 Task: Find connections with filter location Islington with filter topic #technologywith filter profile language English with filter current company Shriram Housing Finance Ltd. with filter school Anurag Group of Institutions with filter industry Accounting with filter service category Web Design with filter keywords title Speechwriter
Action: Mouse moved to (612, 82)
Screenshot: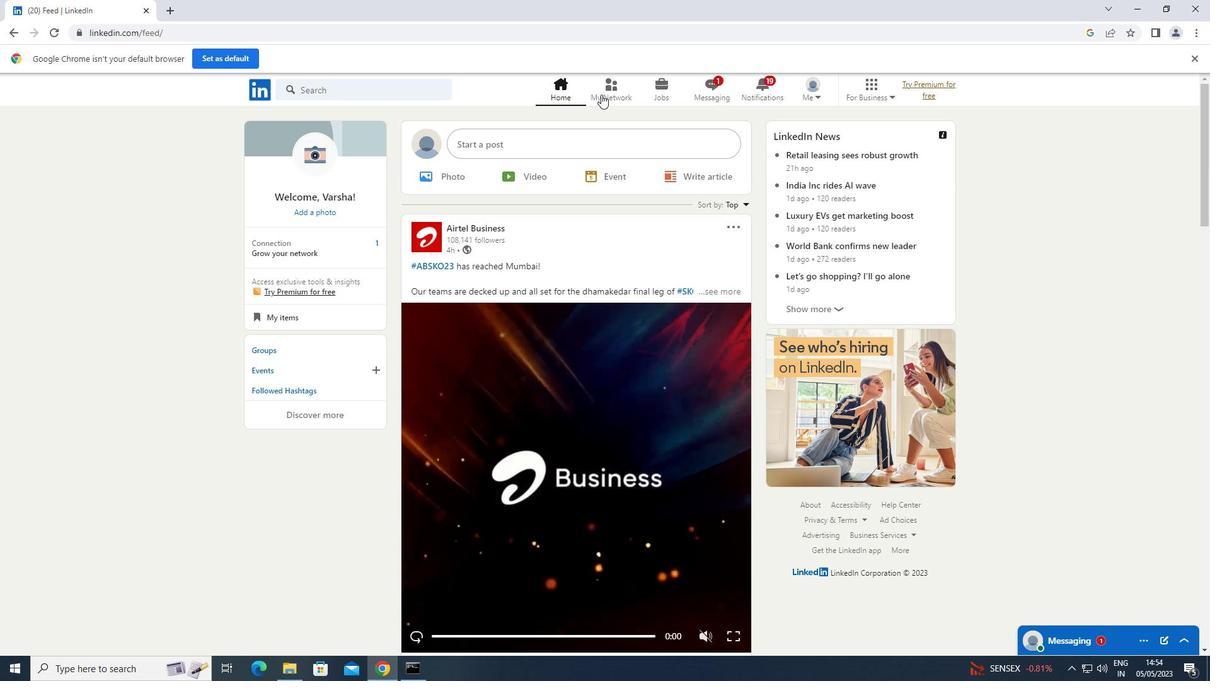 
Action: Mouse pressed left at (612, 82)
Screenshot: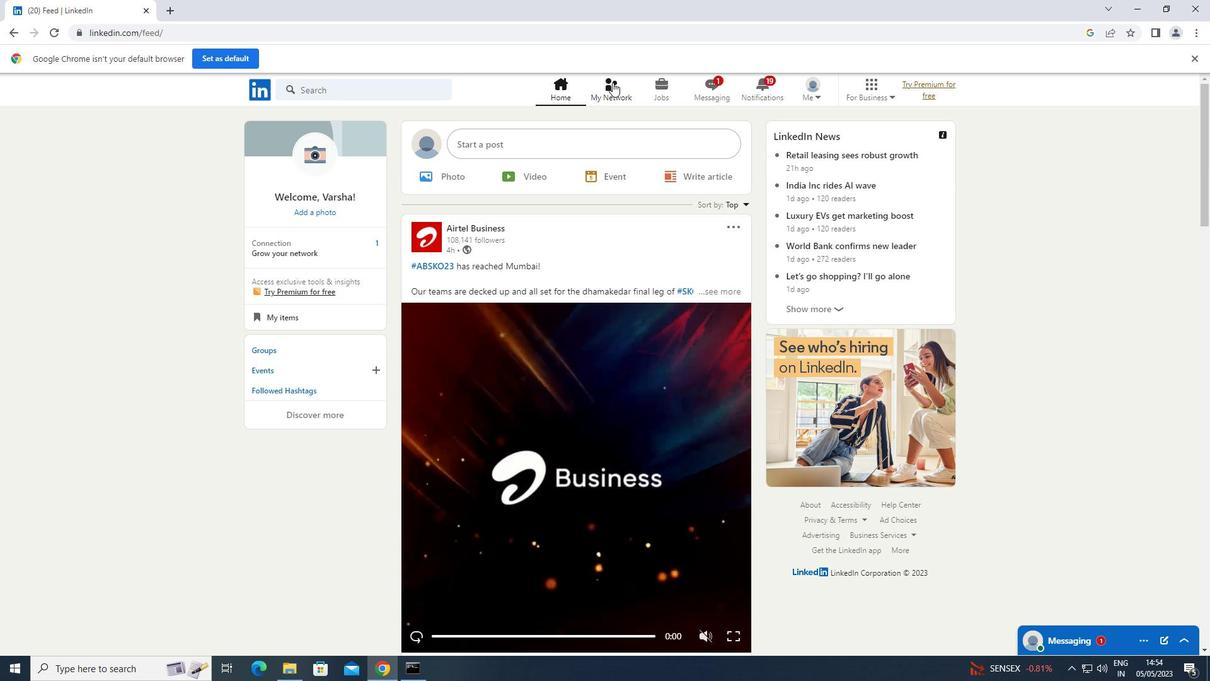 
Action: Mouse moved to (298, 159)
Screenshot: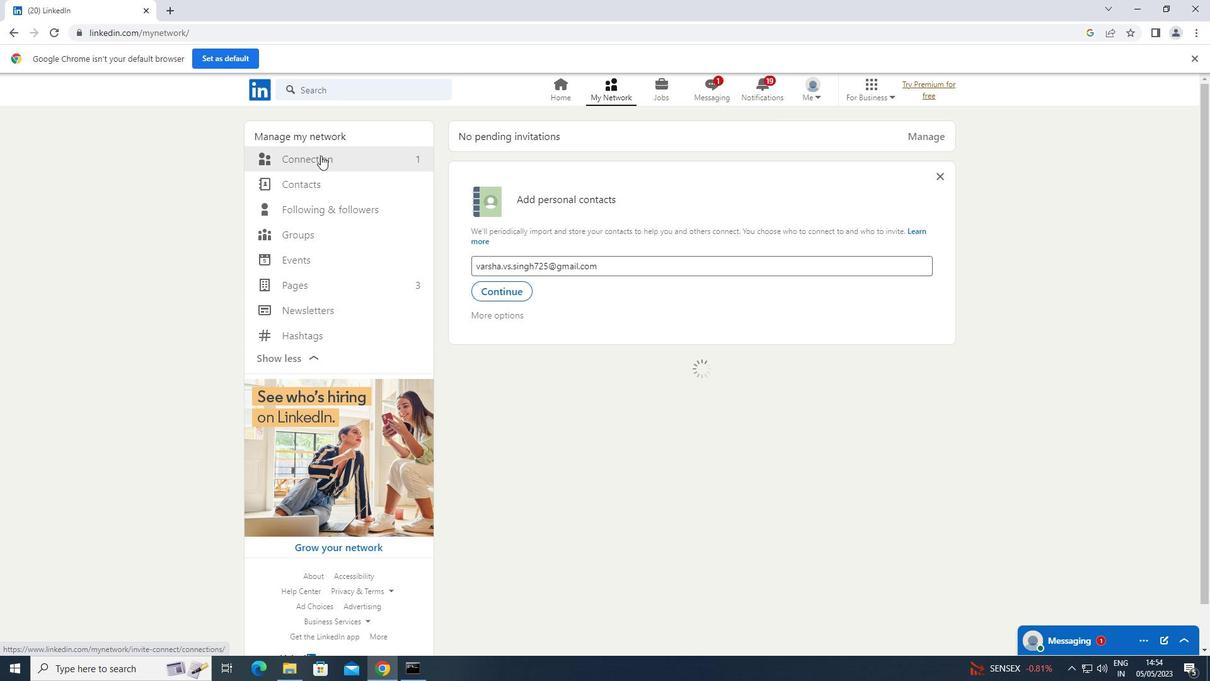 
Action: Mouse pressed left at (298, 159)
Screenshot: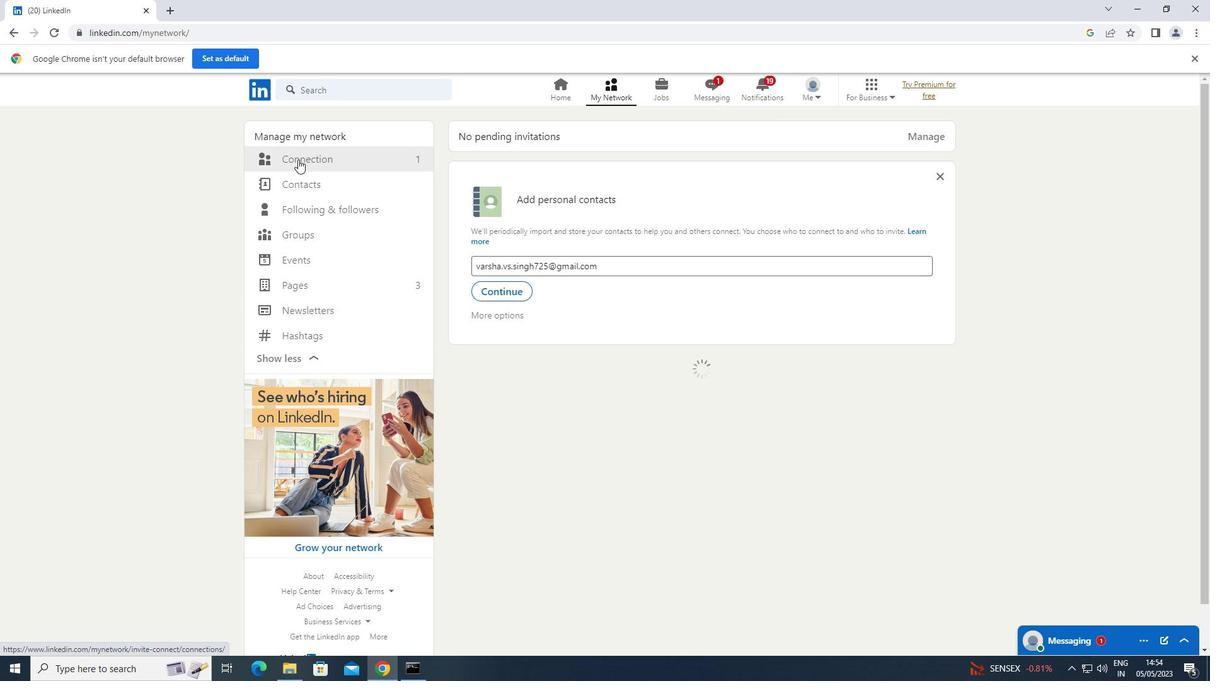 
Action: Mouse moved to (684, 155)
Screenshot: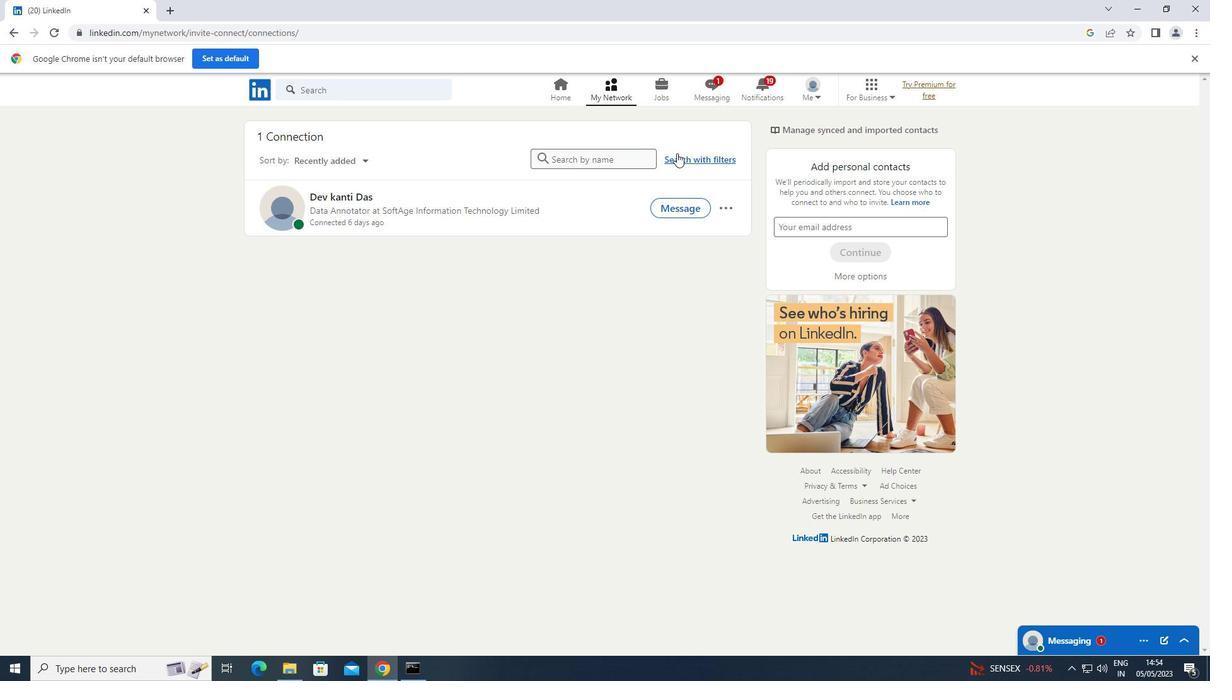 
Action: Mouse pressed left at (684, 155)
Screenshot: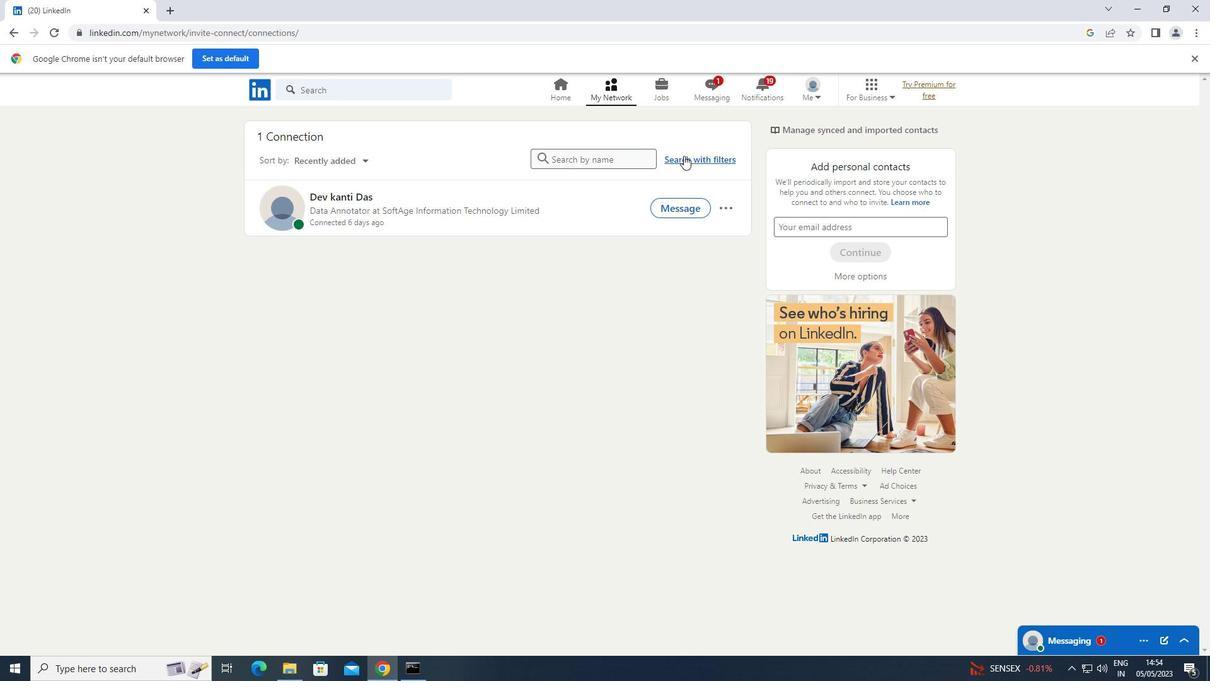 
Action: Mouse moved to (647, 124)
Screenshot: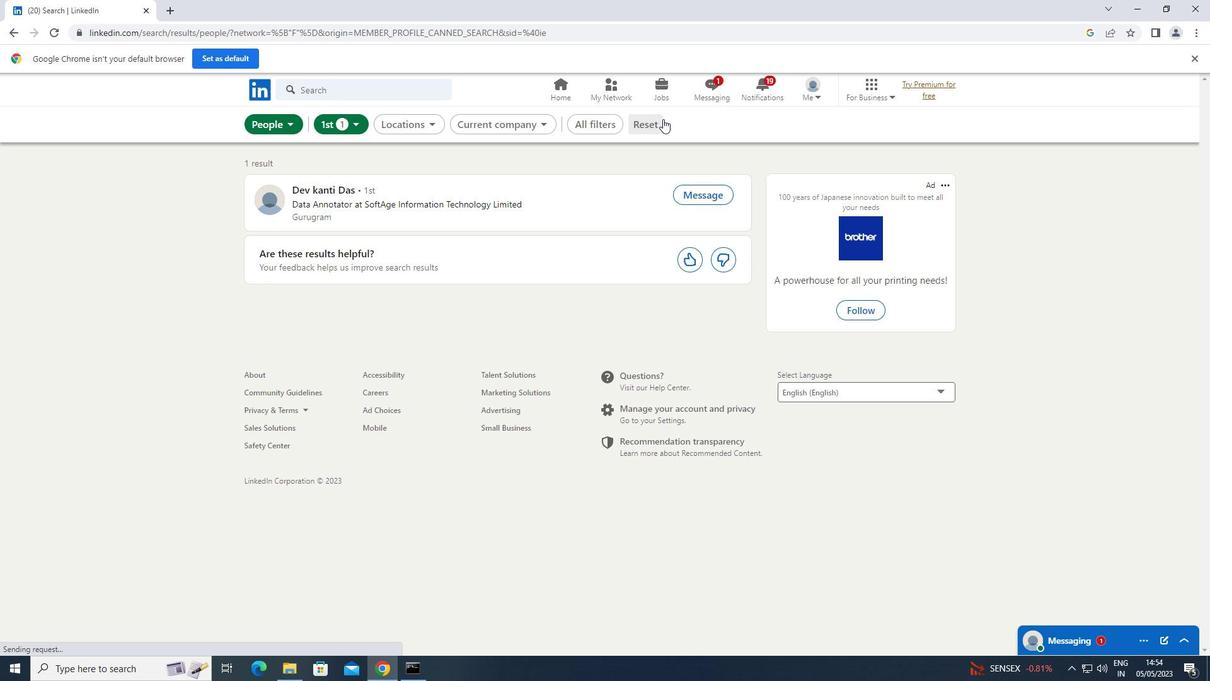 
Action: Mouse pressed left at (647, 124)
Screenshot: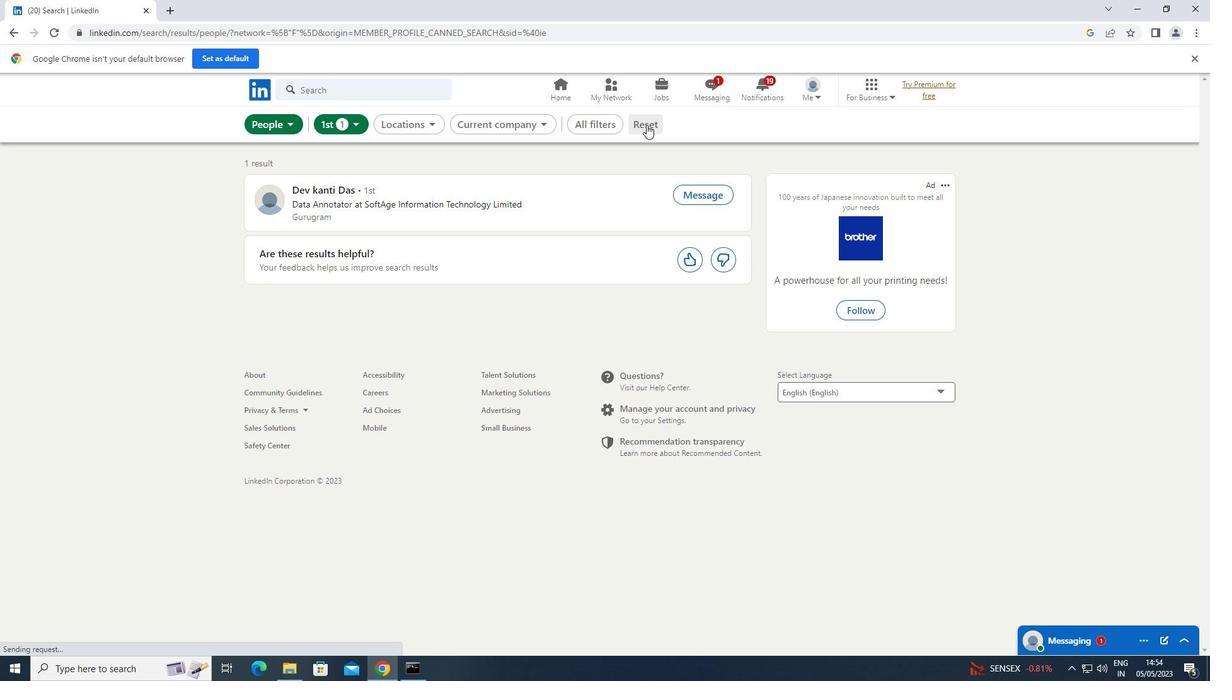 
Action: Mouse moved to (631, 124)
Screenshot: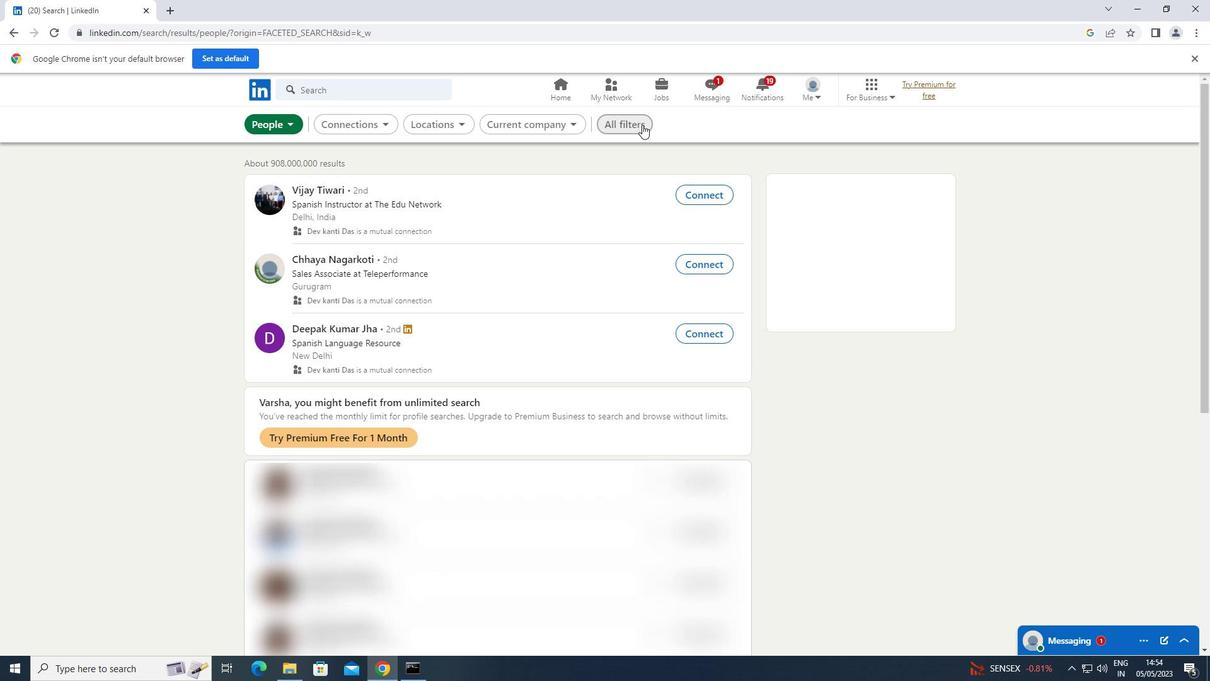 
Action: Mouse pressed left at (631, 124)
Screenshot: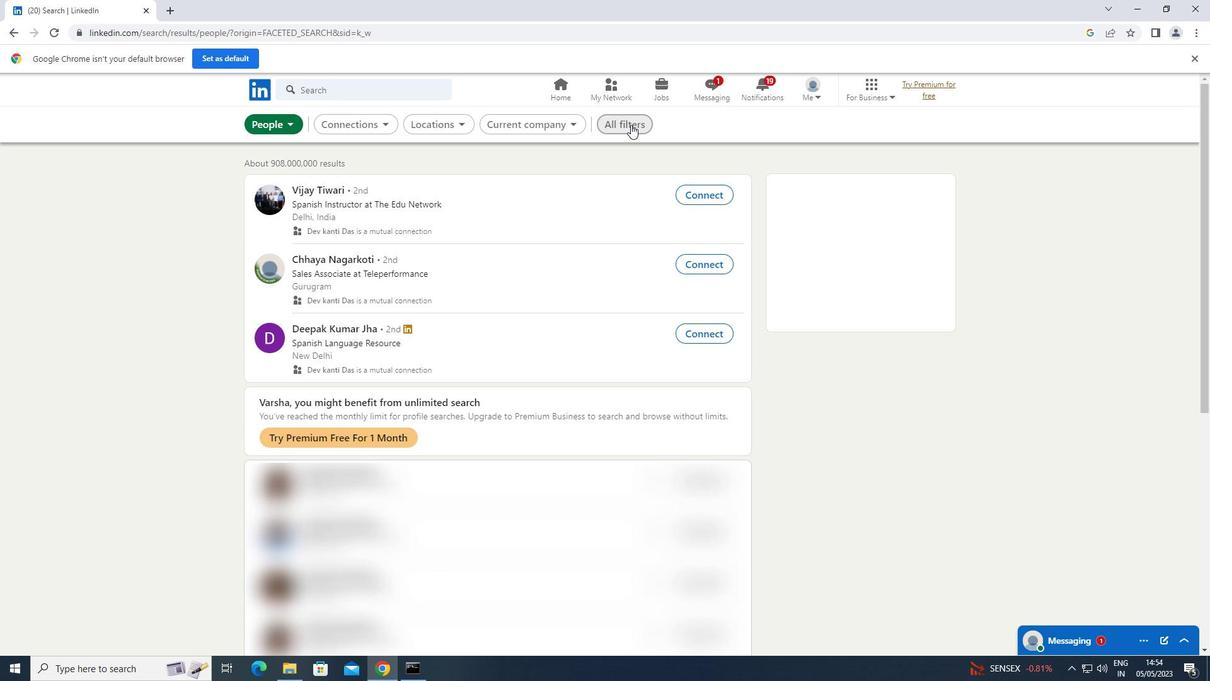 
Action: Mouse moved to (952, 272)
Screenshot: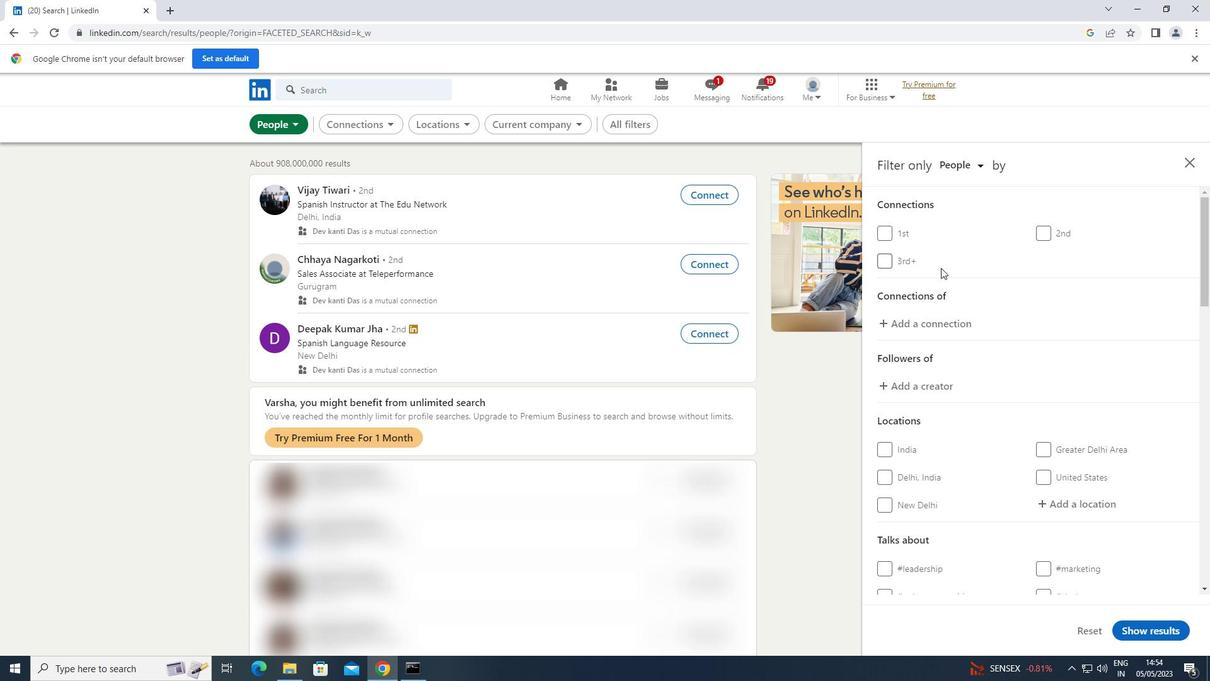 
Action: Mouse scrolled (952, 271) with delta (0, 0)
Screenshot: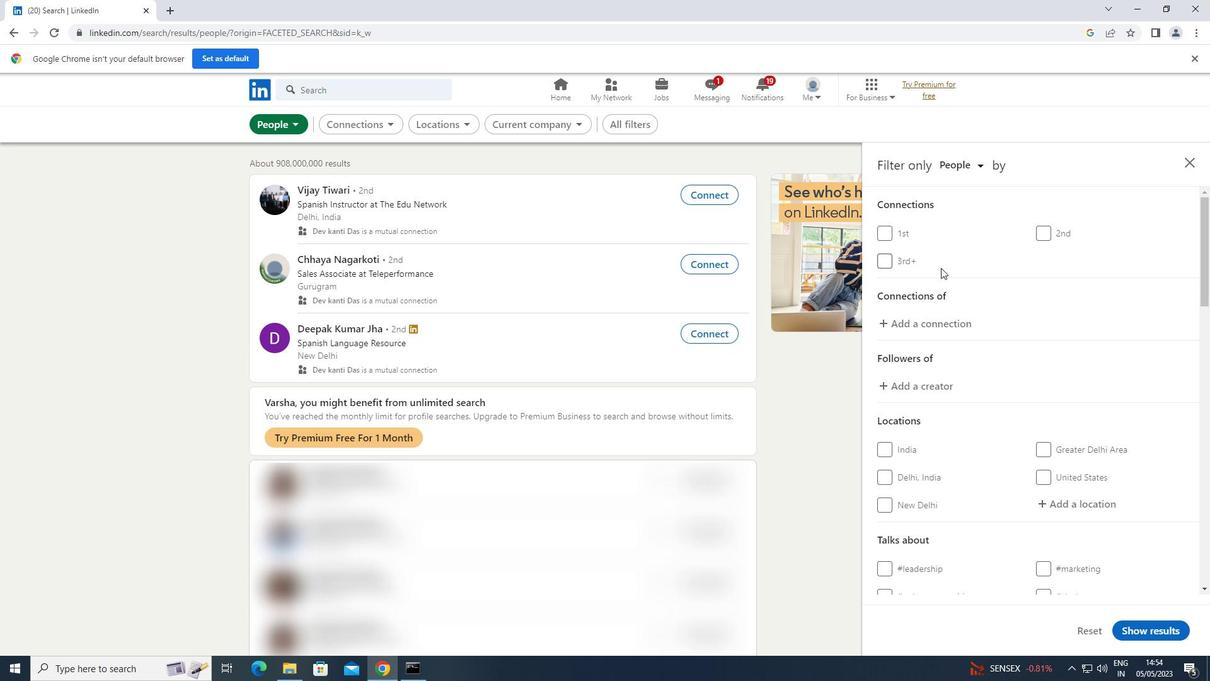
Action: Mouse scrolled (952, 271) with delta (0, 0)
Screenshot: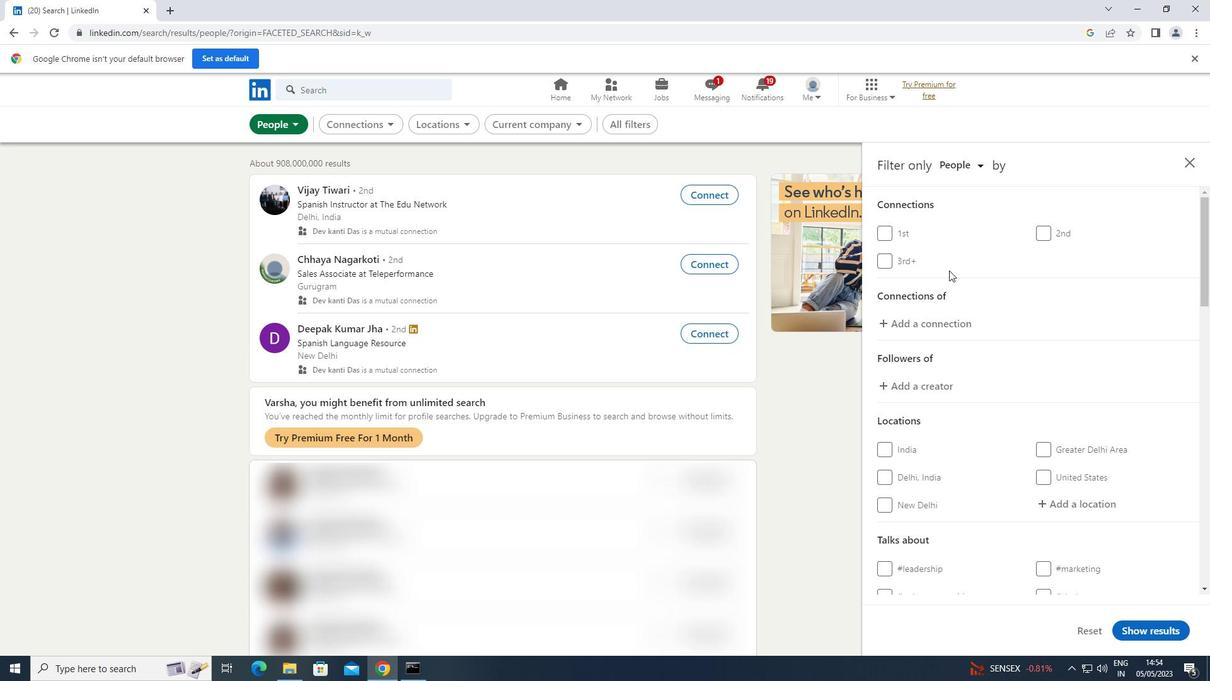 
Action: Mouse moved to (1089, 373)
Screenshot: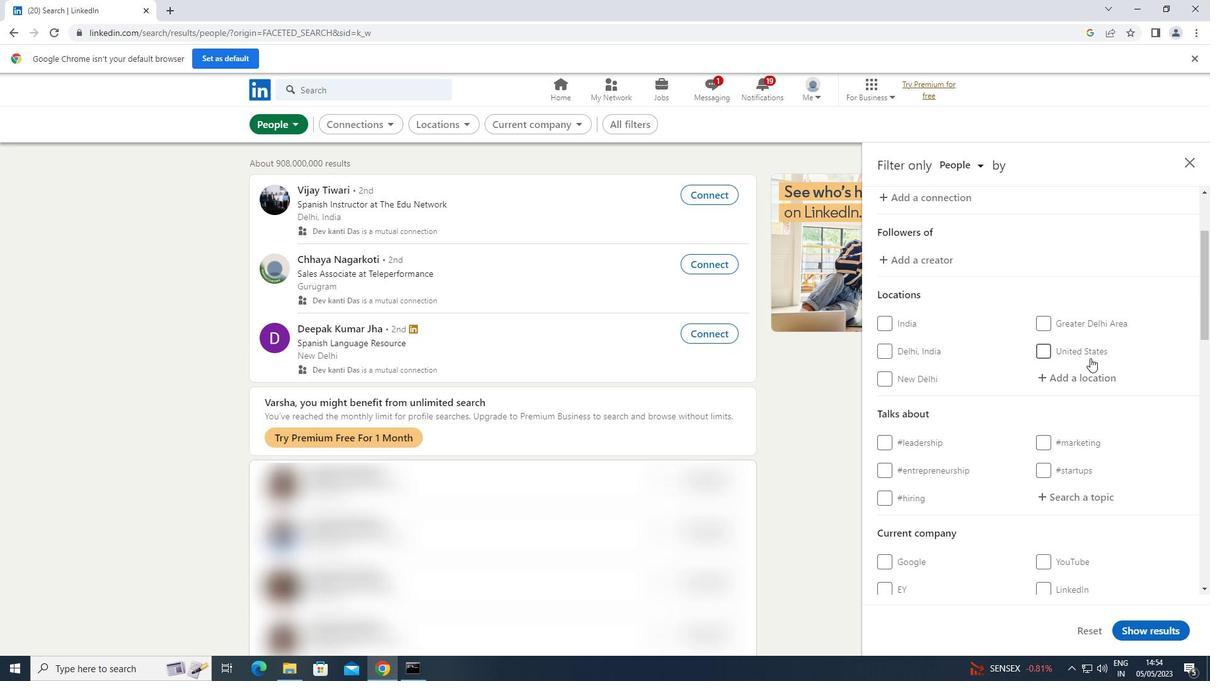 
Action: Mouse pressed left at (1089, 373)
Screenshot: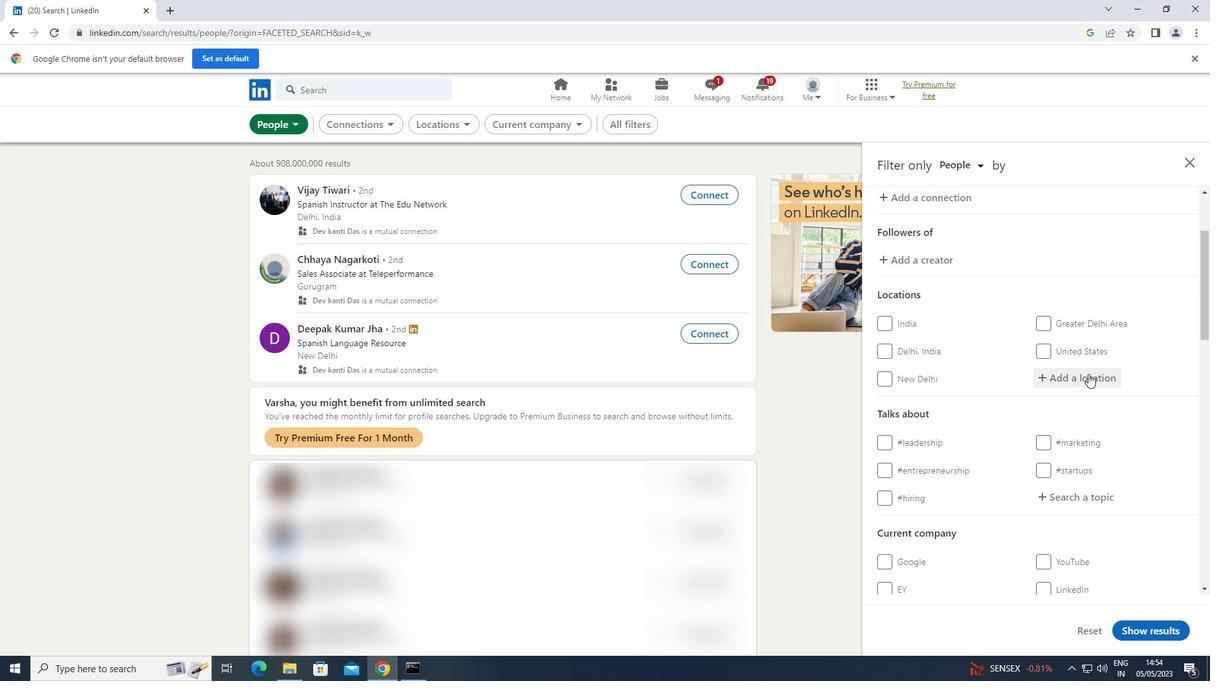 
Action: Key pressed <Key.shift>ISLINGTON
Screenshot: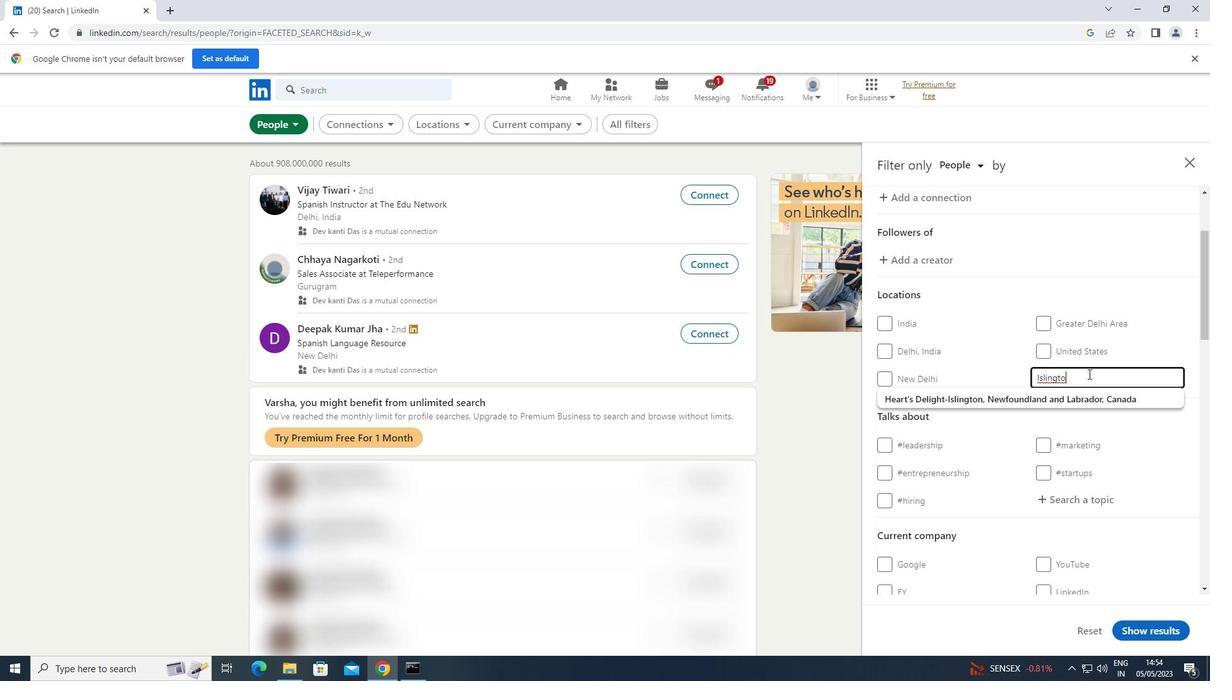 
Action: Mouse moved to (1054, 494)
Screenshot: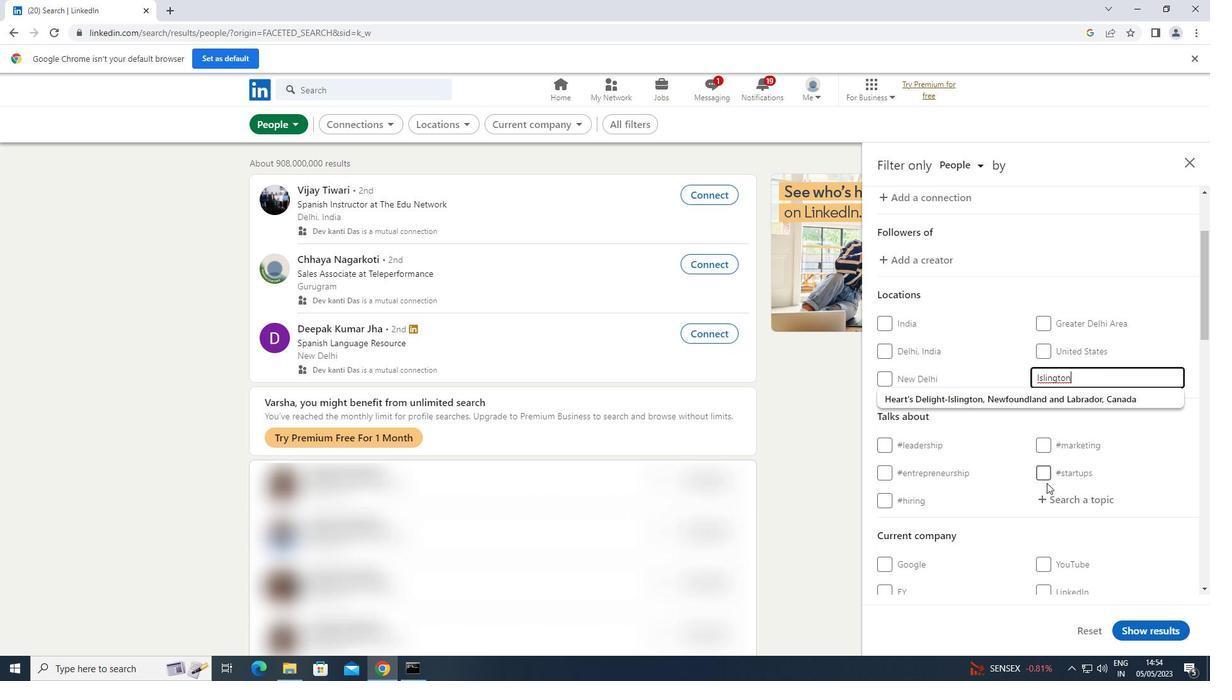 
Action: Mouse pressed left at (1054, 494)
Screenshot: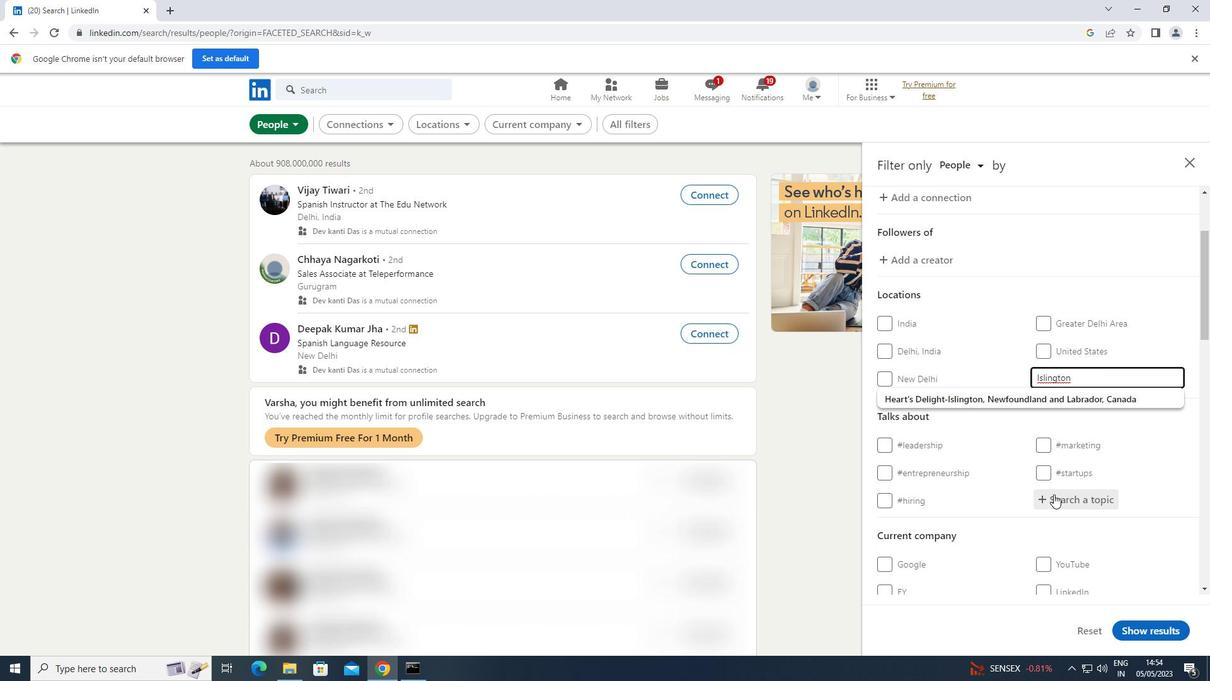 
Action: Key pressed TECHNOLOGY
Screenshot: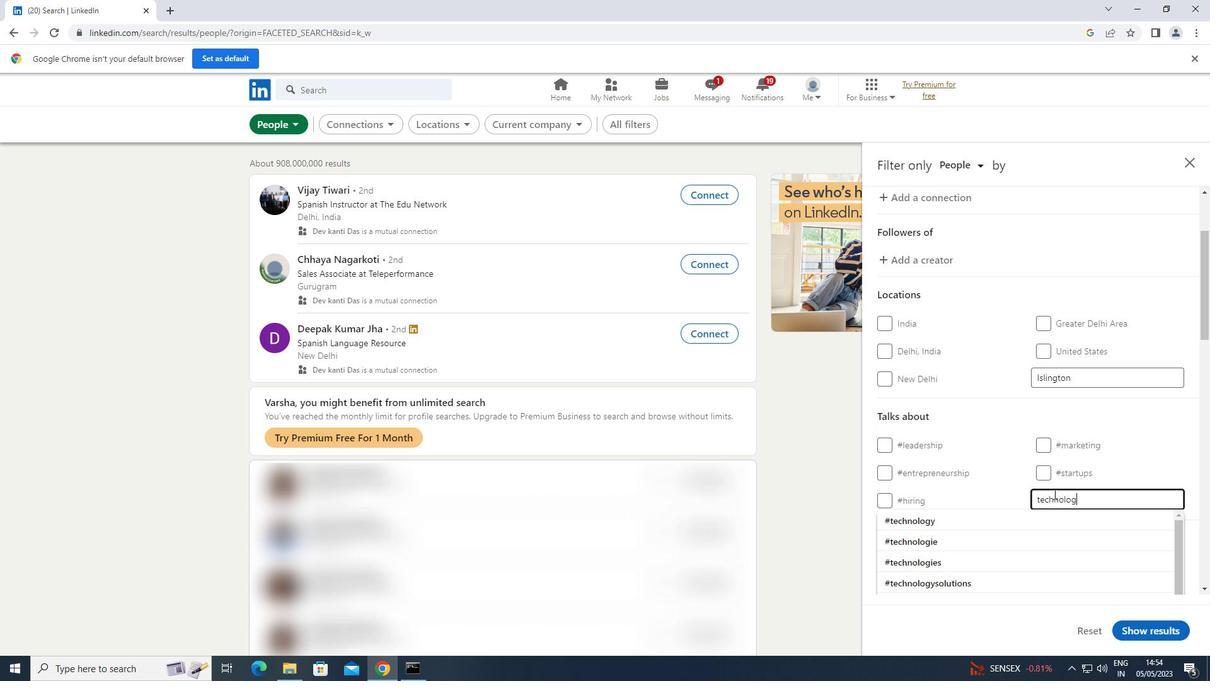
Action: Mouse moved to (955, 520)
Screenshot: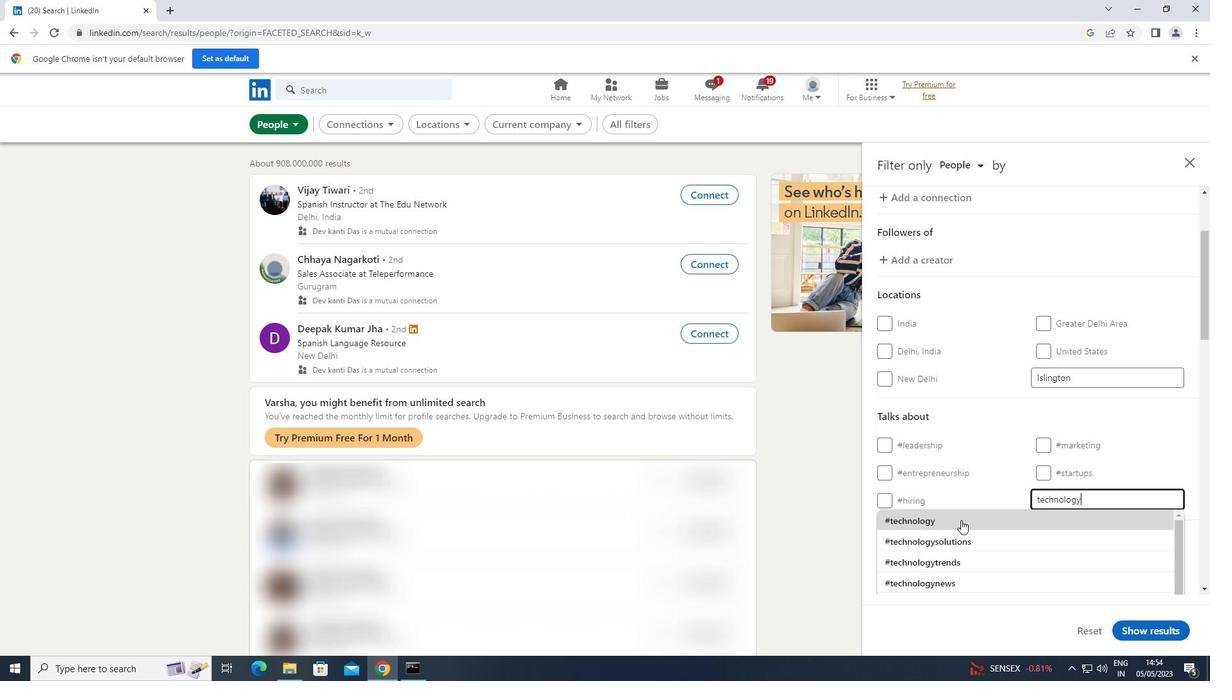 
Action: Mouse pressed left at (955, 520)
Screenshot: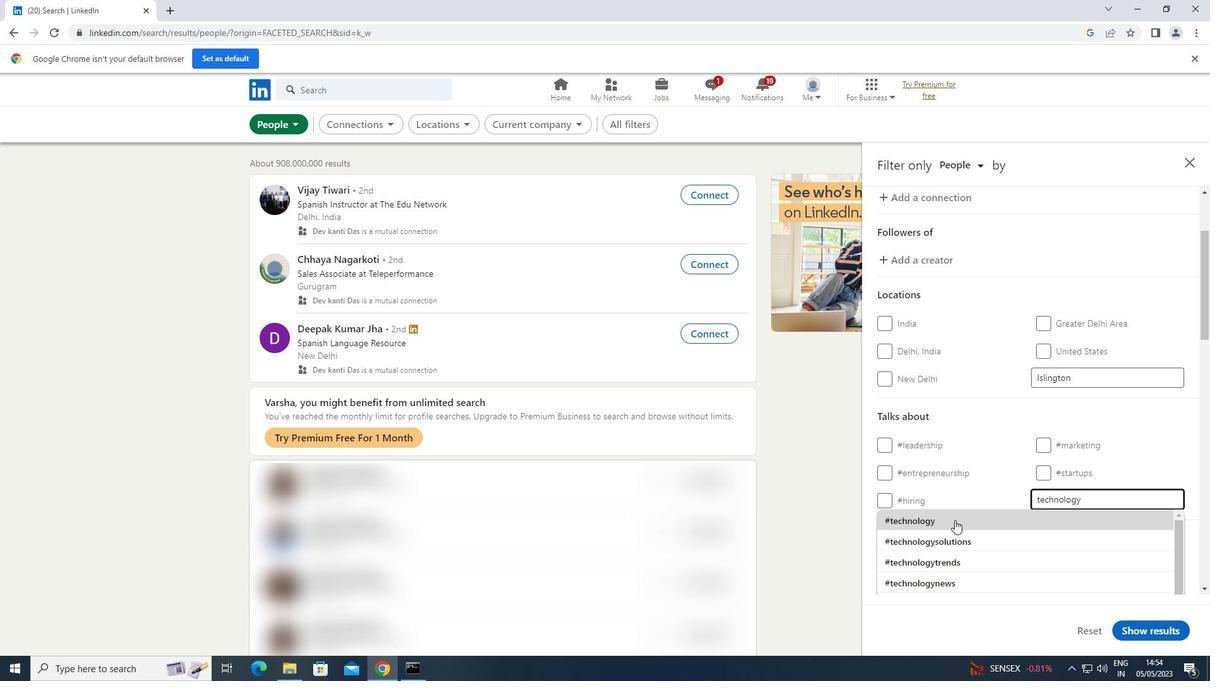 
Action: Mouse moved to (961, 512)
Screenshot: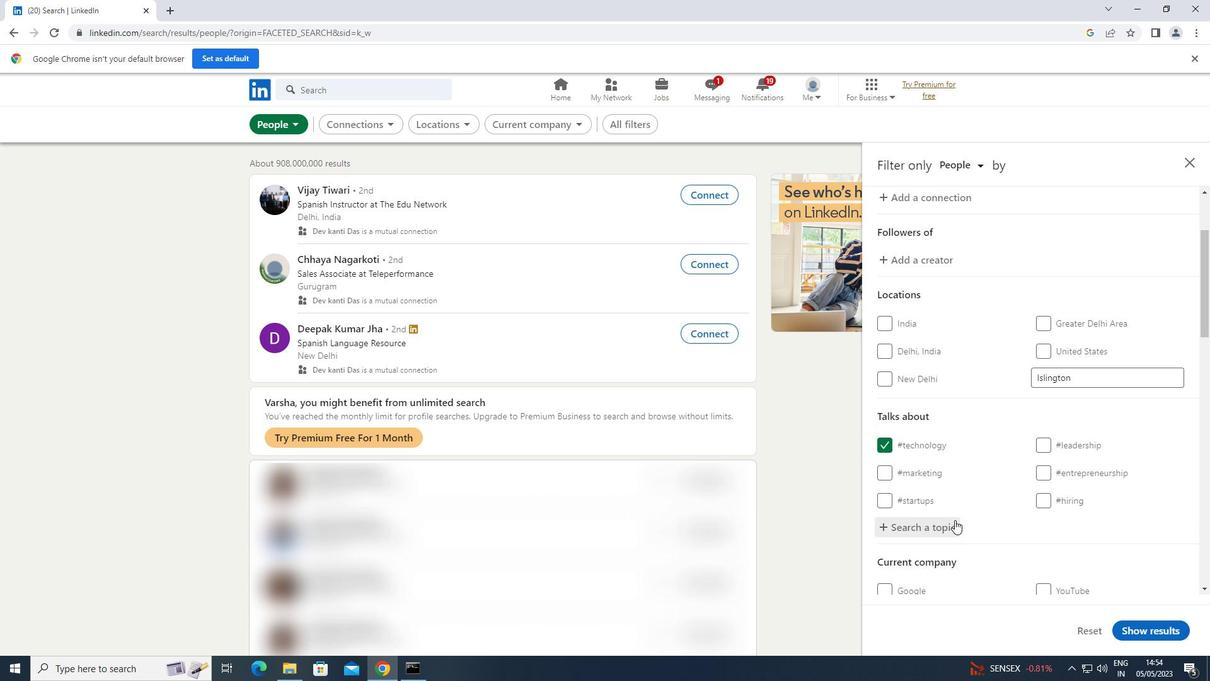 
Action: Mouse scrolled (961, 511) with delta (0, 0)
Screenshot: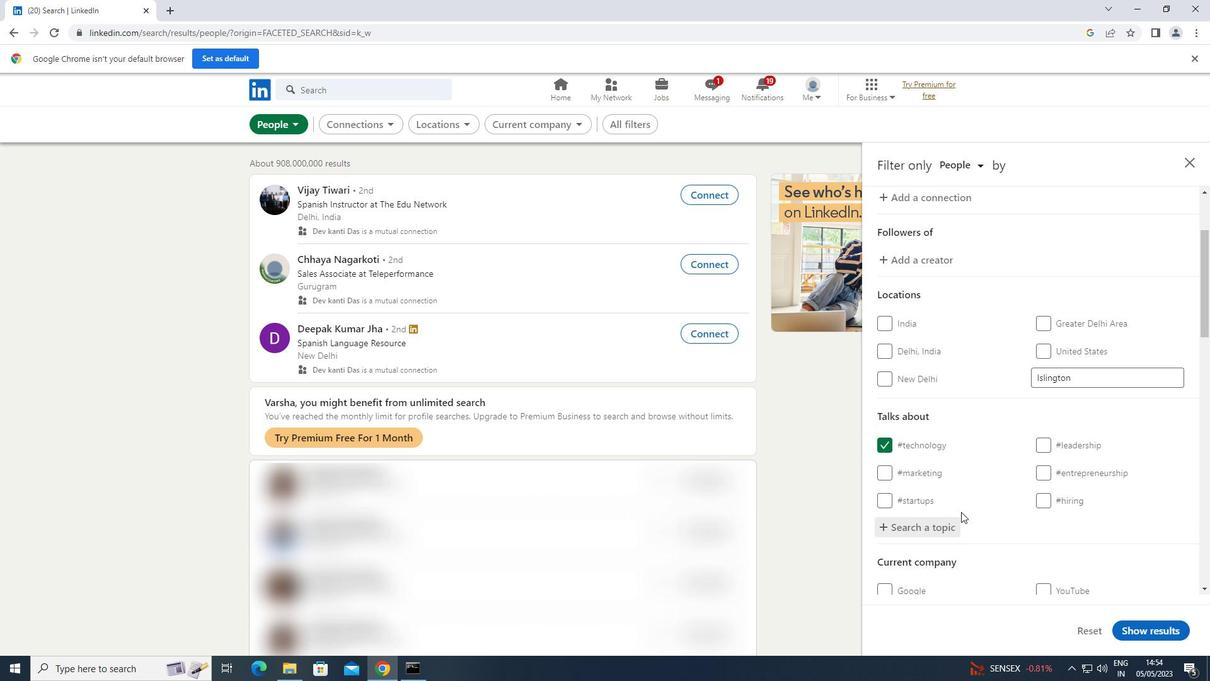 
Action: Mouse scrolled (961, 511) with delta (0, 0)
Screenshot: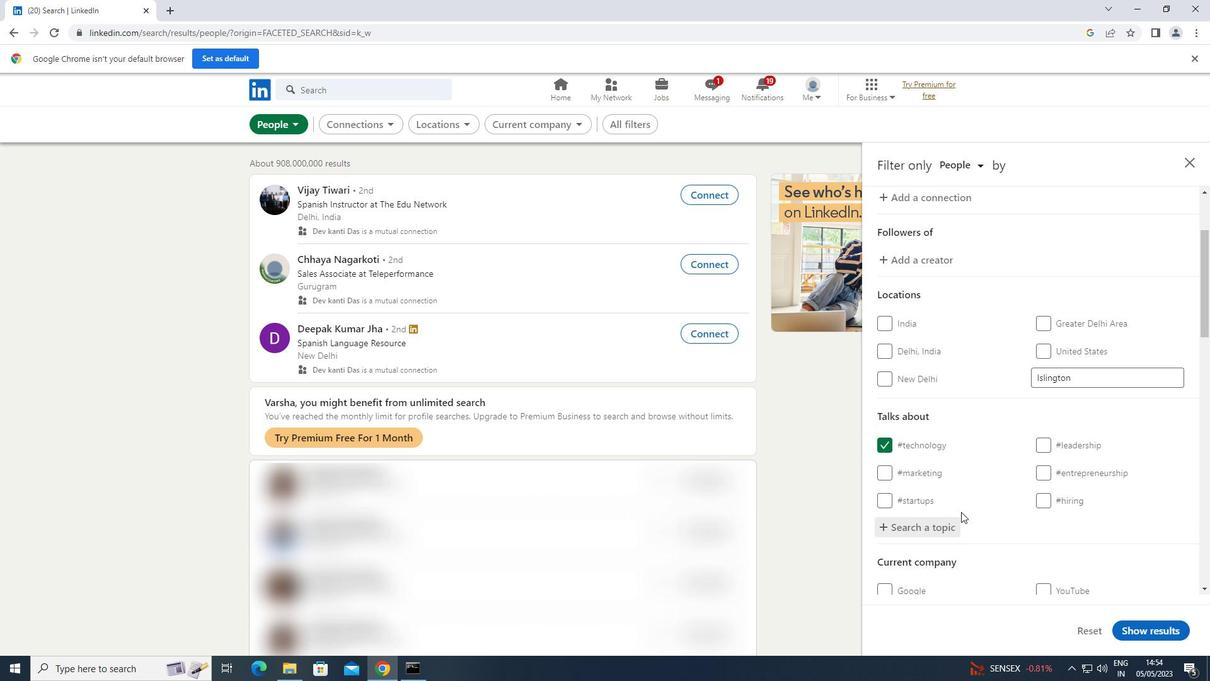 
Action: Mouse scrolled (961, 511) with delta (0, 0)
Screenshot: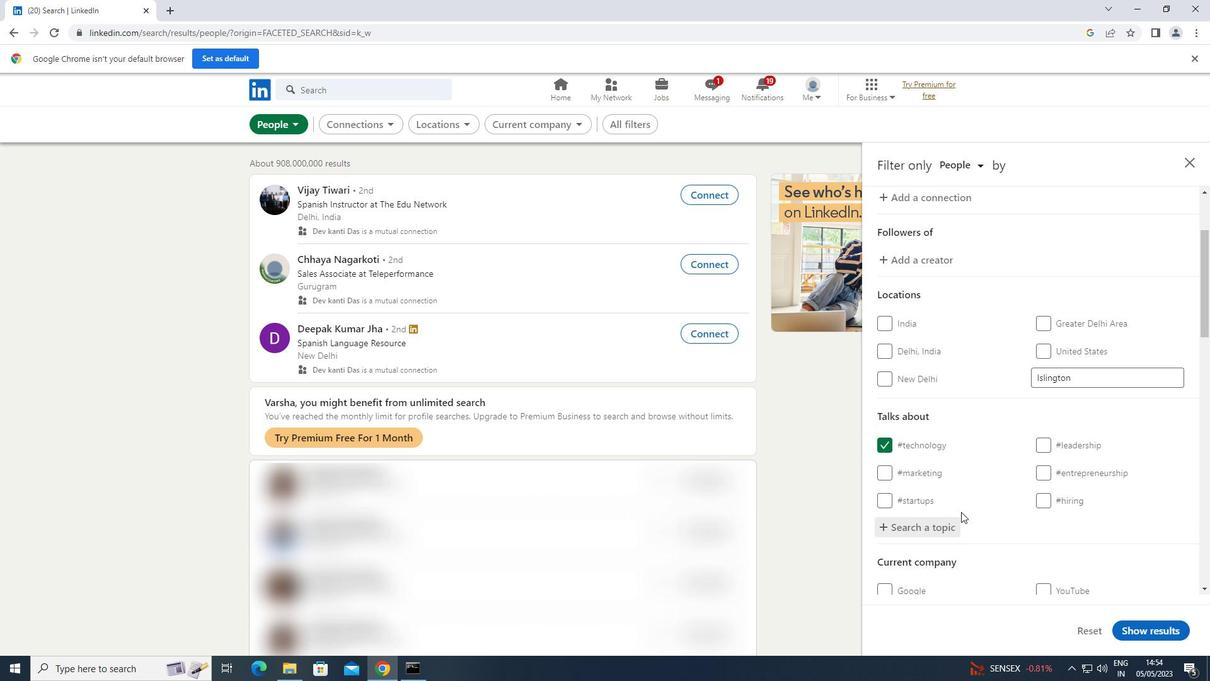 
Action: Mouse scrolled (961, 511) with delta (0, 0)
Screenshot: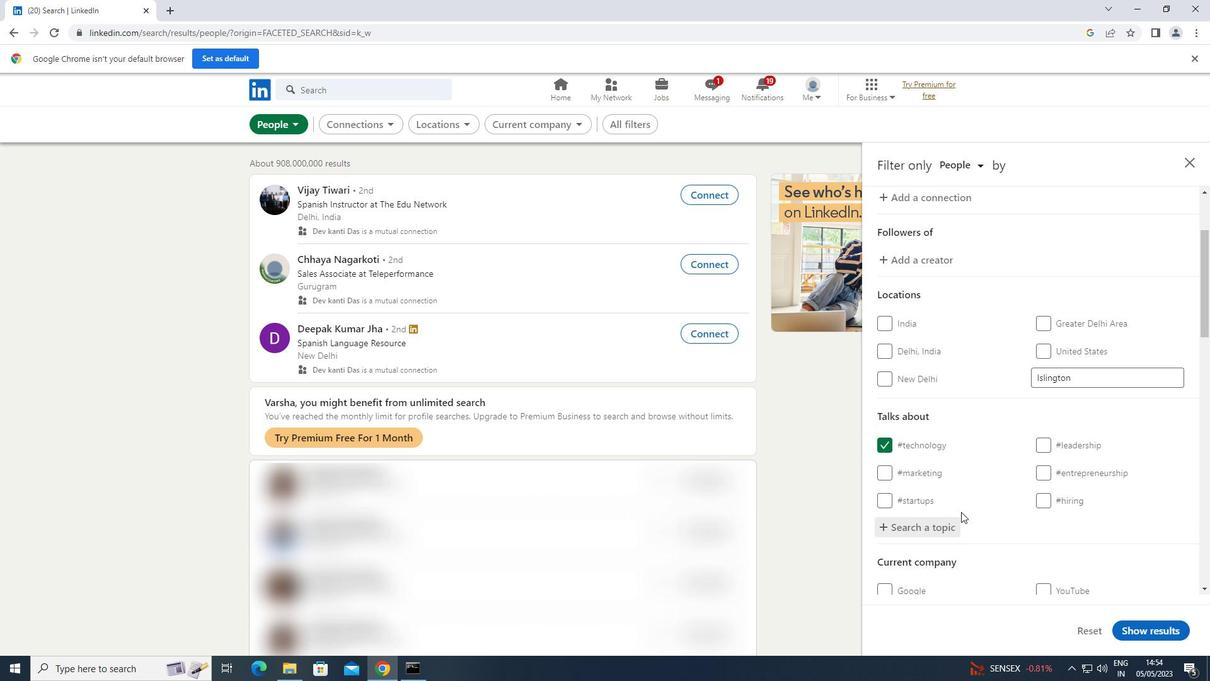 
Action: Mouse scrolled (961, 511) with delta (0, 0)
Screenshot: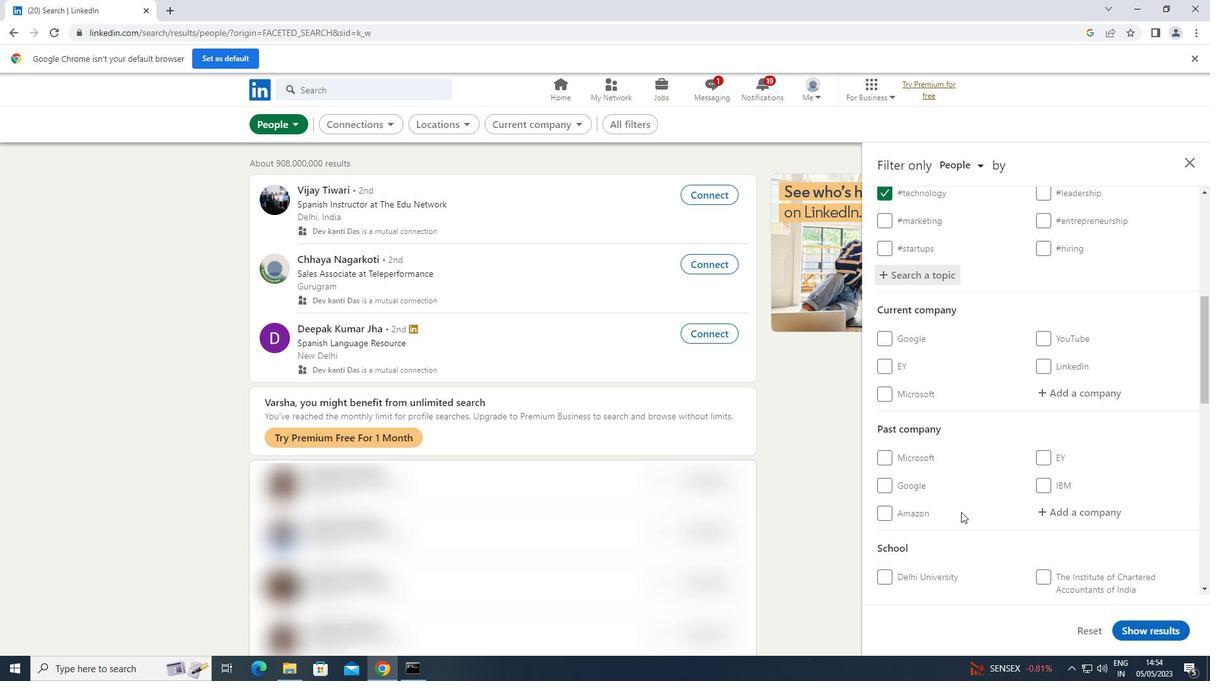 
Action: Mouse scrolled (961, 511) with delta (0, 0)
Screenshot: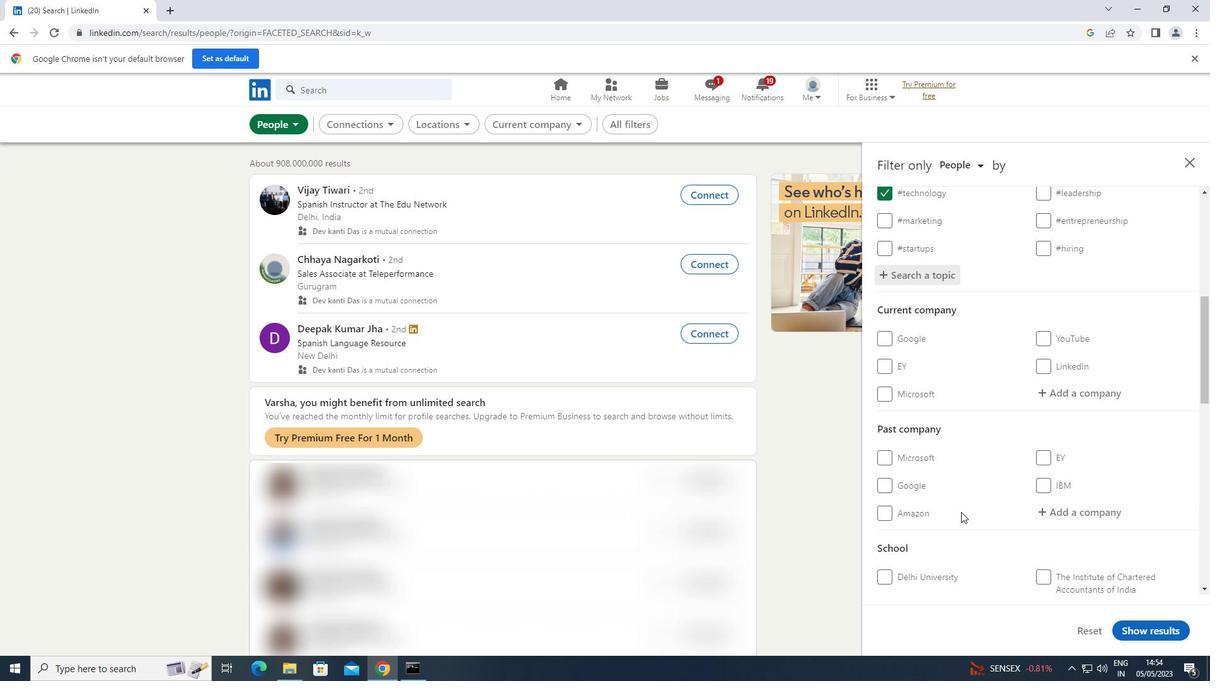 
Action: Mouse scrolled (961, 511) with delta (0, 0)
Screenshot: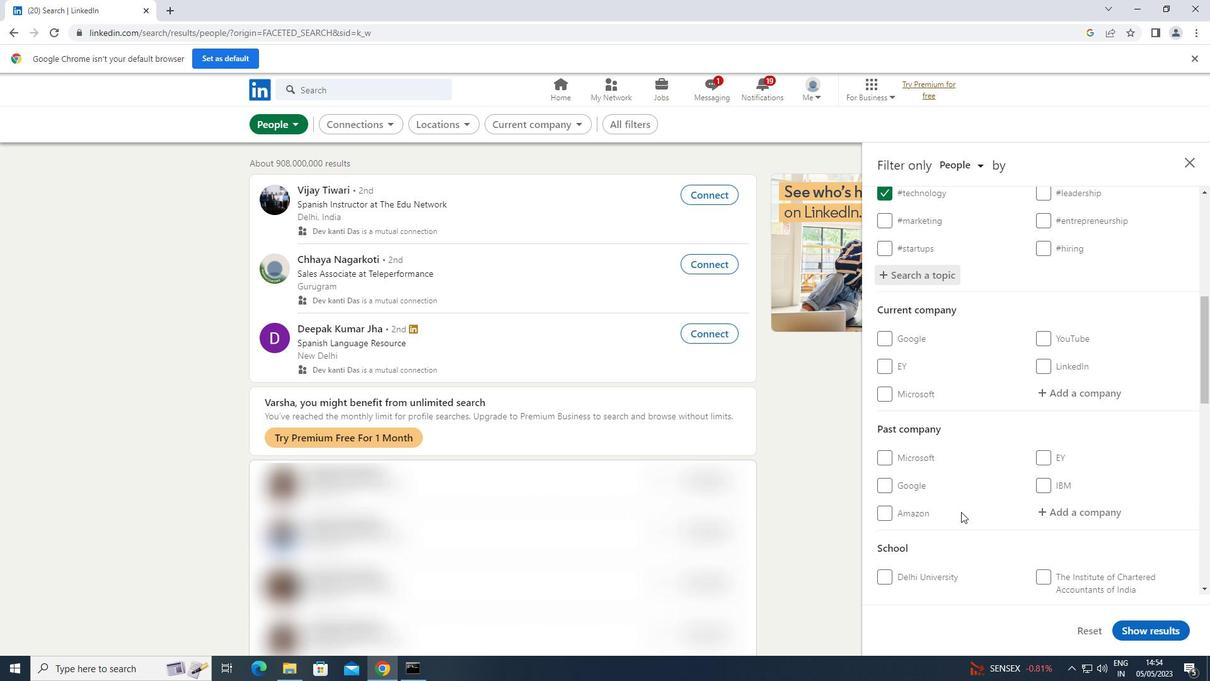 
Action: Mouse scrolled (961, 511) with delta (0, 0)
Screenshot: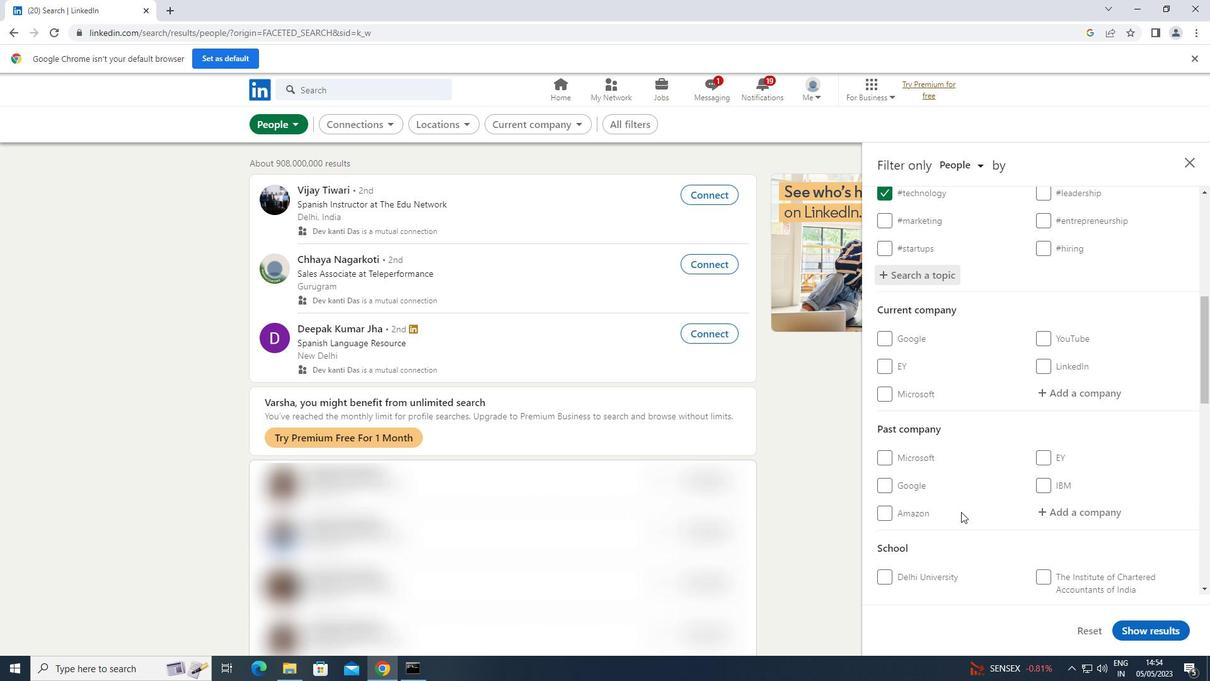 
Action: Mouse scrolled (961, 511) with delta (0, 0)
Screenshot: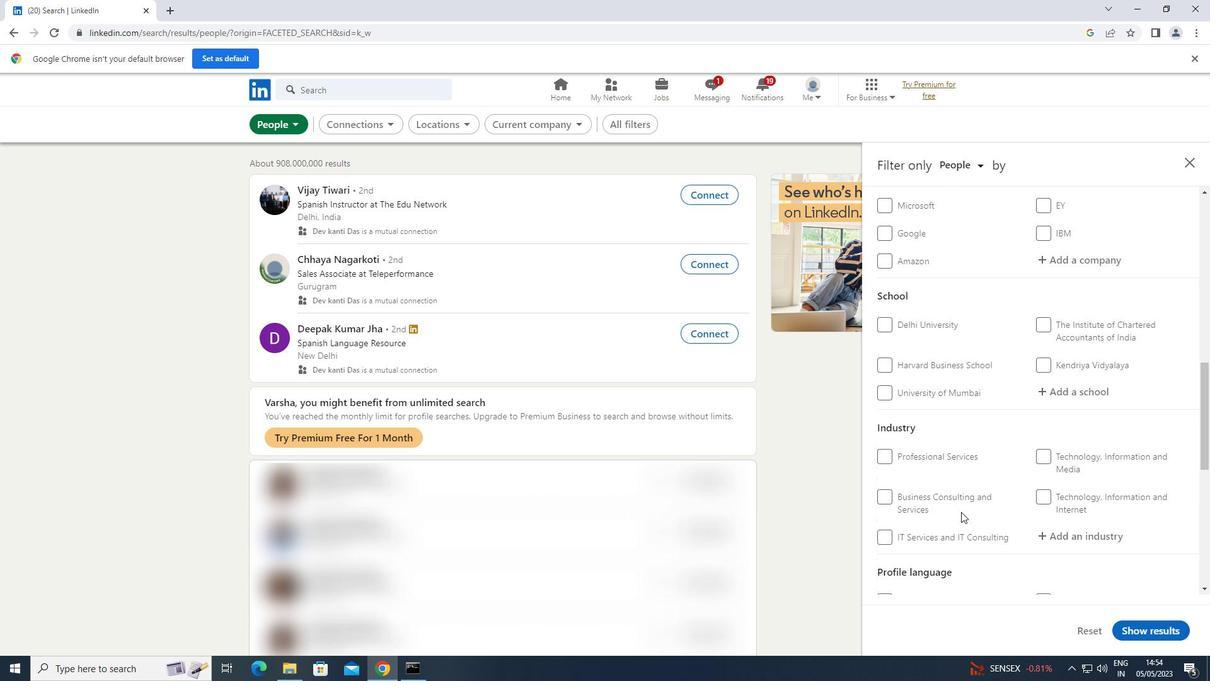 
Action: Mouse scrolled (961, 511) with delta (0, 0)
Screenshot: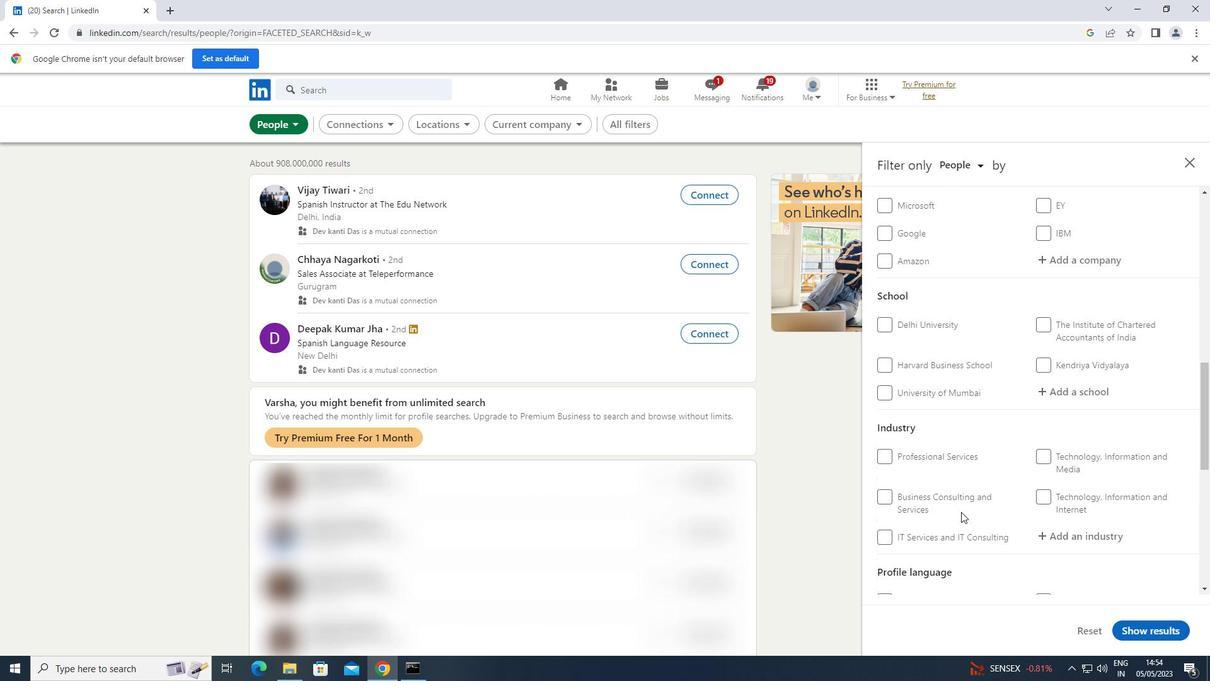 
Action: Mouse moved to (882, 474)
Screenshot: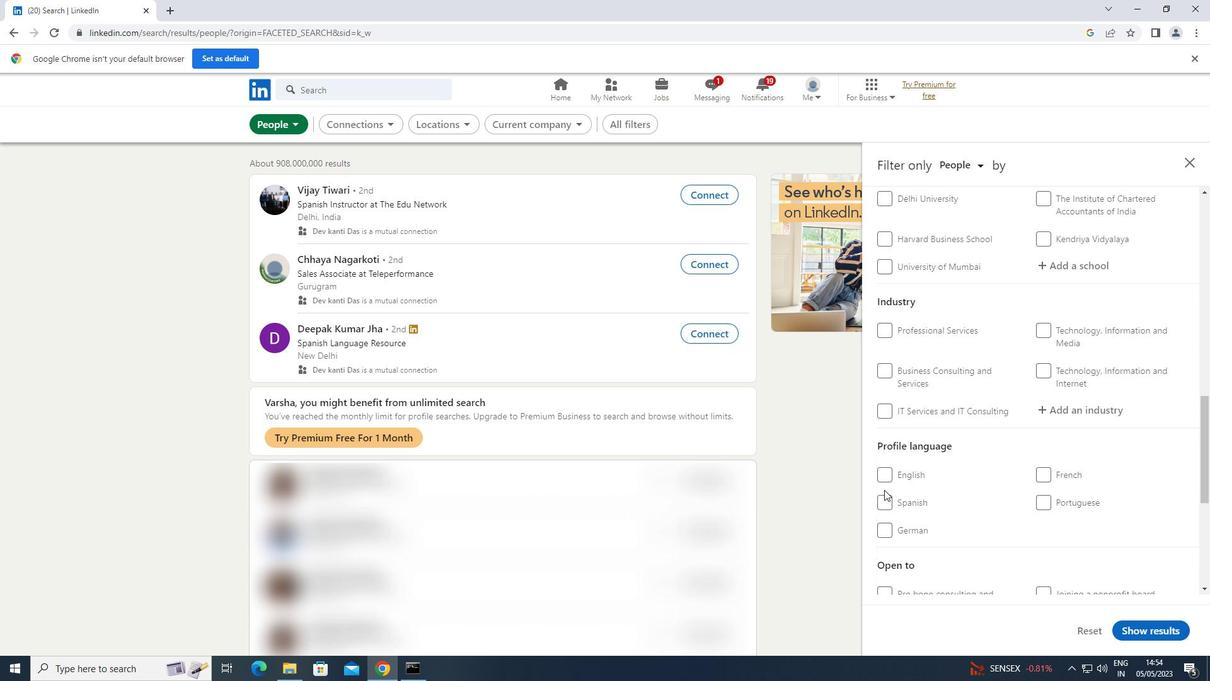 
Action: Mouse pressed left at (882, 474)
Screenshot: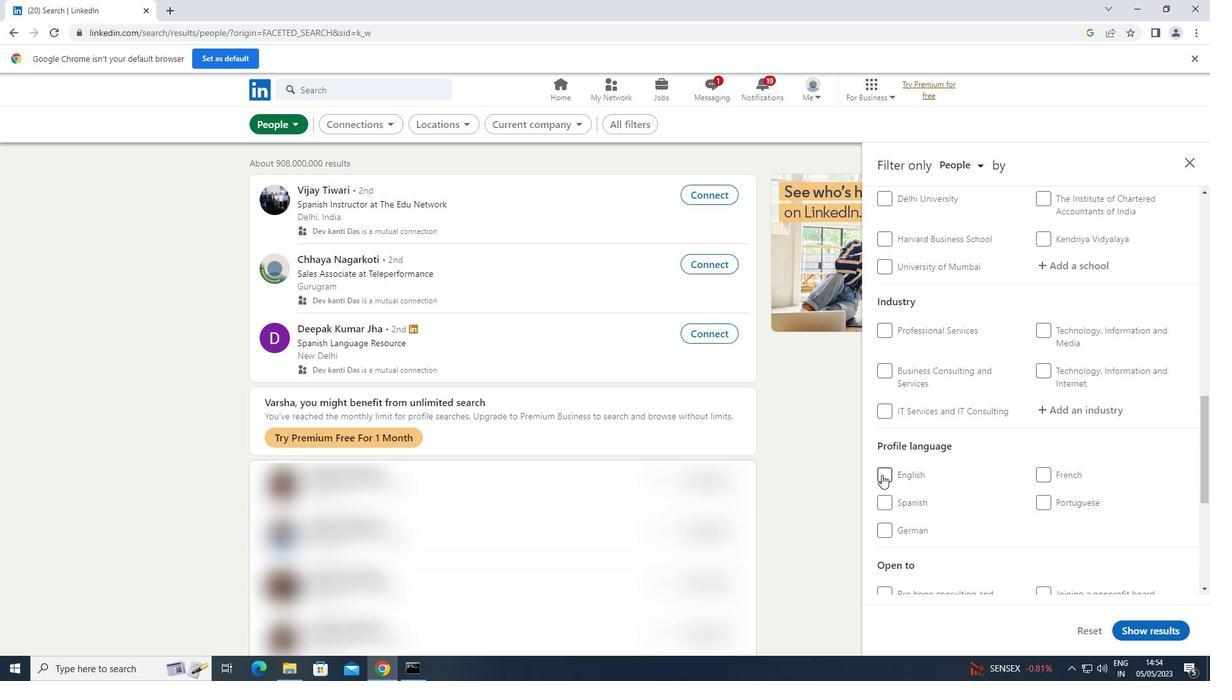 
Action: Mouse moved to (979, 452)
Screenshot: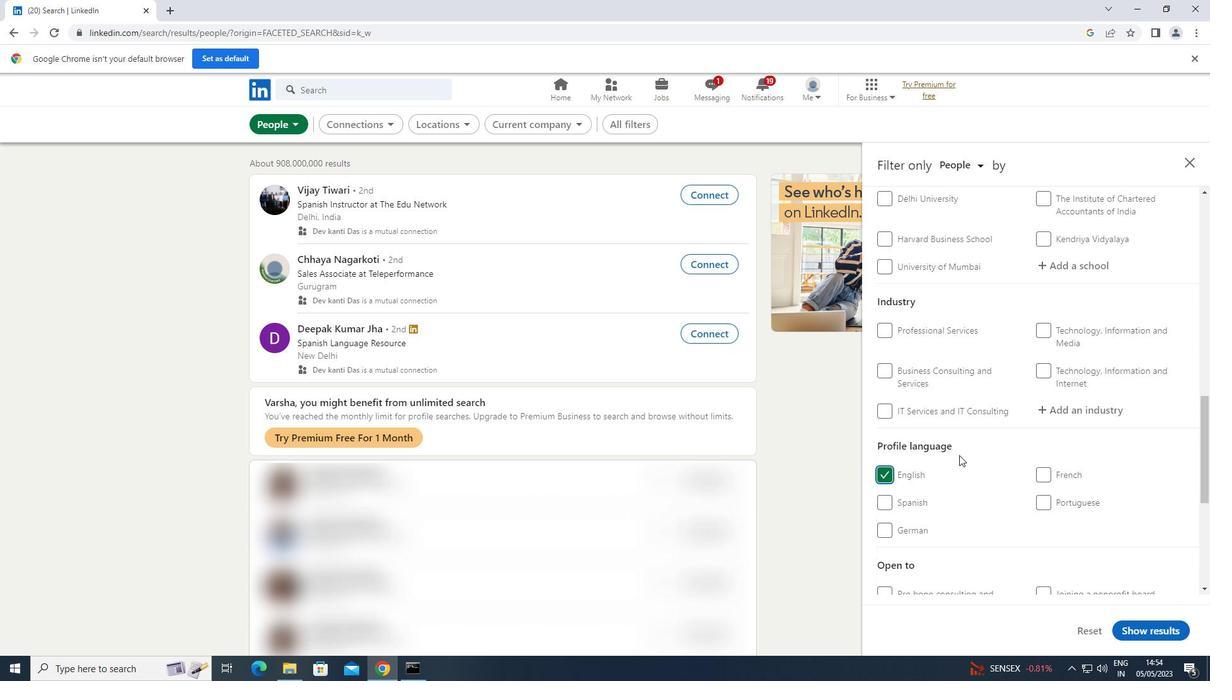 
Action: Mouse scrolled (979, 452) with delta (0, 0)
Screenshot: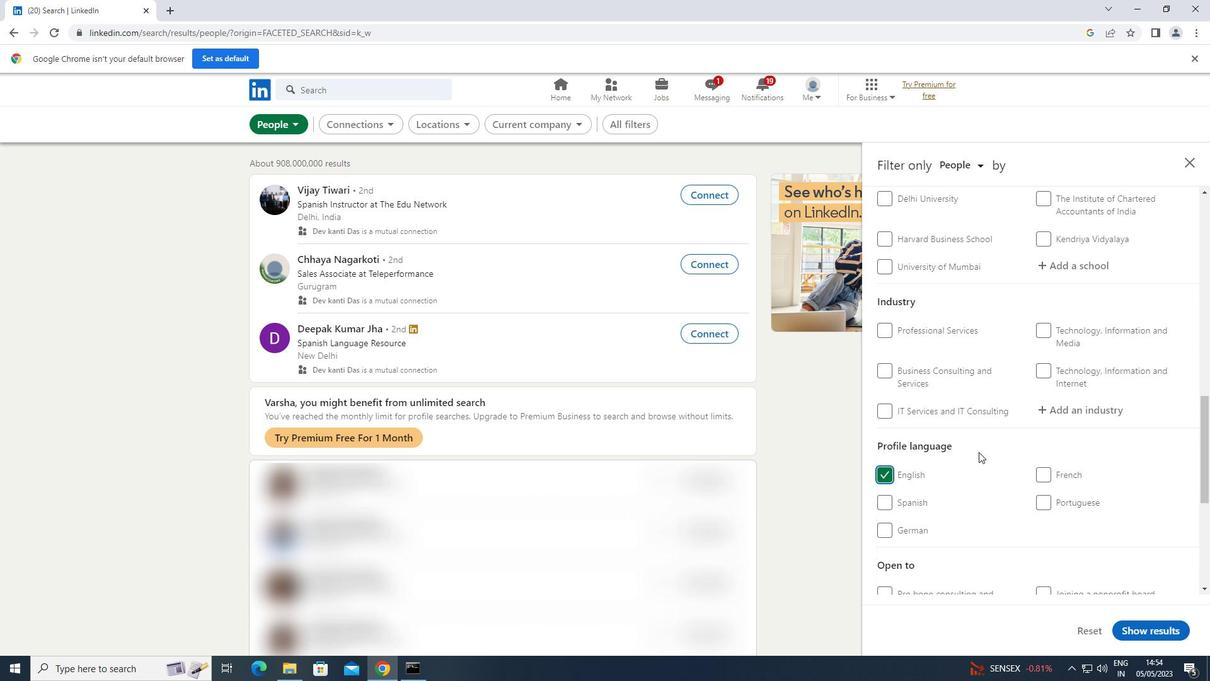 
Action: Mouse scrolled (979, 452) with delta (0, 0)
Screenshot: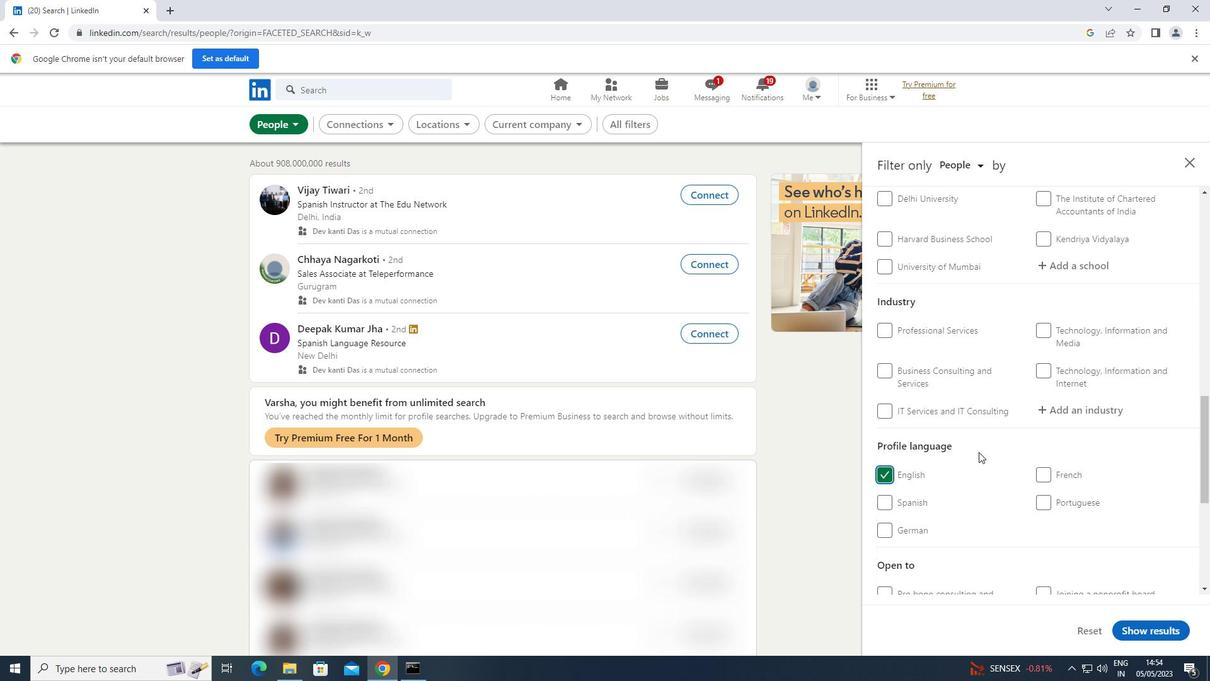 
Action: Mouse scrolled (979, 452) with delta (0, 0)
Screenshot: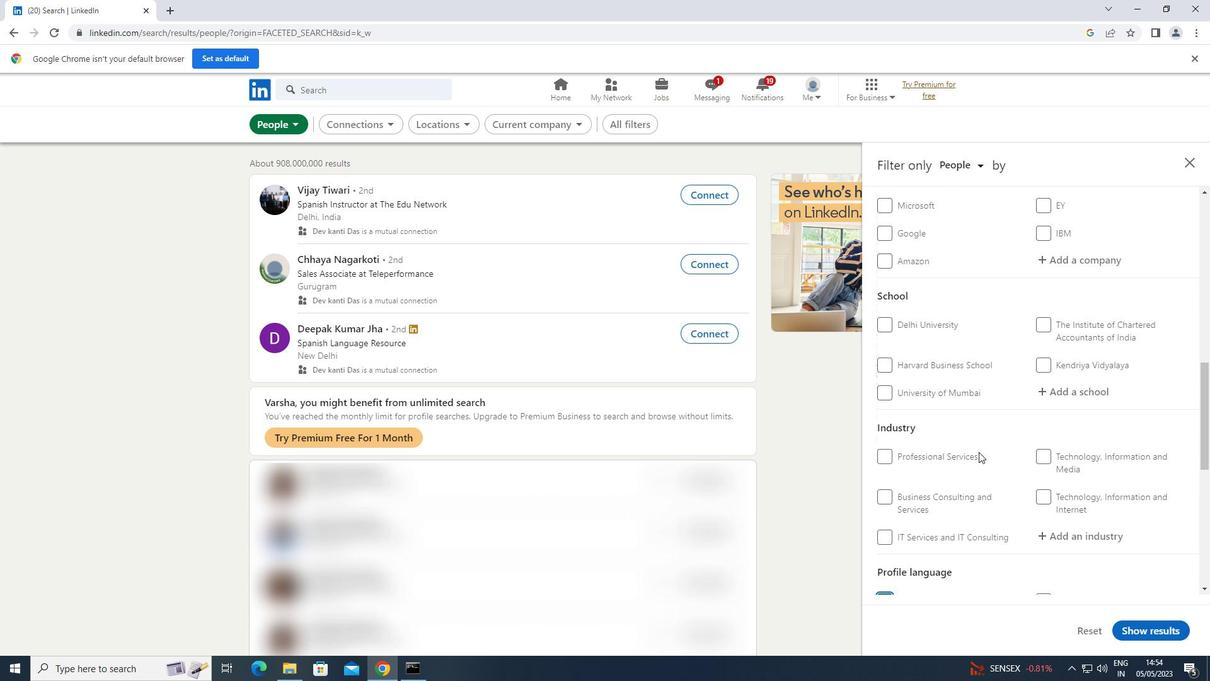 
Action: Mouse scrolled (979, 452) with delta (0, 0)
Screenshot: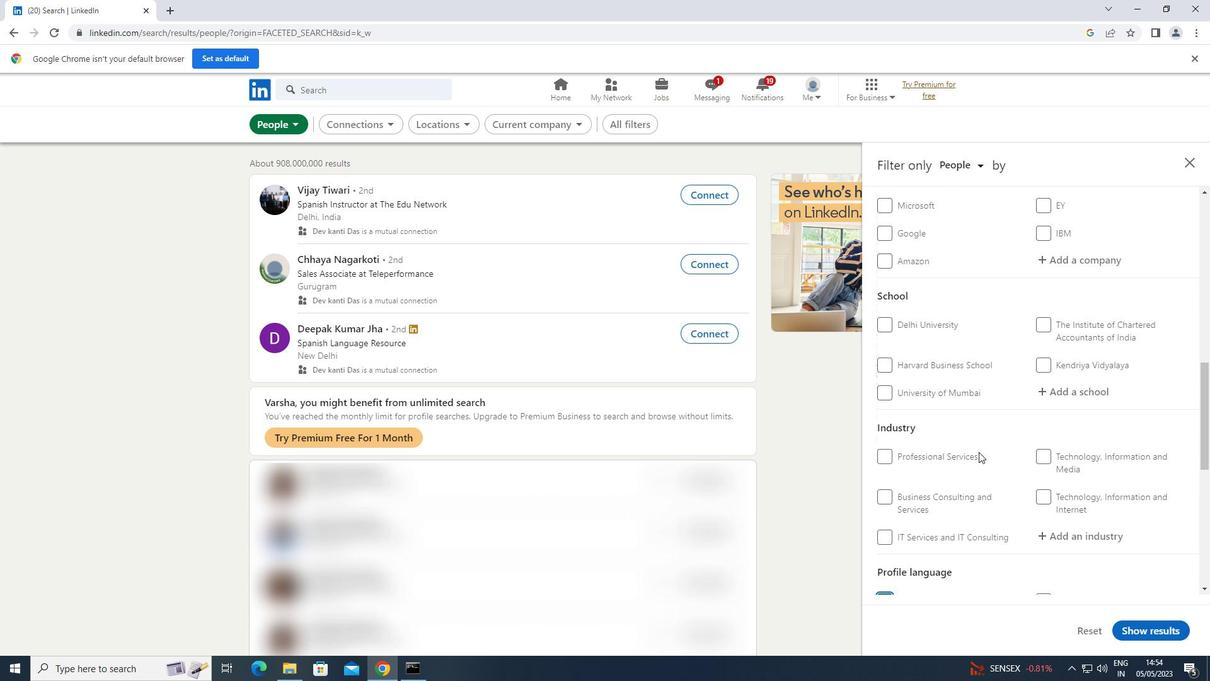 
Action: Mouse scrolled (979, 452) with delta (0, 0)
Screenshot: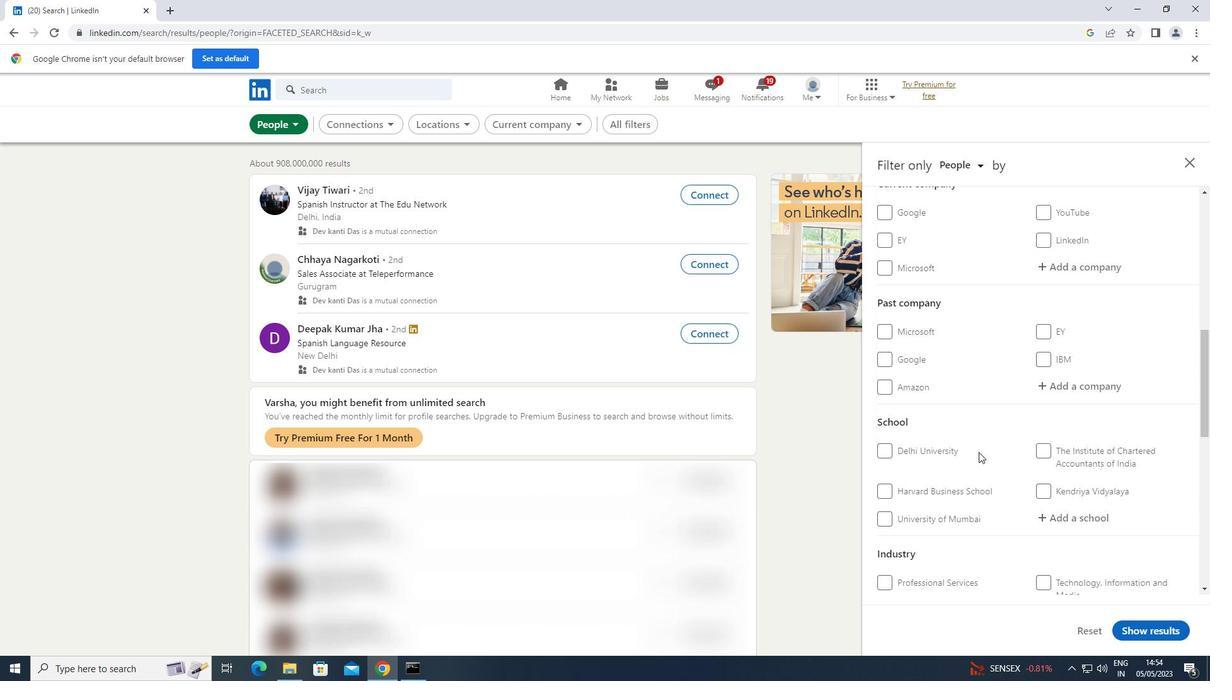 
Action: Mouse scrolled (979, 452) with delta (0, 0)
Screenshot: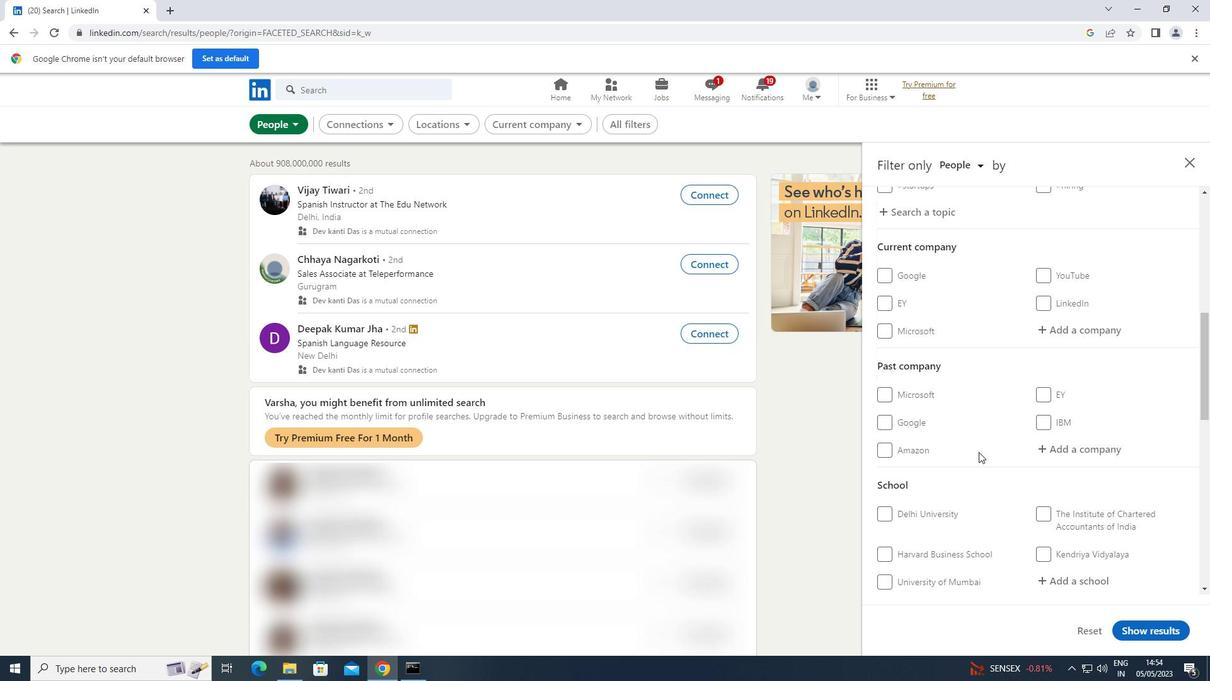 
Action: Mouse moved to (1055, 398)
Screenshot: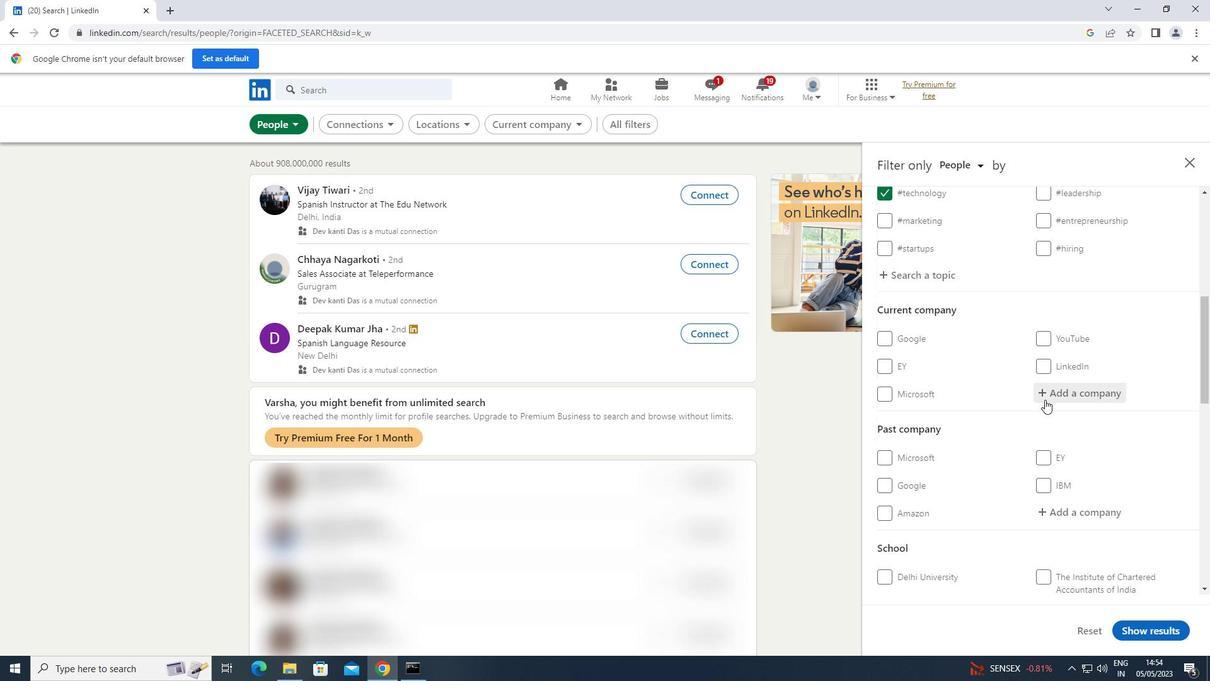 
Action: Mouse pressed left at (1055, 398)
Screenshot: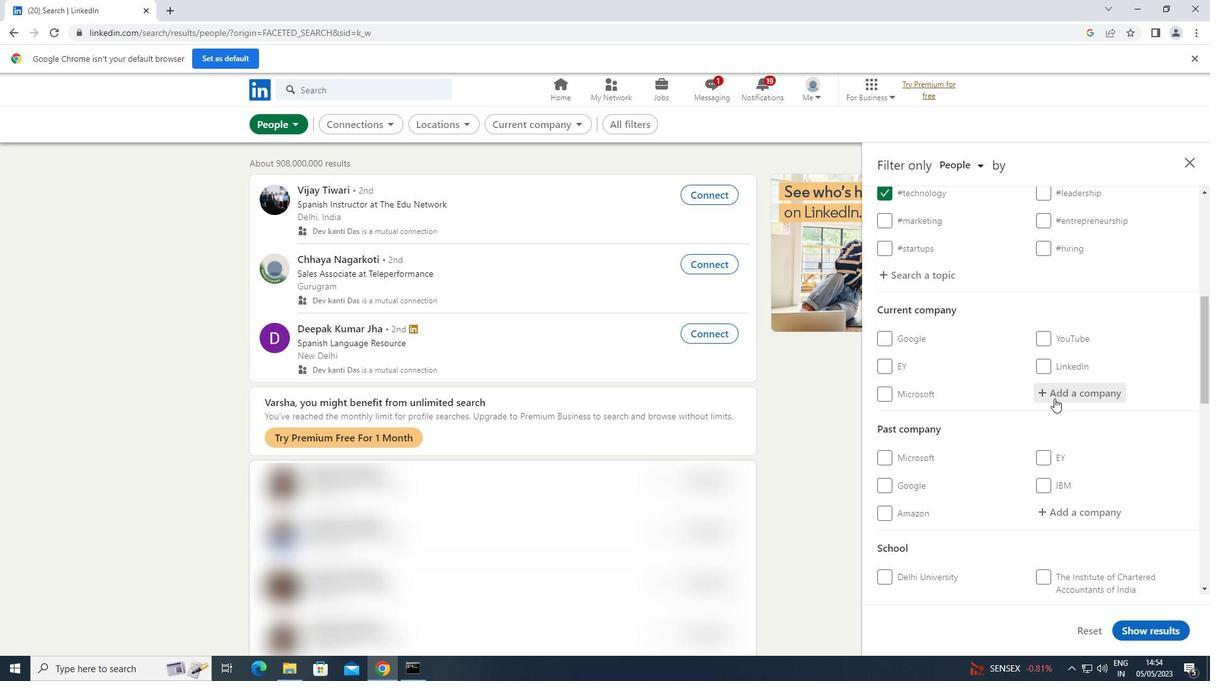 
Action: Key pressed <Key.shift>SHRIRAM<Key.space><Key.shift>HOUSING
Screenshot: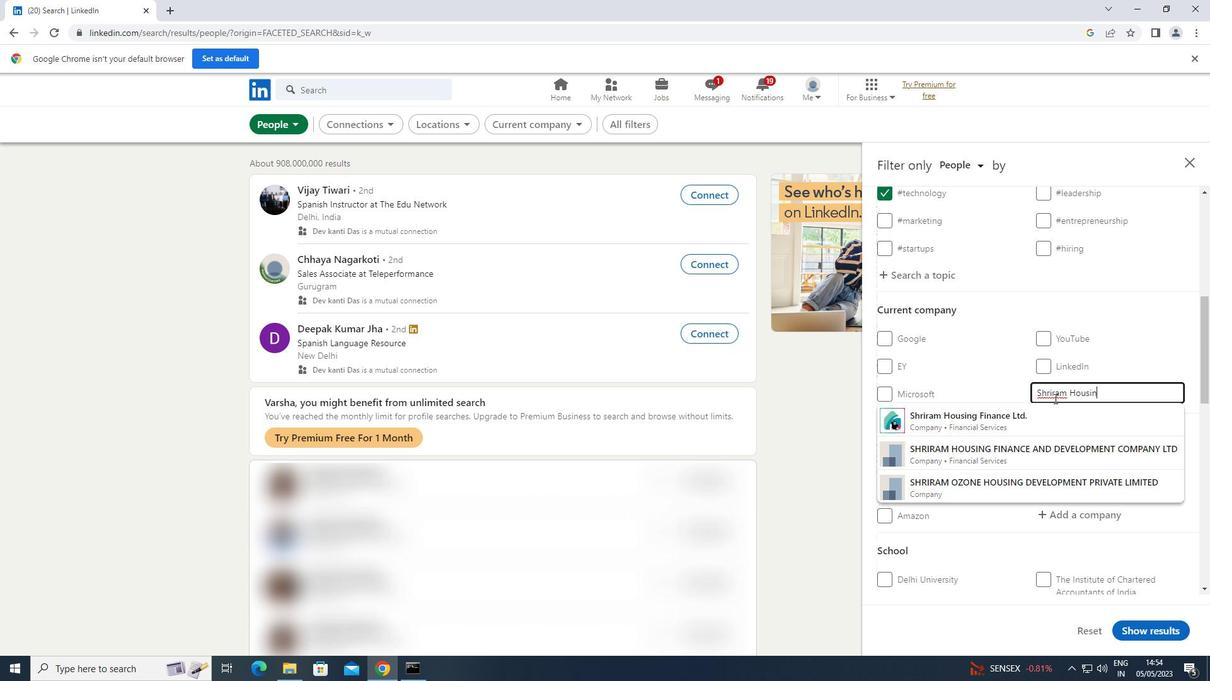 
Action: Mouse moved to (966, 421)
Screenshot: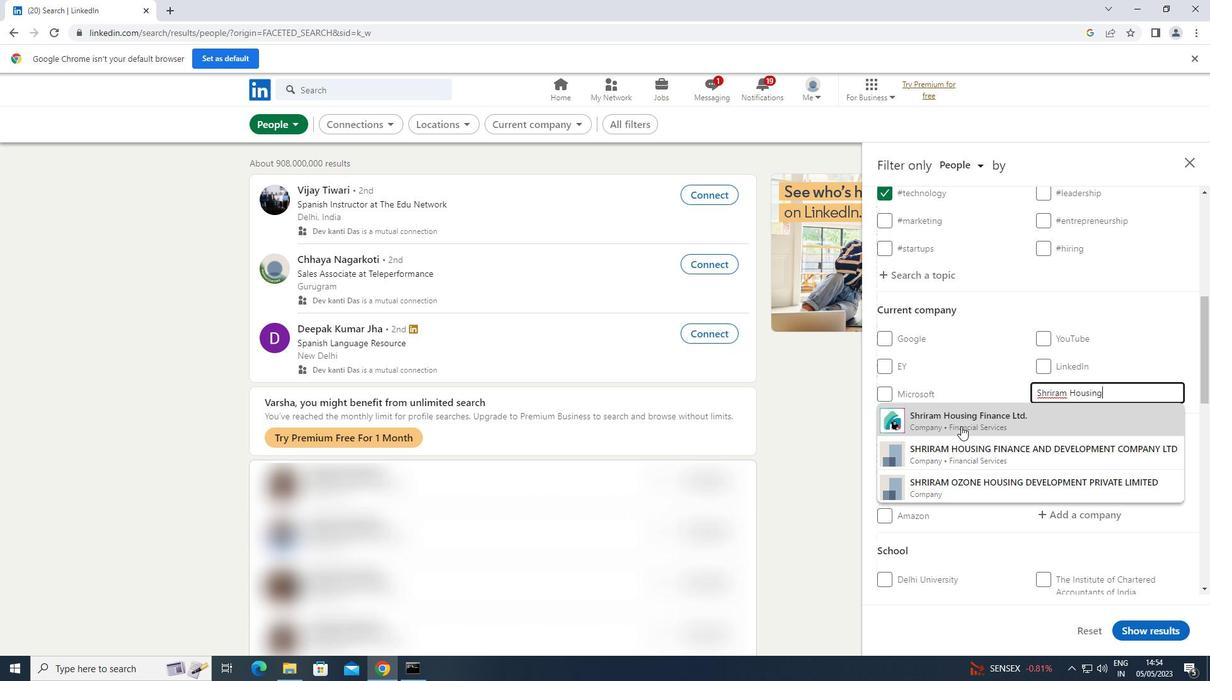 
Action: Mouse pressed left at (966, 421)
Screenshot: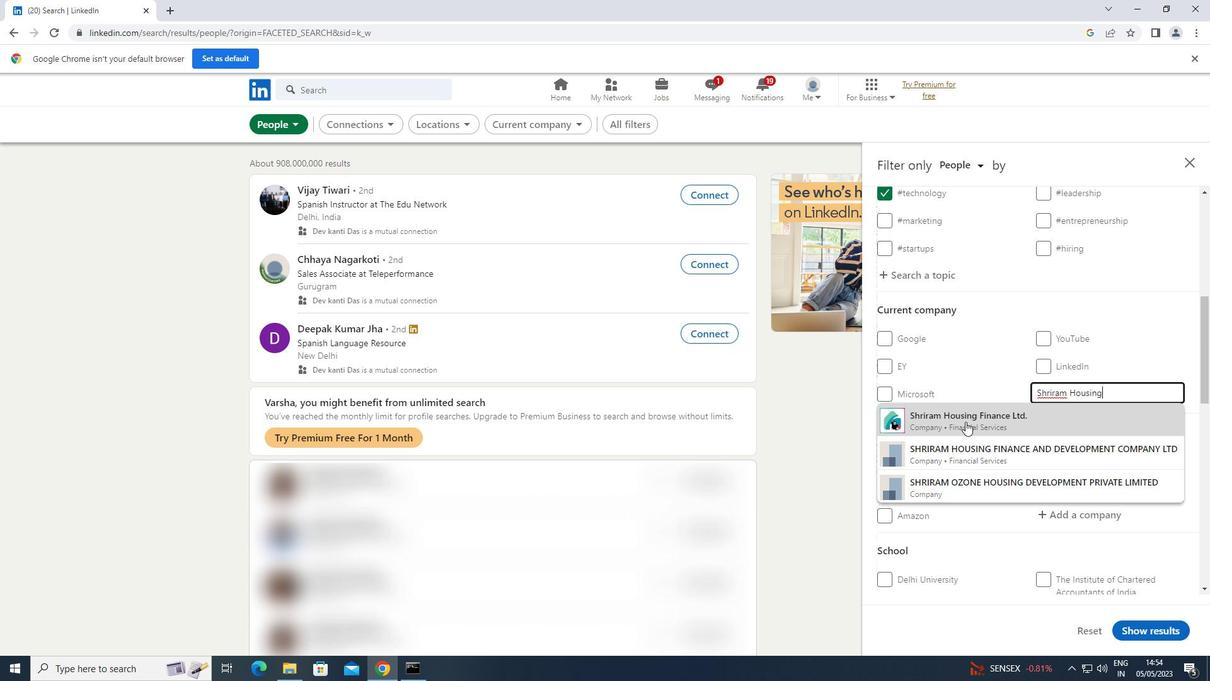 
Action: Mouse scrolled (966, 421) with delta (0, 0)
Screenshot: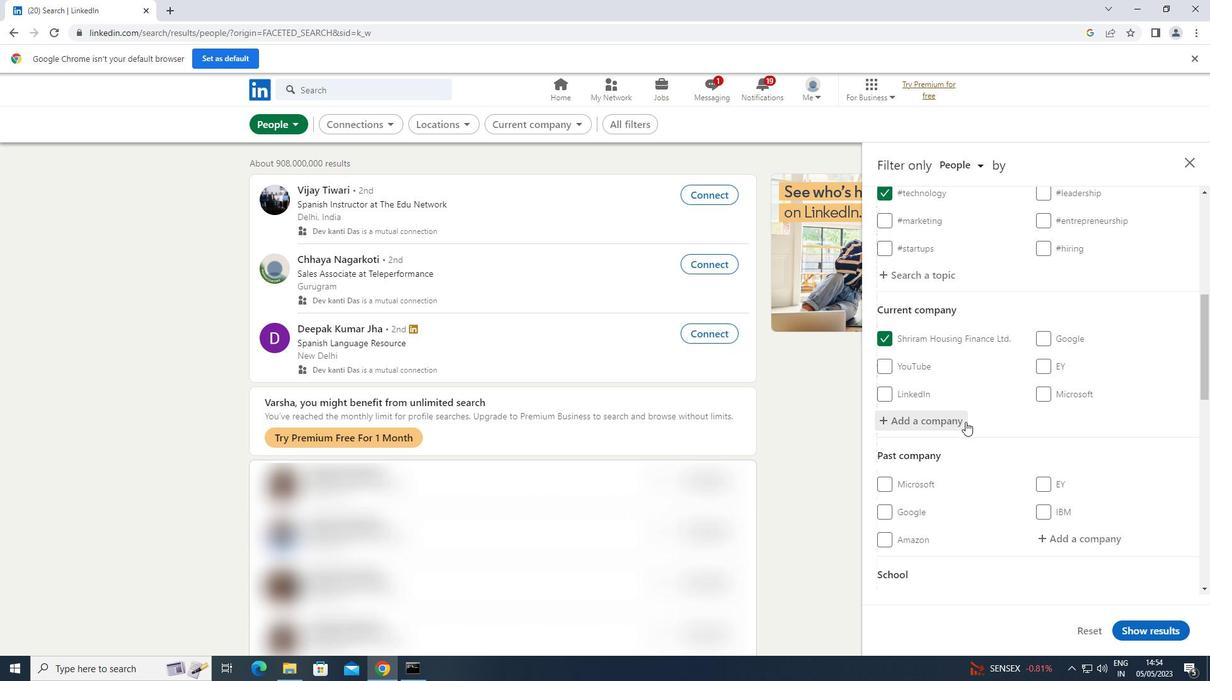 
Action: Mouse scrolled (966, 421) with delta (0, 0)
Screenshot: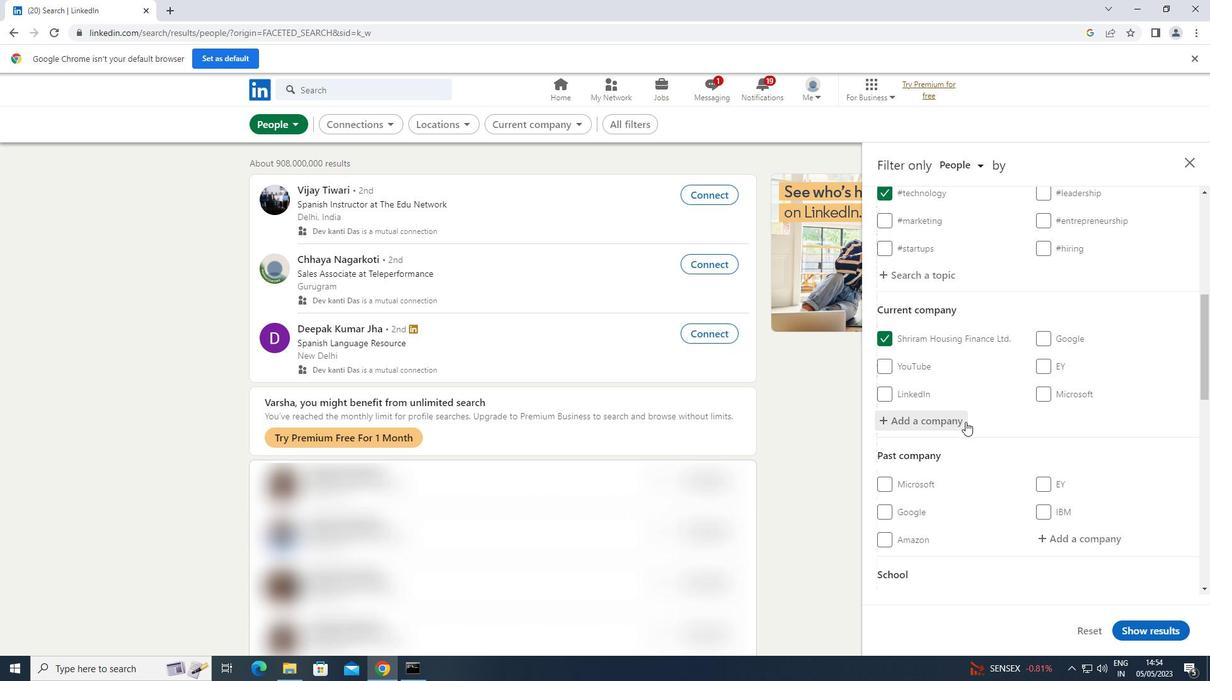 
Action: Mouse scrolled (966, 421) with delta (0, 0)
Screenshot: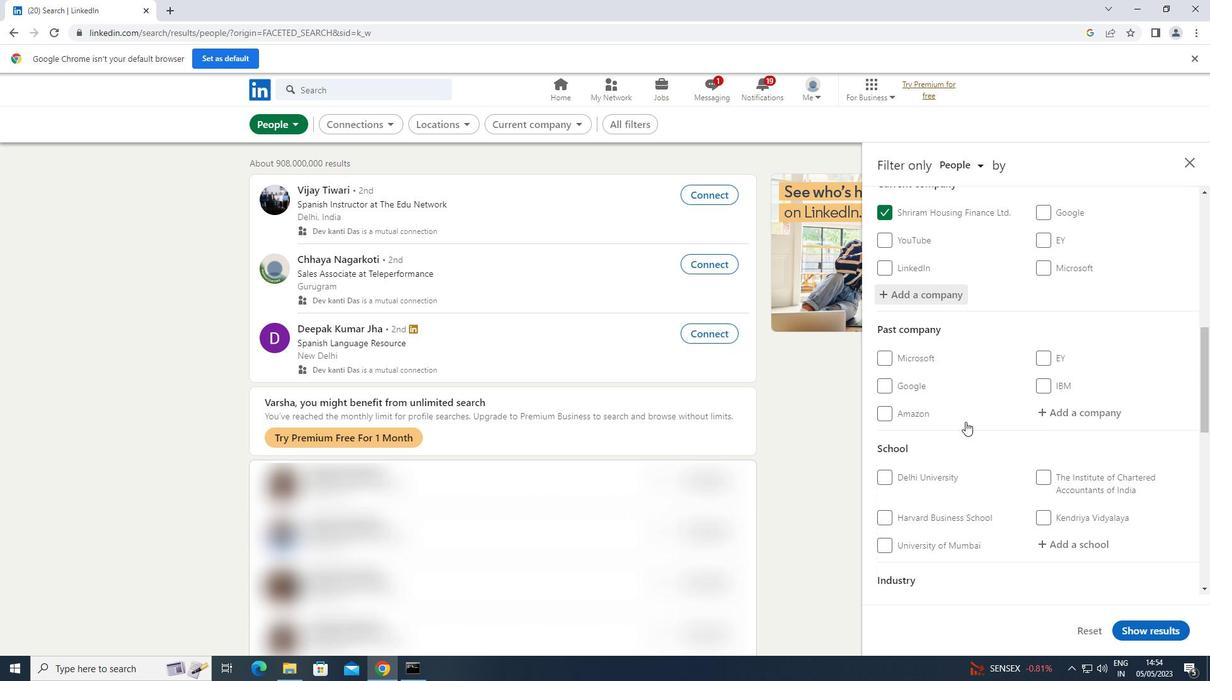 
Action: Mouse moved to (1053, 479)
Screenshot: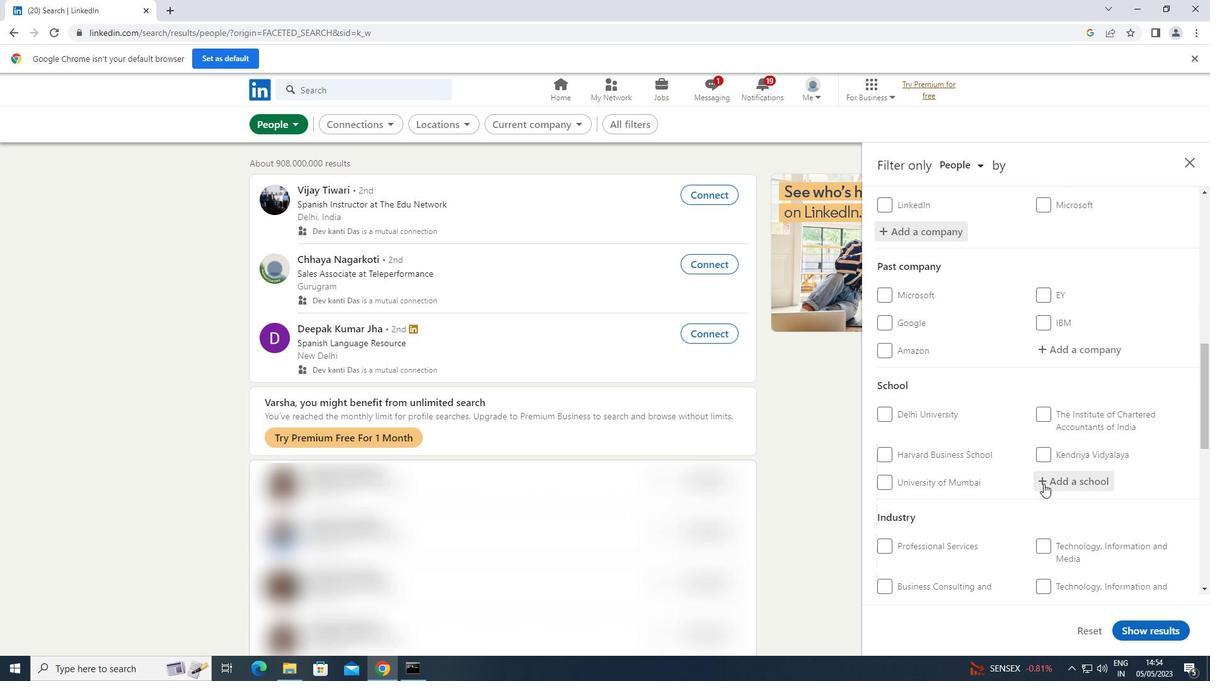 
Action: Mouse pressed left at (1053, 479)
Screenshot: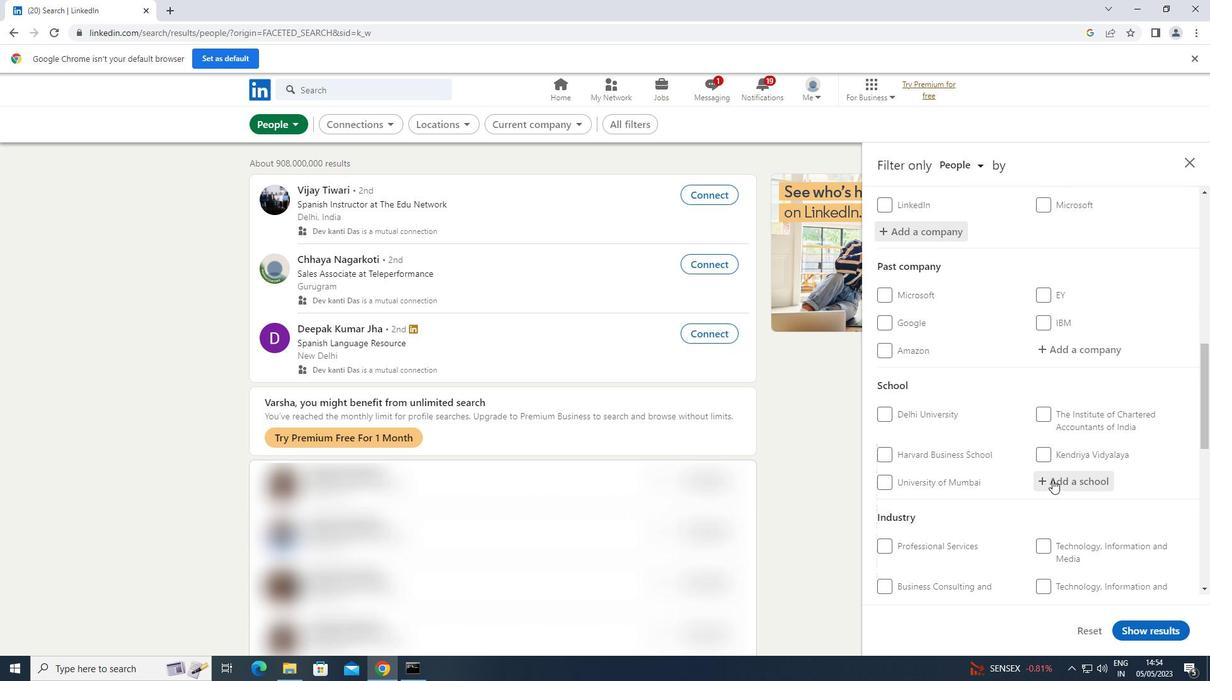 
Action: Key pressed <Key.shift>ANURAG<Key.space><Key.shift>GROUP
Screenshot: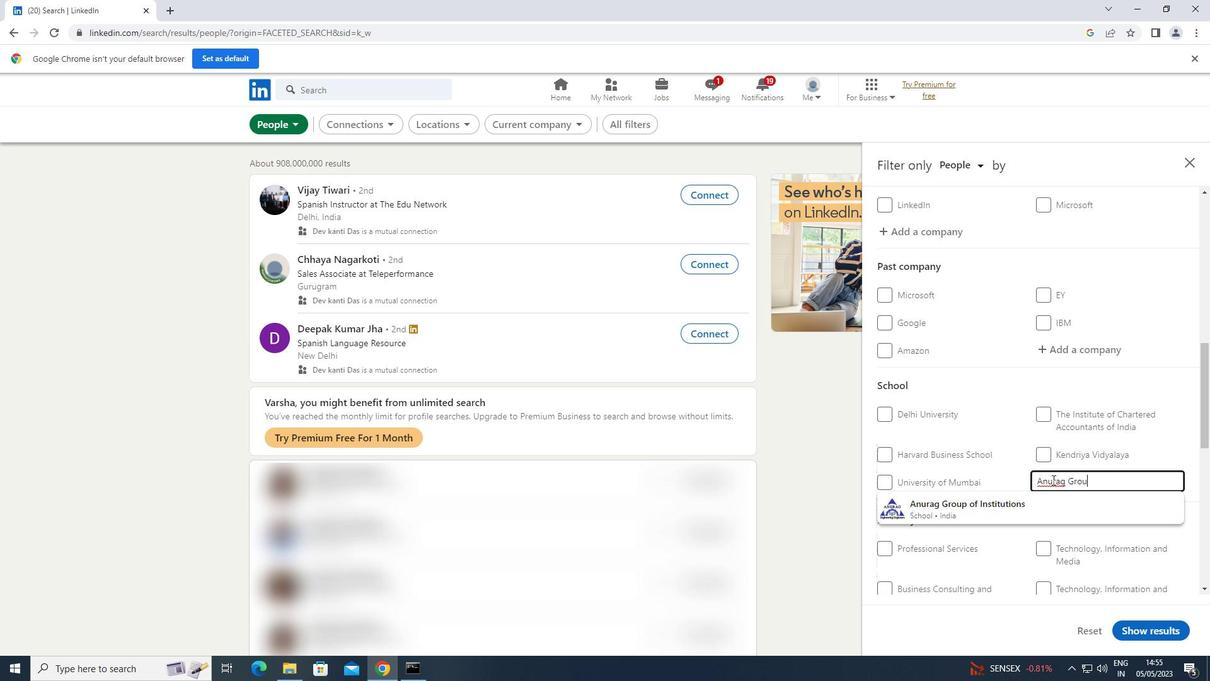 
Action: Mouse moved to (915, 500)
Screenshot: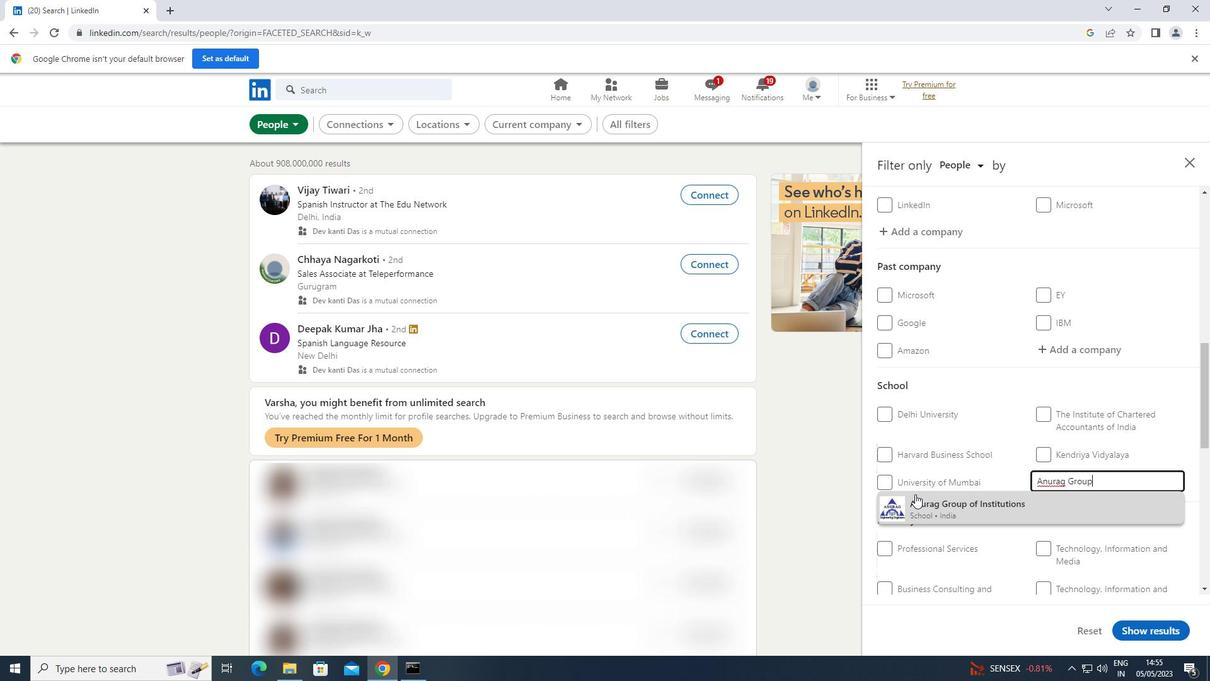 
Action: Mouse pressed left at (915, 500)
Screenshot: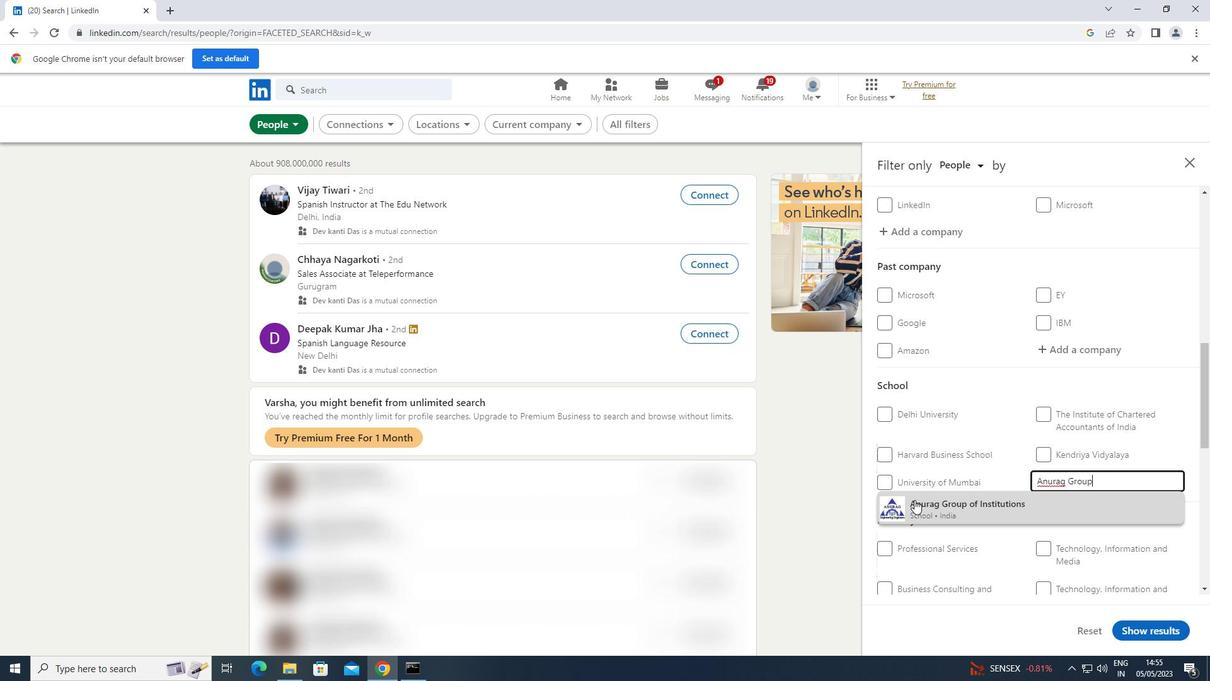 
Action: Mouse scrolled (915, 499) with delta (0, 0)
Screenshot: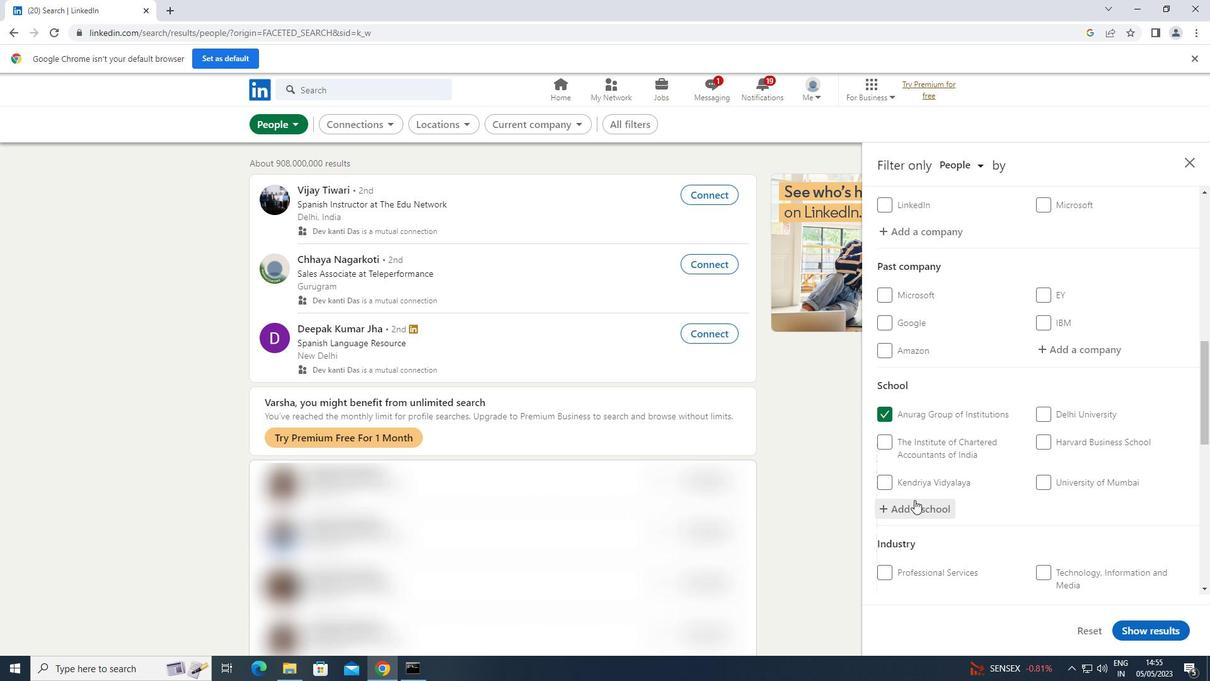 
Action: Mouse scrolled (915, 499) with delta (0, 0)
Screenshot: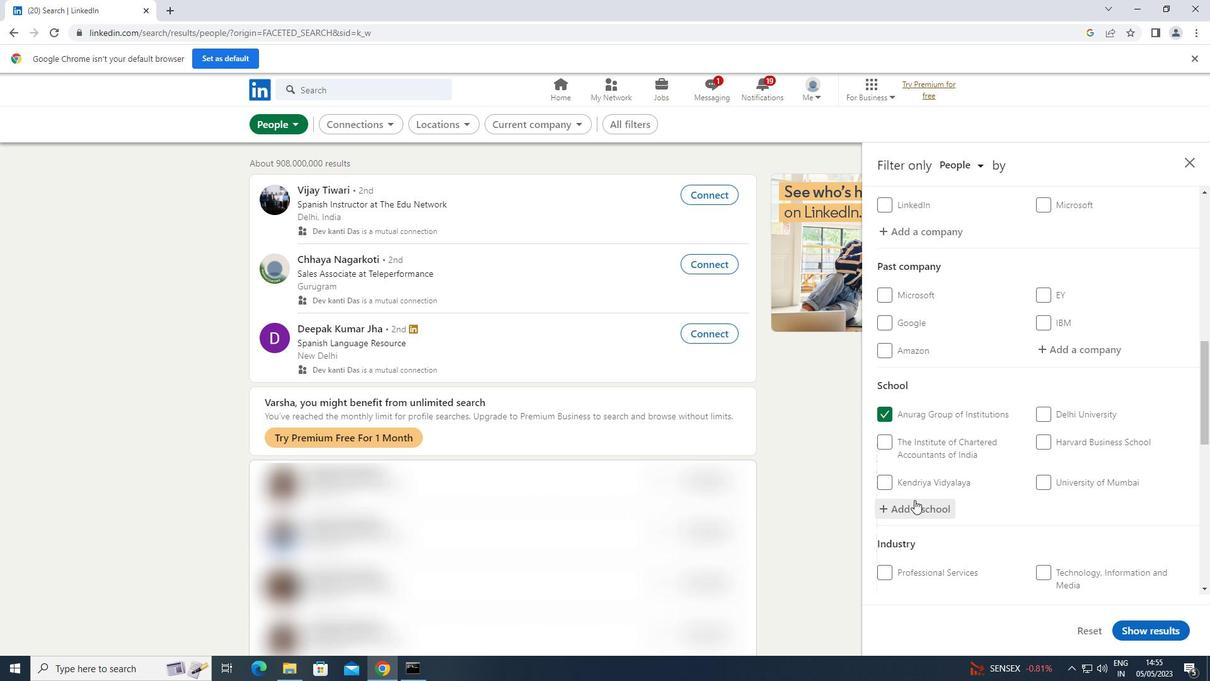 
Action: Mouse scrolled (915, 499) with delta (0, 0)
Screenshot: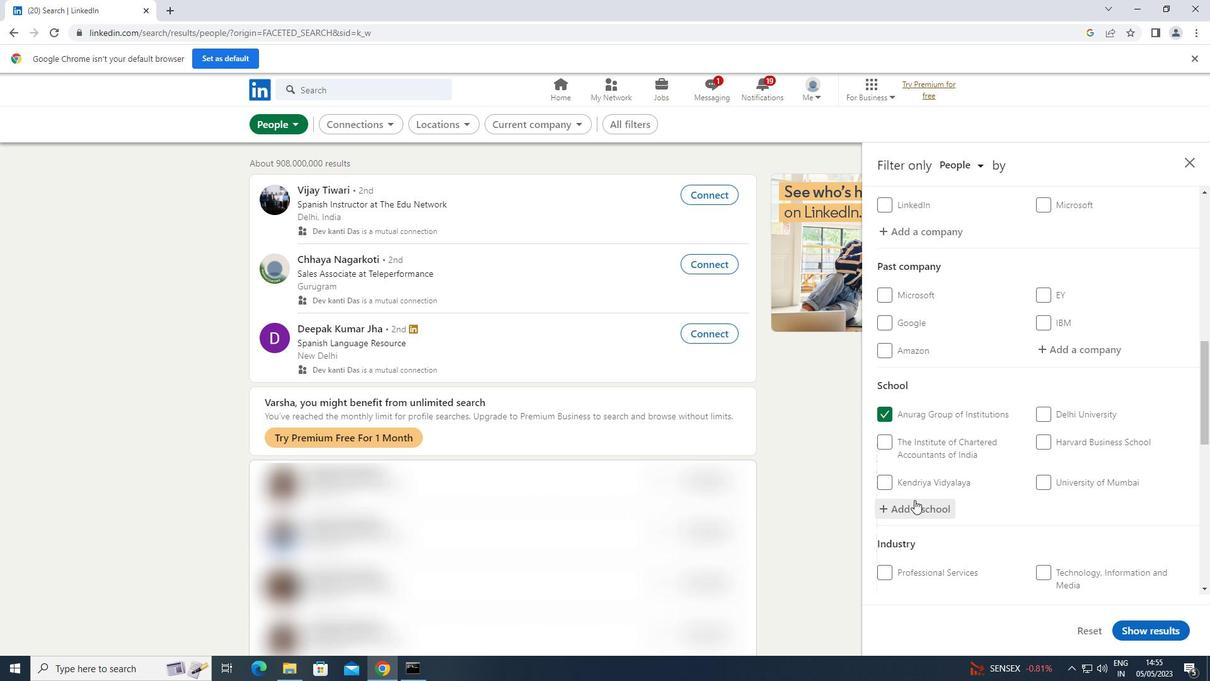 
Action: Mouse moved to (1075, 462)
Screenshot: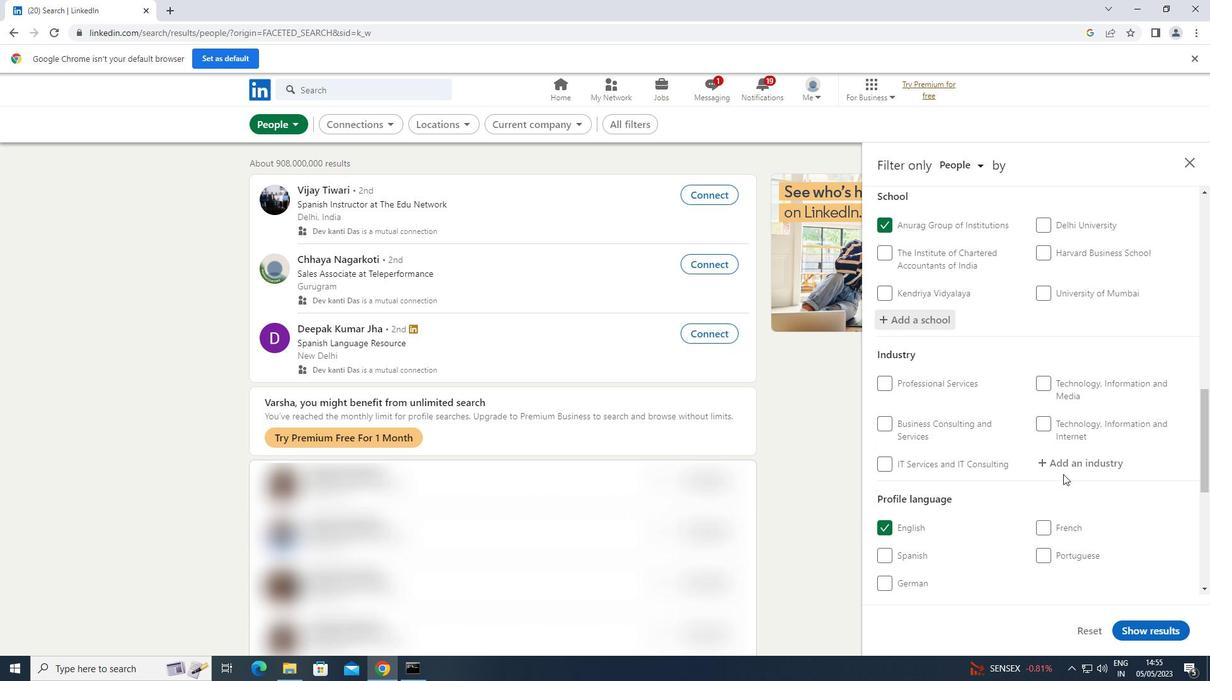 
Action: Mouse pressed left at (1075, 462)
Screenshot: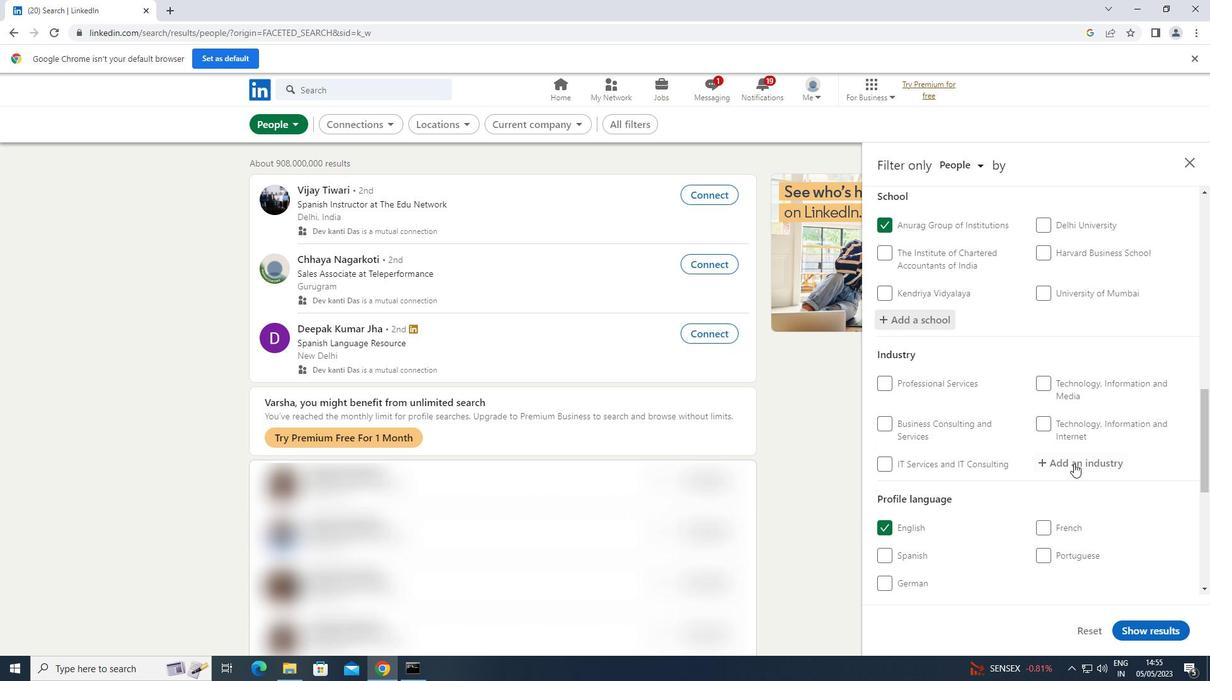 
Action: Key pressed <Key.shift>ACCOUNTIN
Screenshot: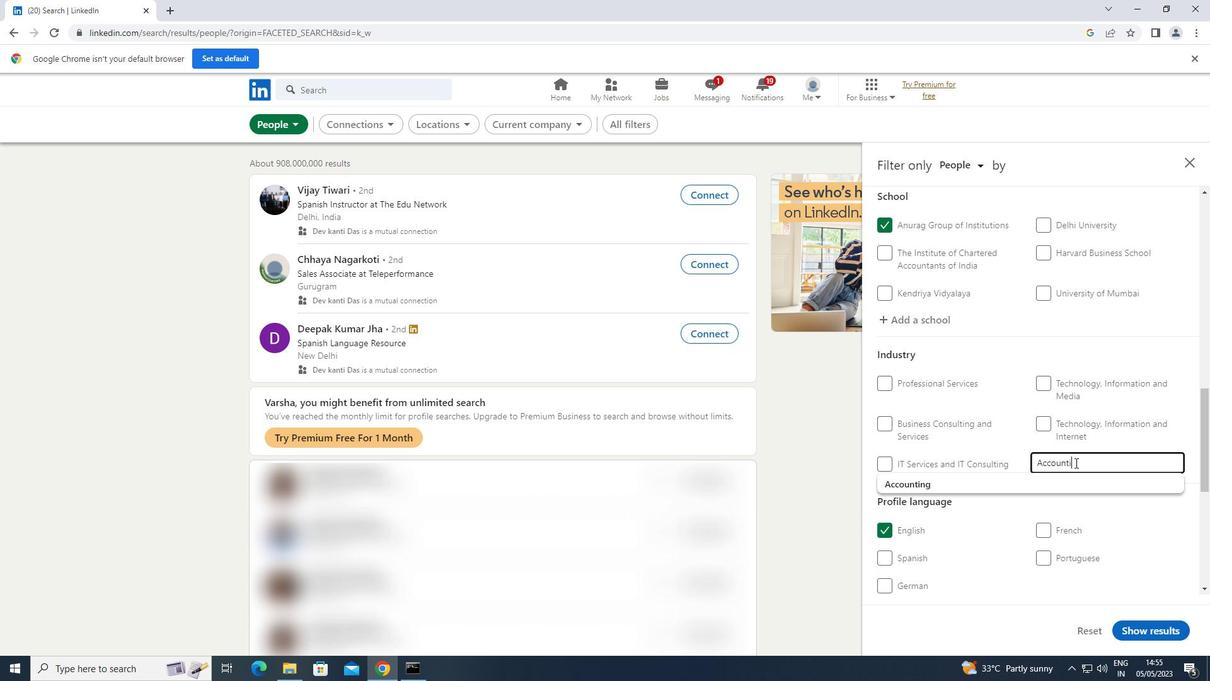 
Action: Mouse moved to (1000, 481)
Screenshot: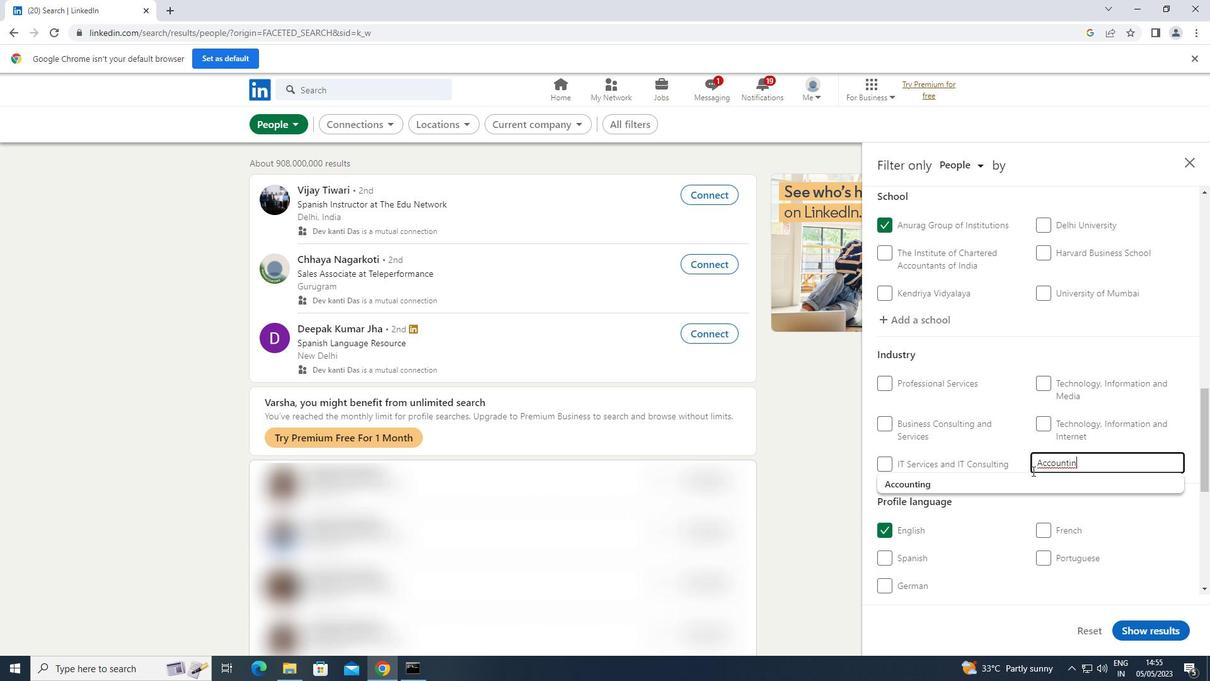 
Action: Mouse pressed left at (1000, 481)
Screenshot: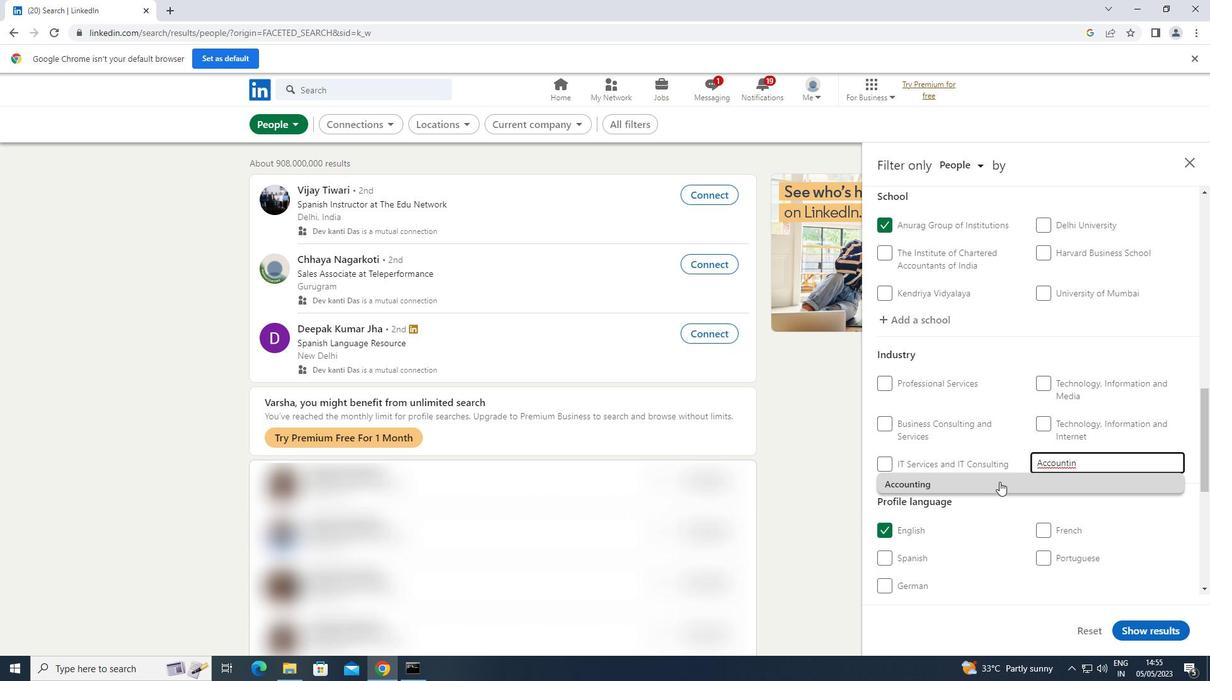 
Action: Mouse moved to (1003, 478)
Screenshot: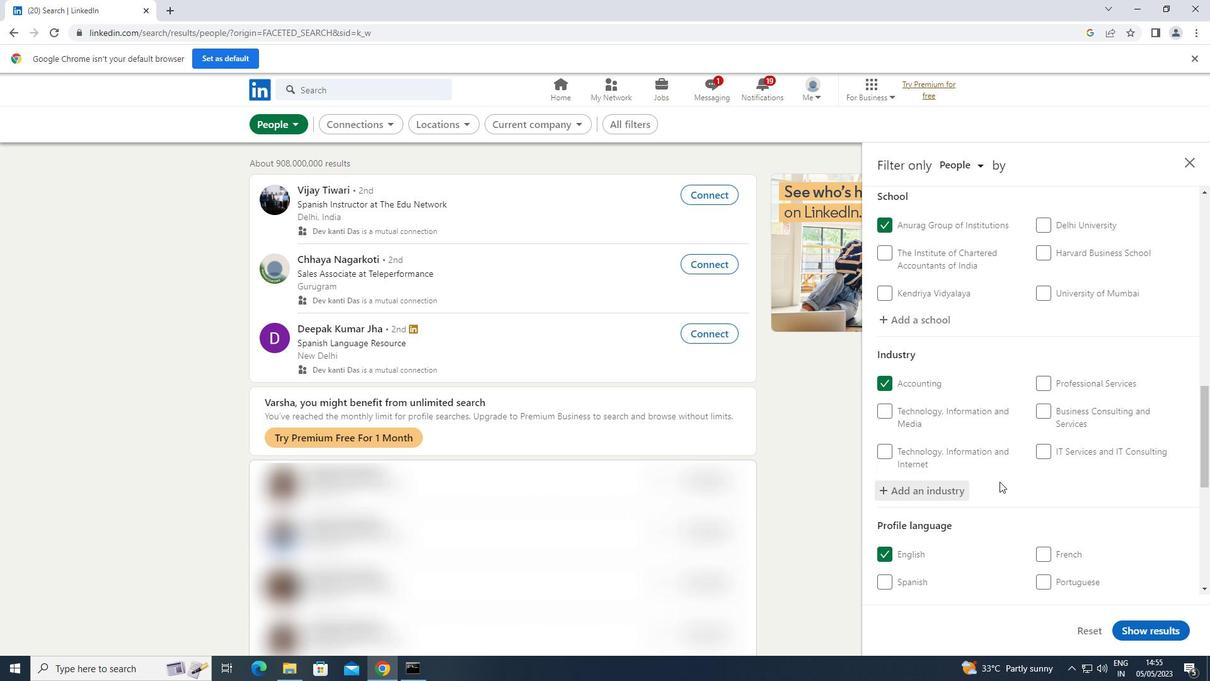 
Action: Mouse scrolled (1003, 477) with delta (0, 0)
Screenshot: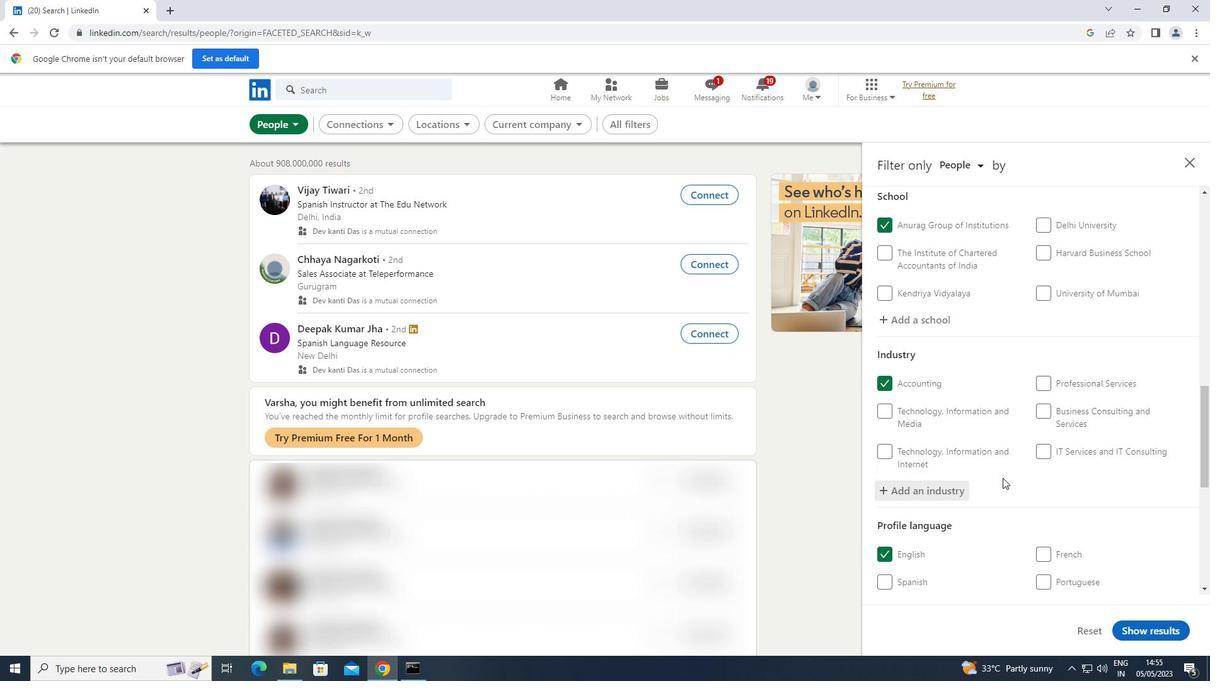 
Action: Mouse scrolled (1003, 477) with delta (0, 0)
Screenshot: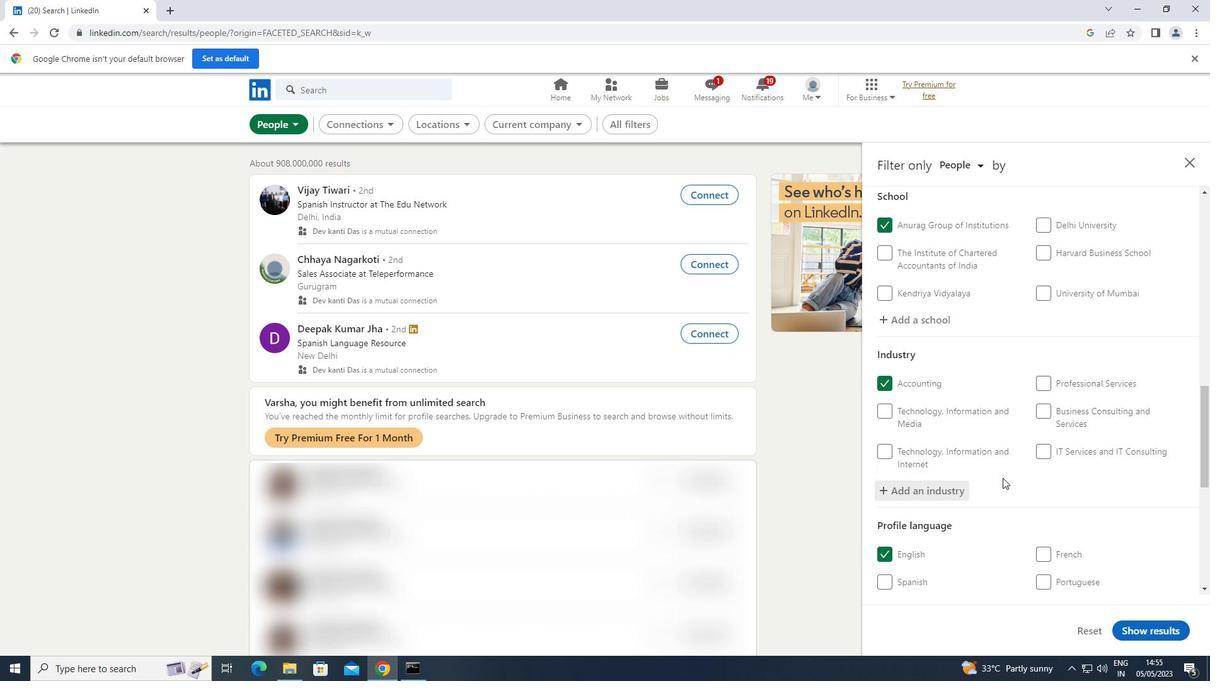 
Action: Mouse scrolled (1003, 477) with delta (0, 0)
Screenshot: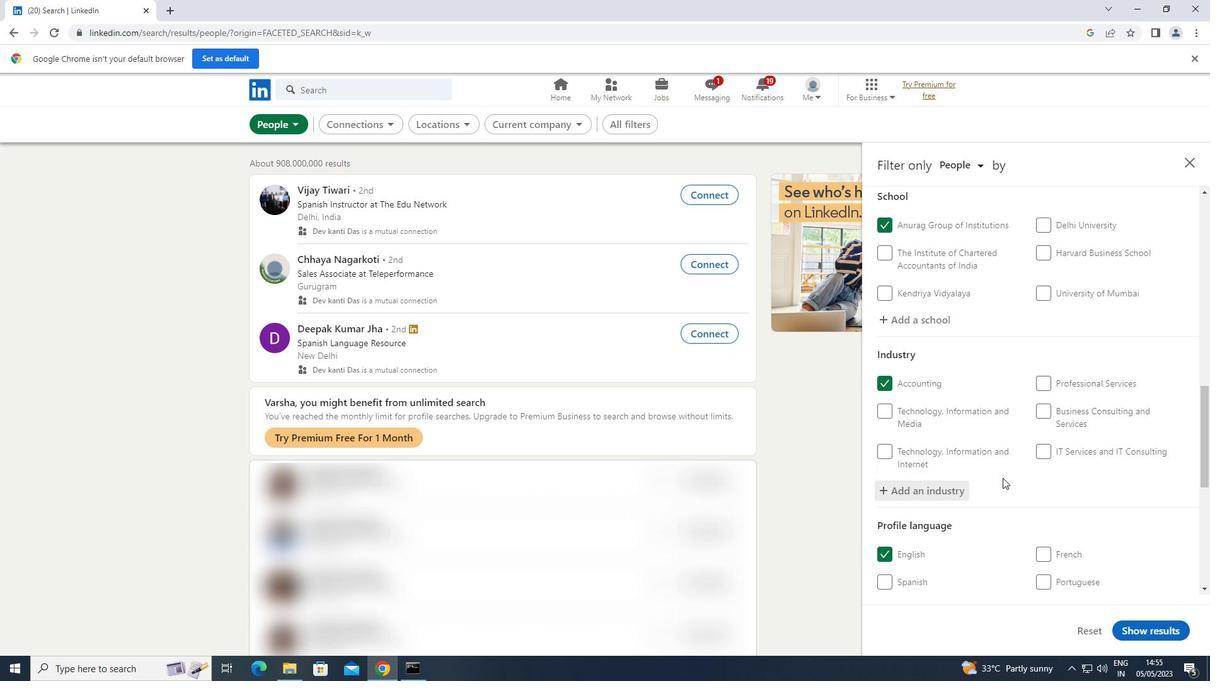 
Action: Mouse scrolled (1003, 477) with delta (0, 0)
Screenshot: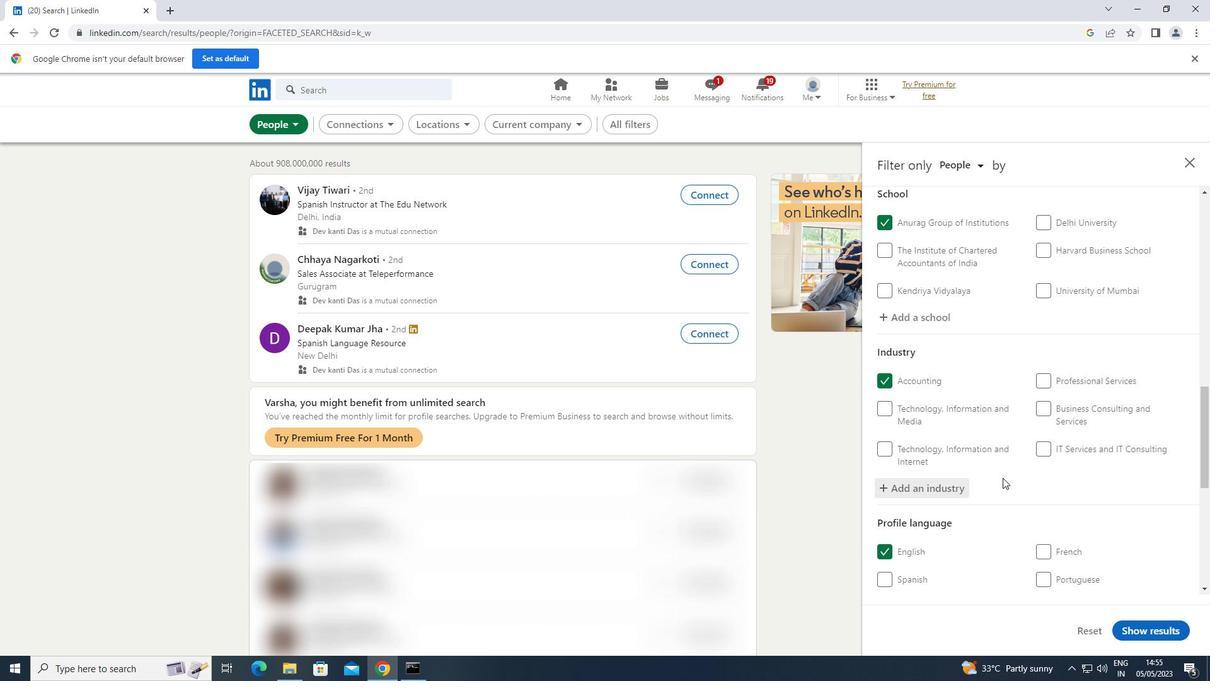 
Action: Mouse scrolled (1003, 477) with delta (0, 0)
Screenshot: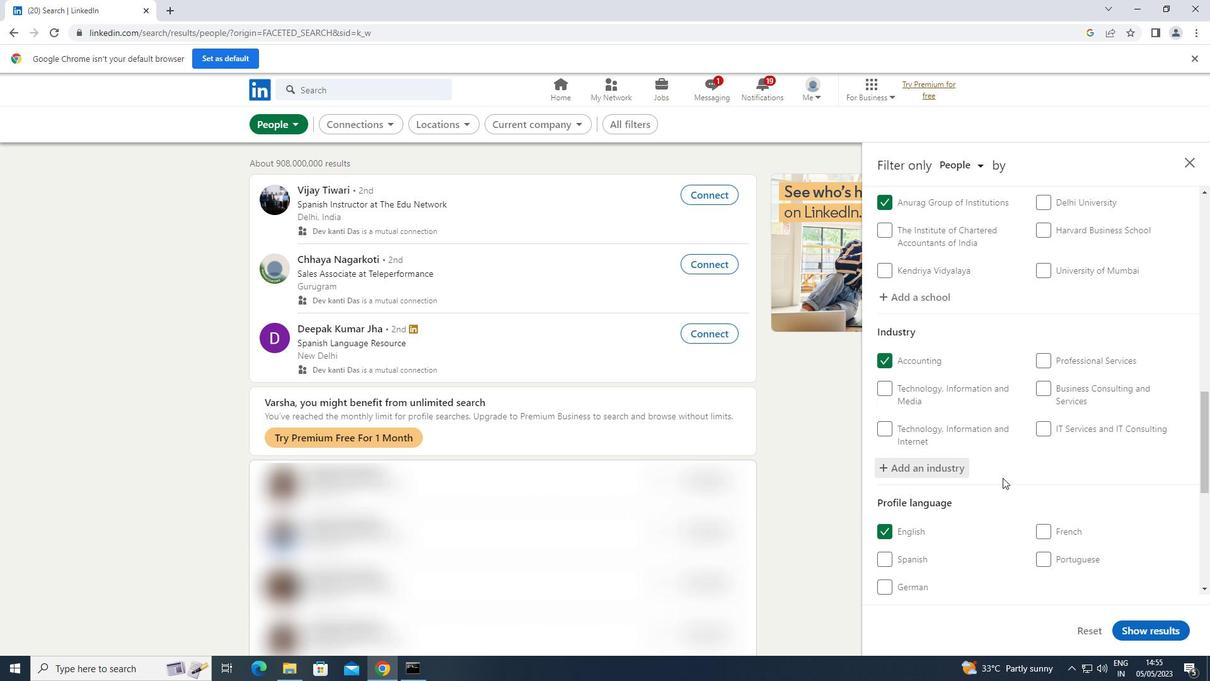 
Action: Mouse scrolled (1003, 477) with delta (0, 0)
Screenshot: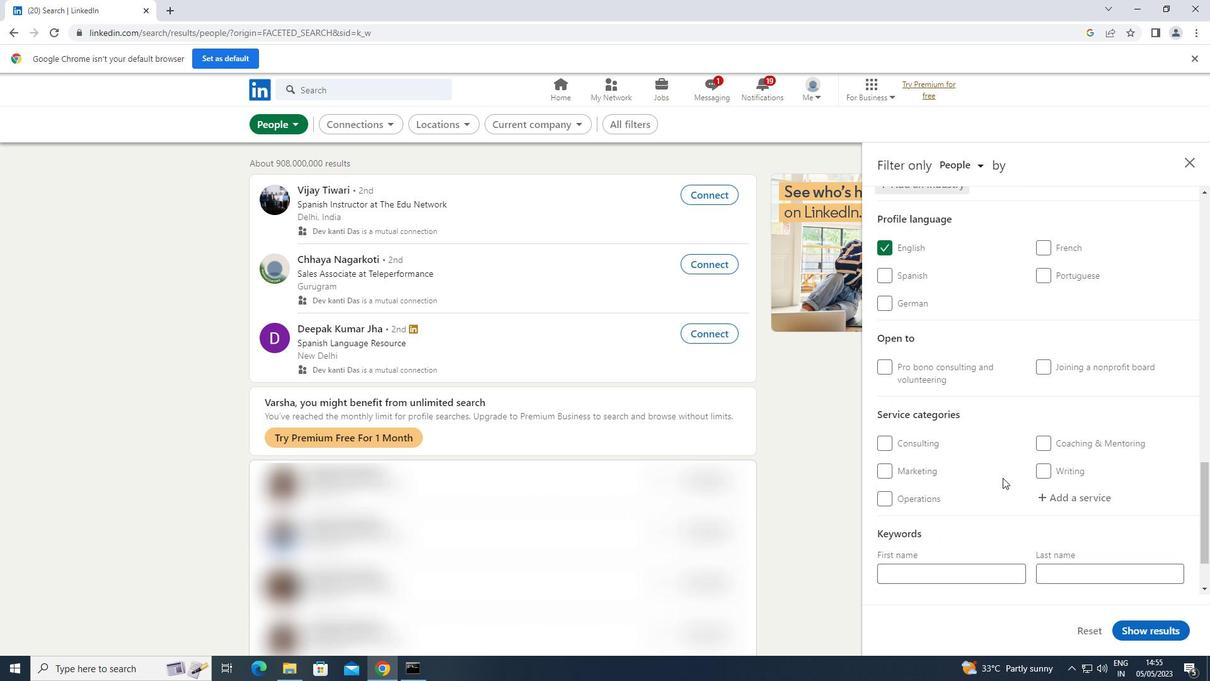 
Action: Mouse moved to (1046, 419)
Screenshot: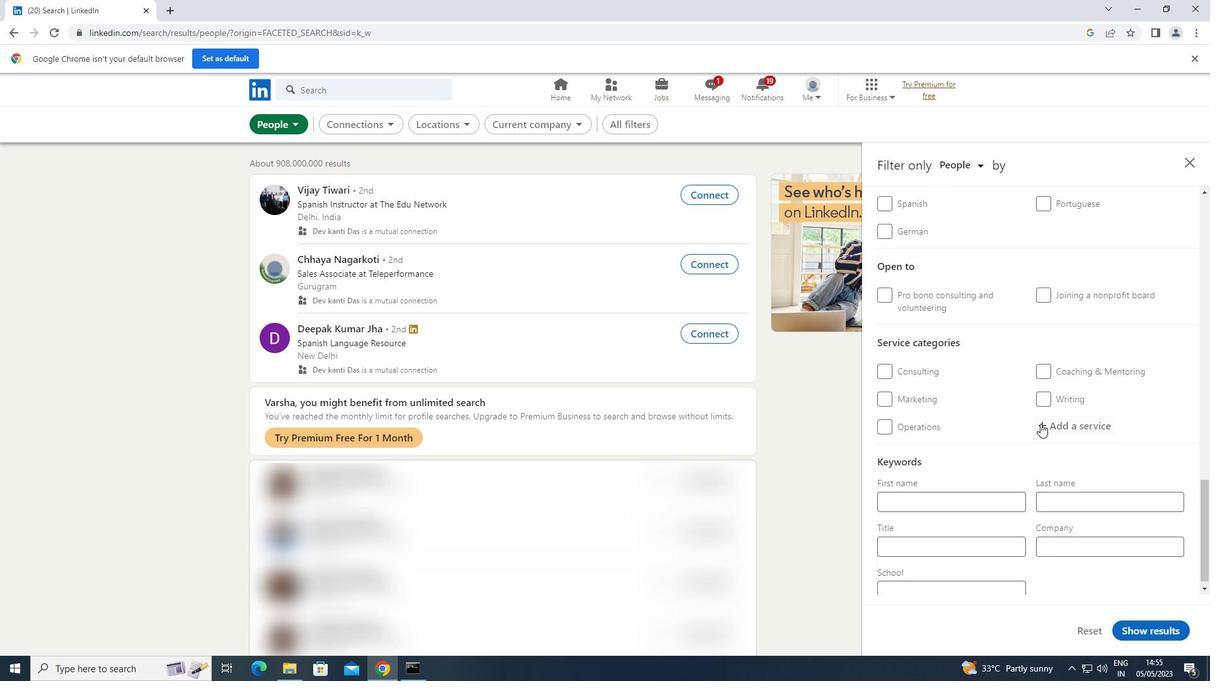 
Action: Mouse pressed left at (1046, 419)
Screenshot: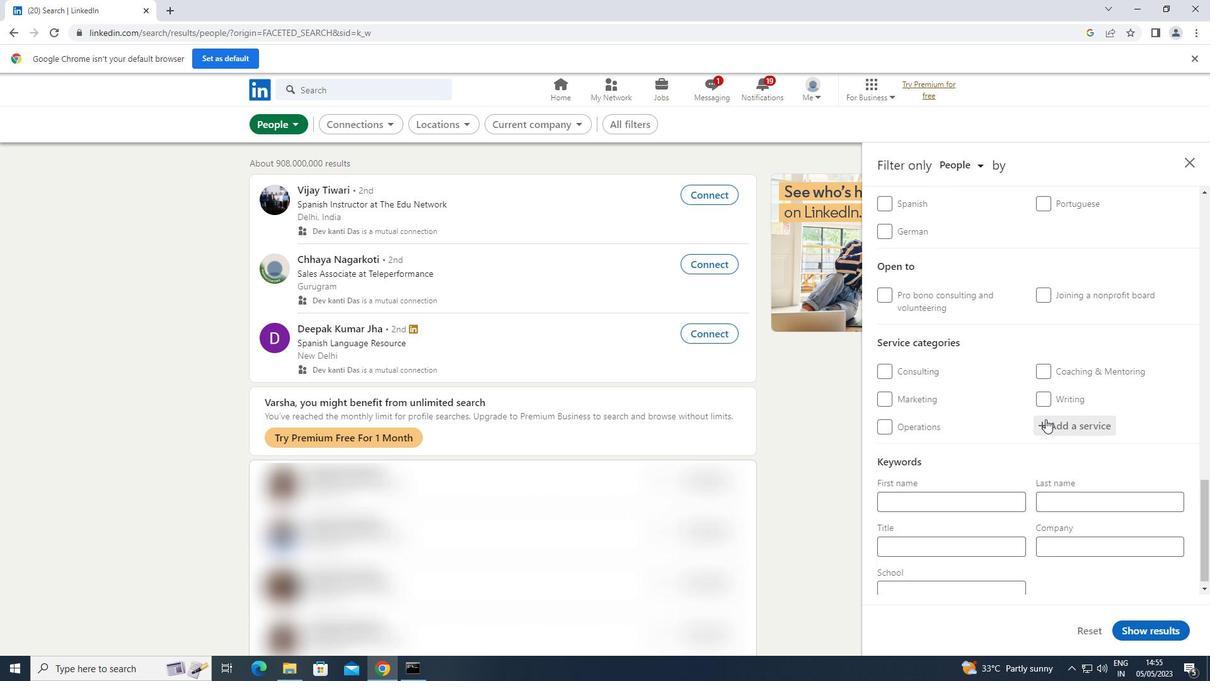 
Action: Key pressed <Key.shift>WEB
Screenshot: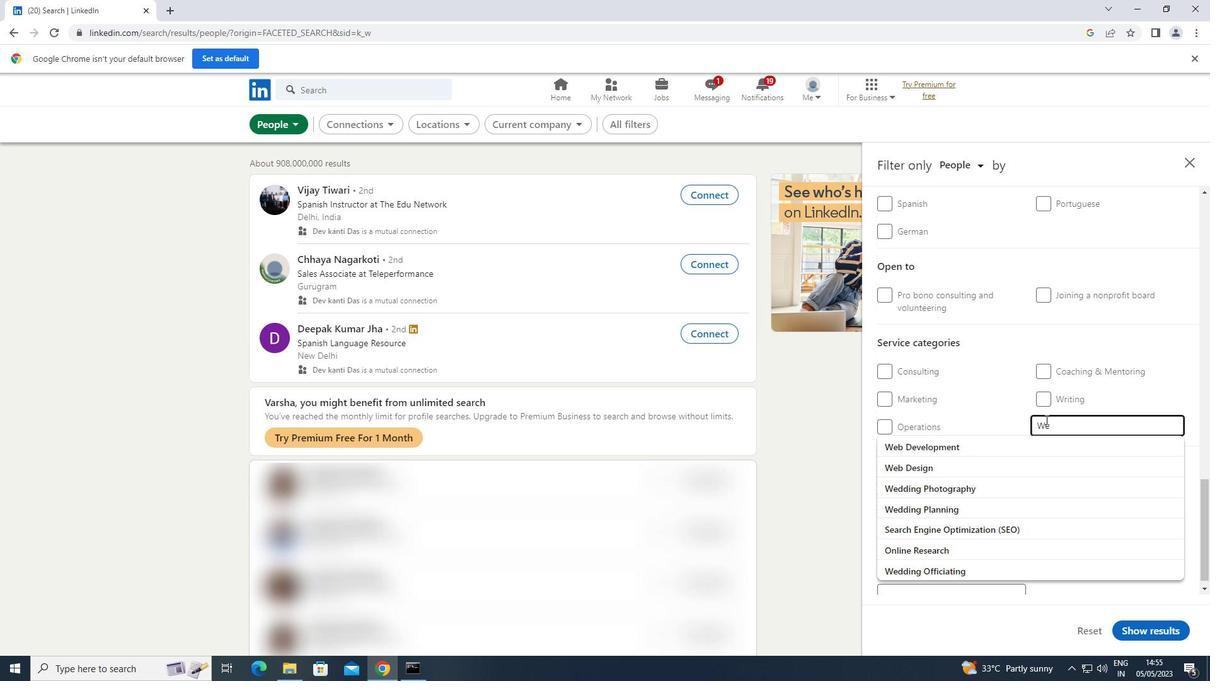 
Action: Mouse moved to (1001, 462)
Screenshot: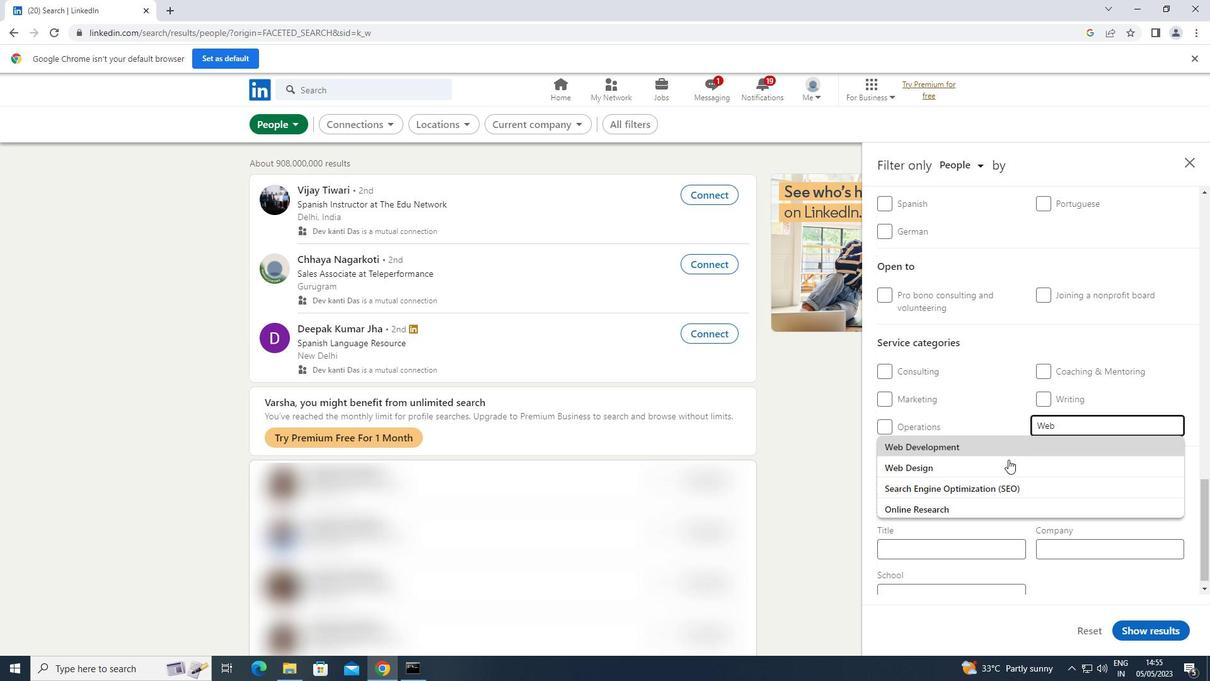 
Action: Mouse pressed left at (1001, 462)
Screenshot: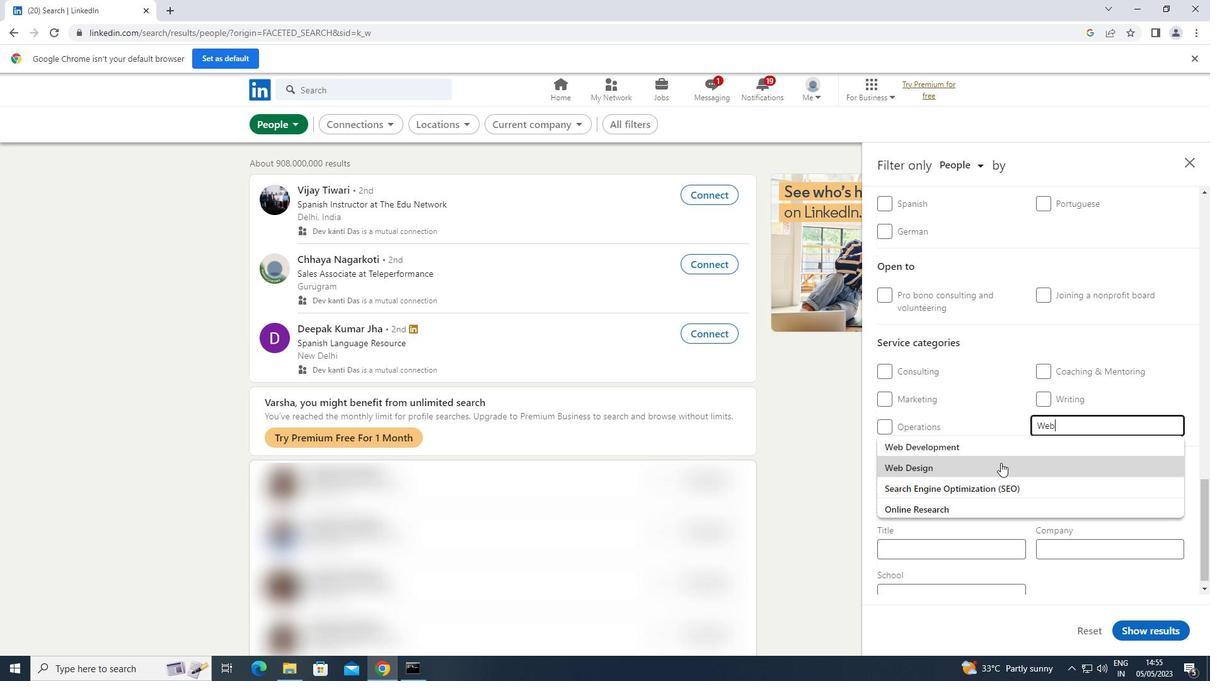 
Action: Mouse scrolled (1001, 462) with delta (0, 0)
Screenshot: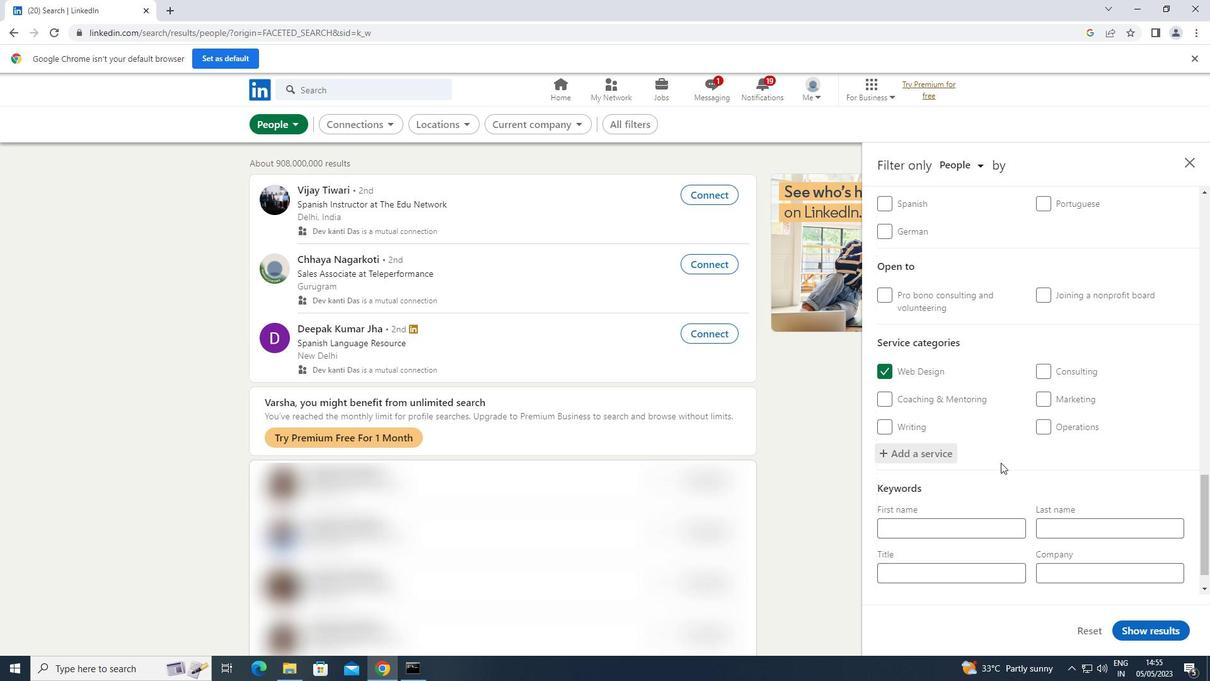 
Action: Mouse scrolled (1001, 462) with delta (0, 0)
Screenshot: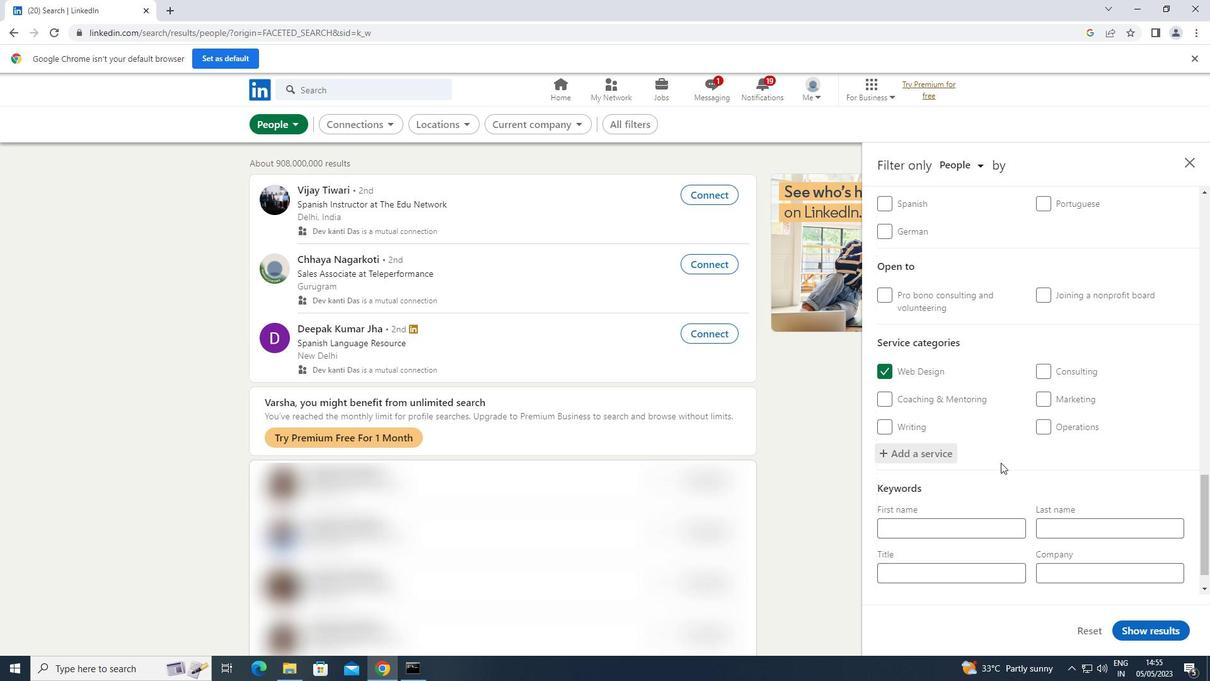
Action: Mouse scrolled (1001, 462) with delta (0, 0)
Screenshot: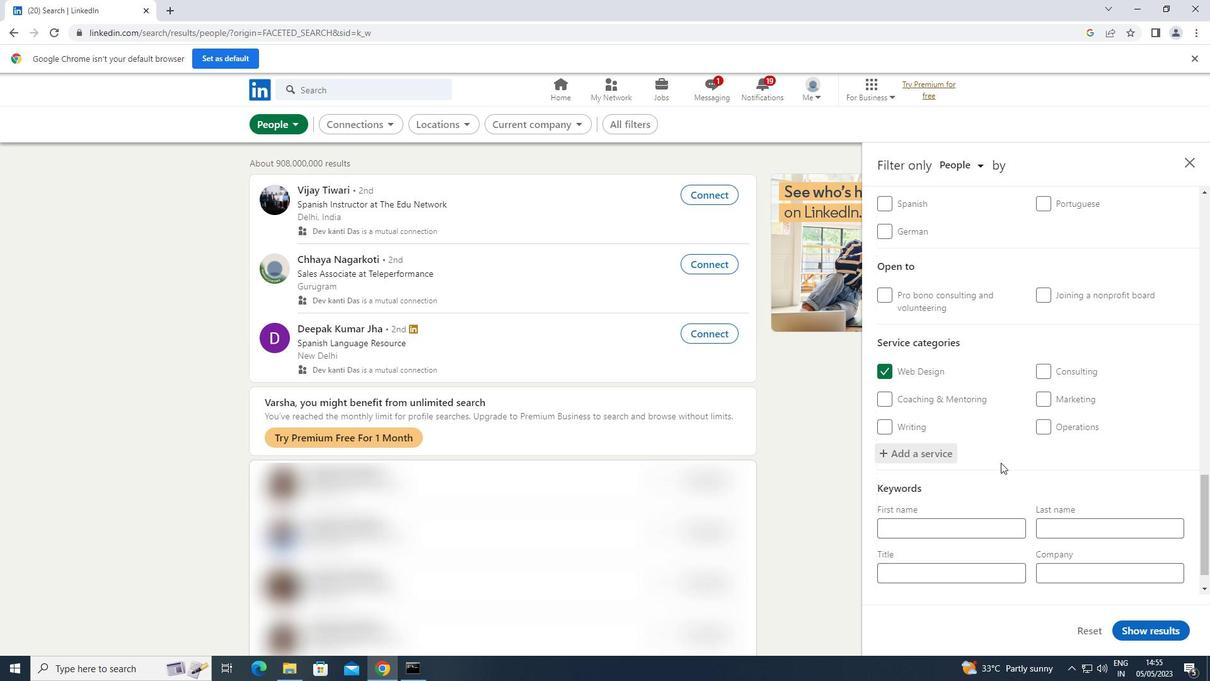 
Action: Mouse scrolled (1001, 462) with delta (0, 0)
Screenshot: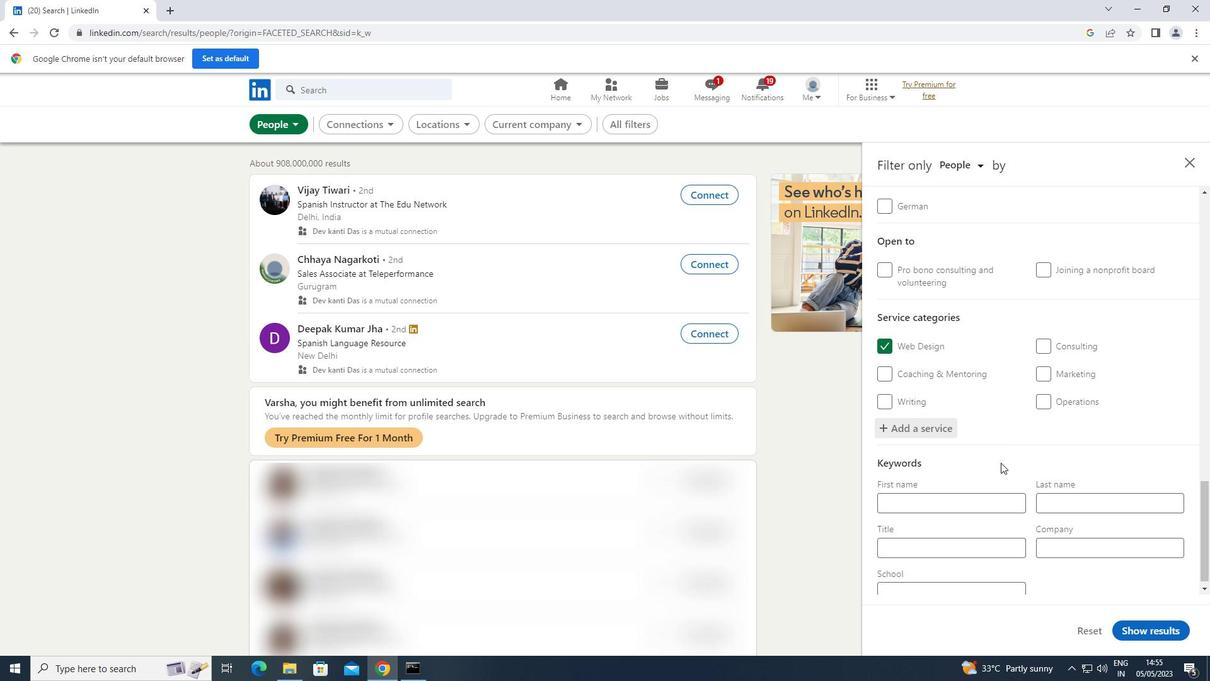 
Action: Mouse scrolled (1001, 462) with delta (0, 0)
Screenshot: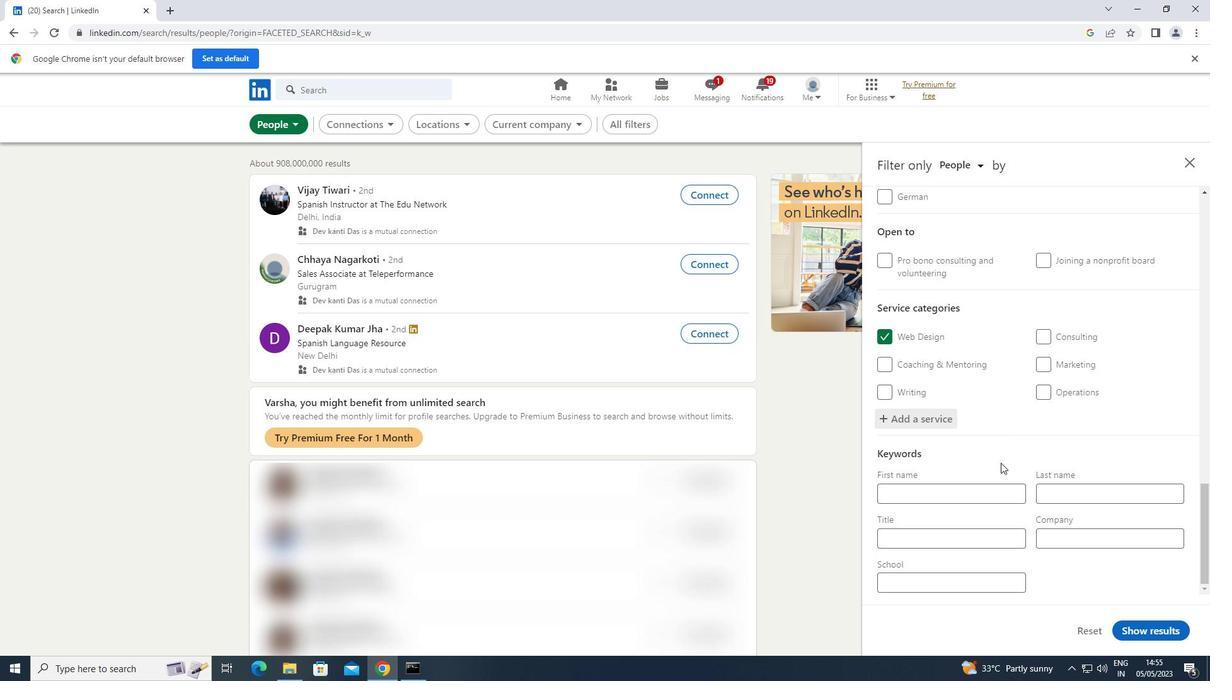 
Action: Mouse moved to (976, 538)
Screenshot: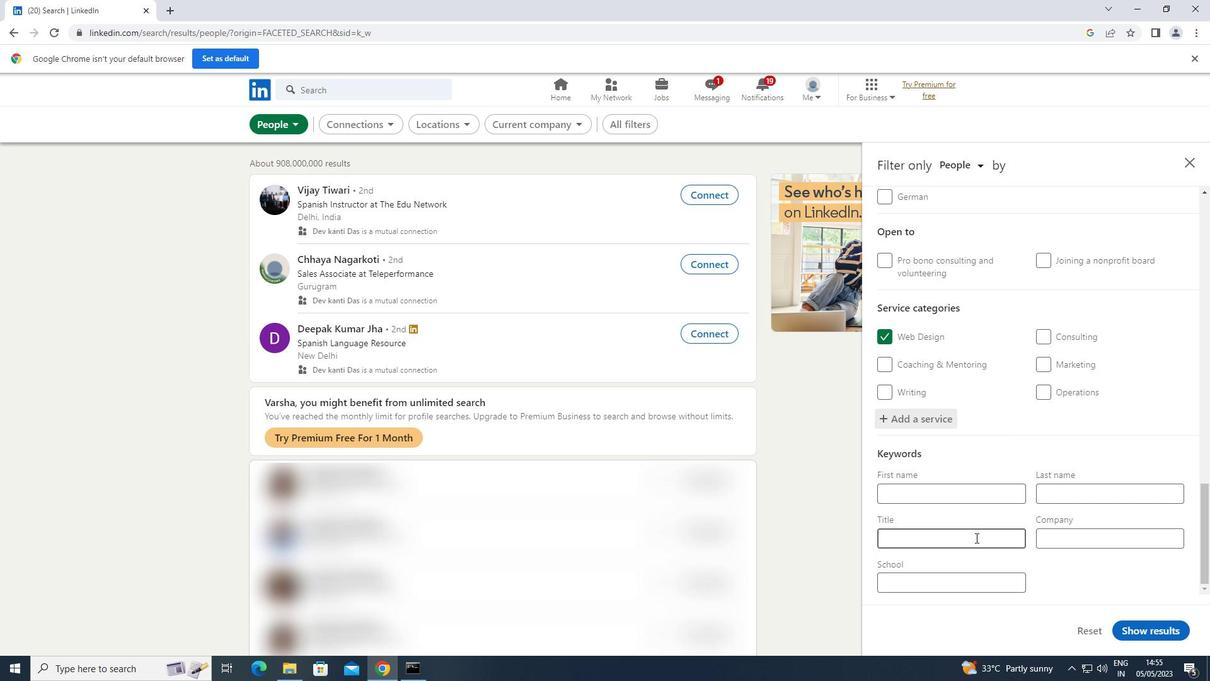 
Action: Mouse pressed left at (976, 538)
Screenshot: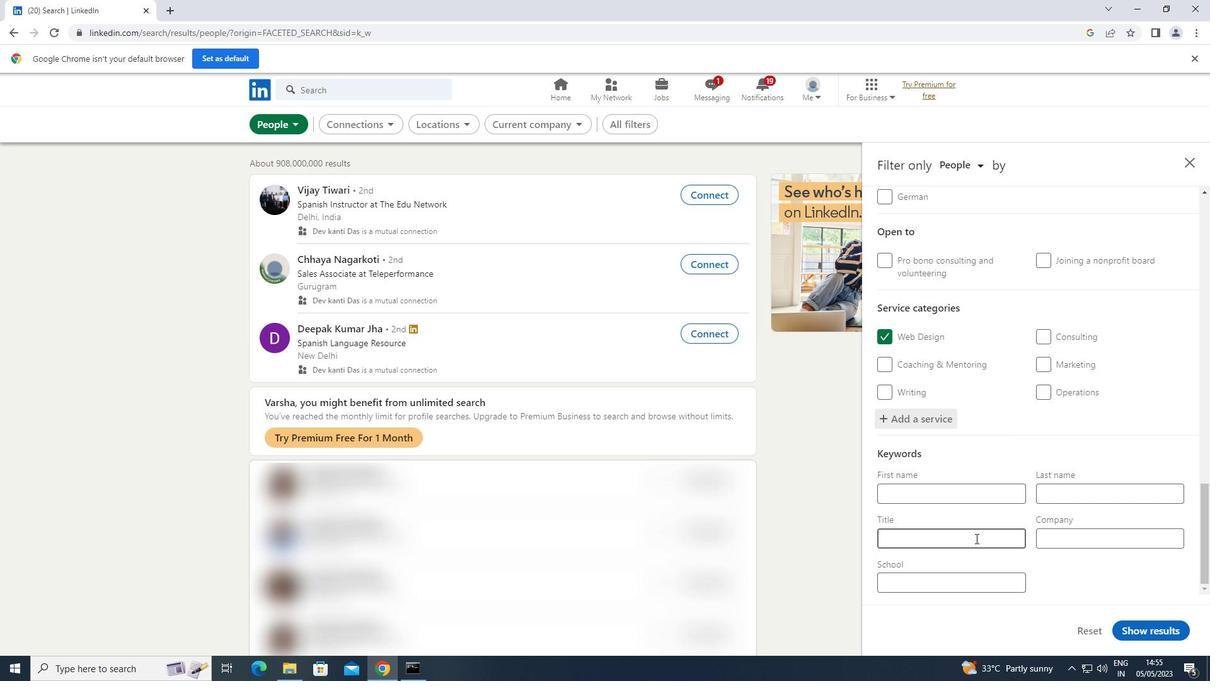 
Action: Key pressed <Key.shift>P<Key.backspace><Key.shift>SPEECHWRITER
Screenshot: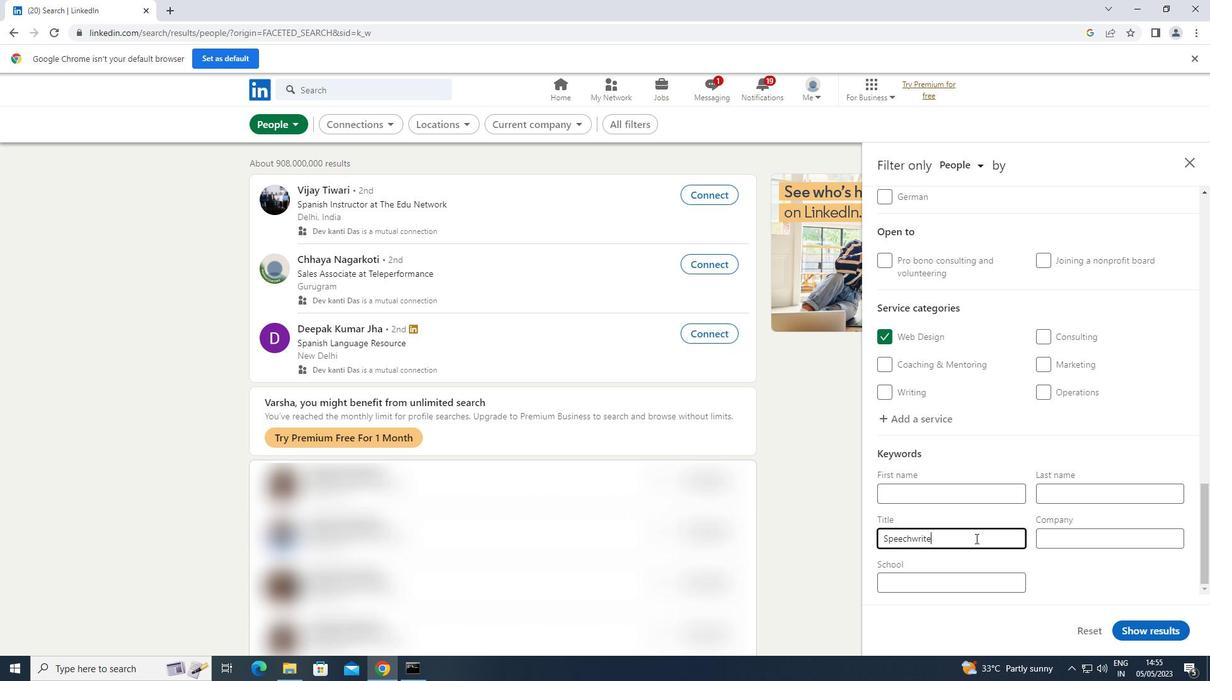
Action: Mouse moved to (1149, 626)
Screenshot: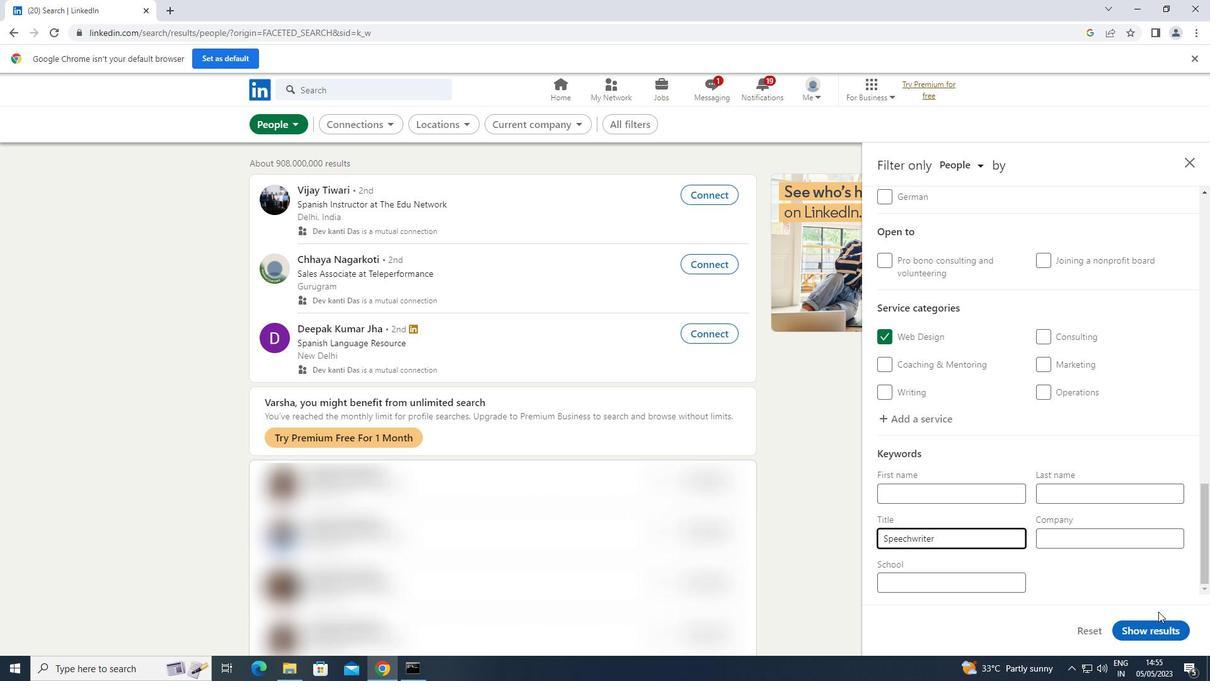 
Action: Mouse pressed left at (1149, 626)
Screenshot: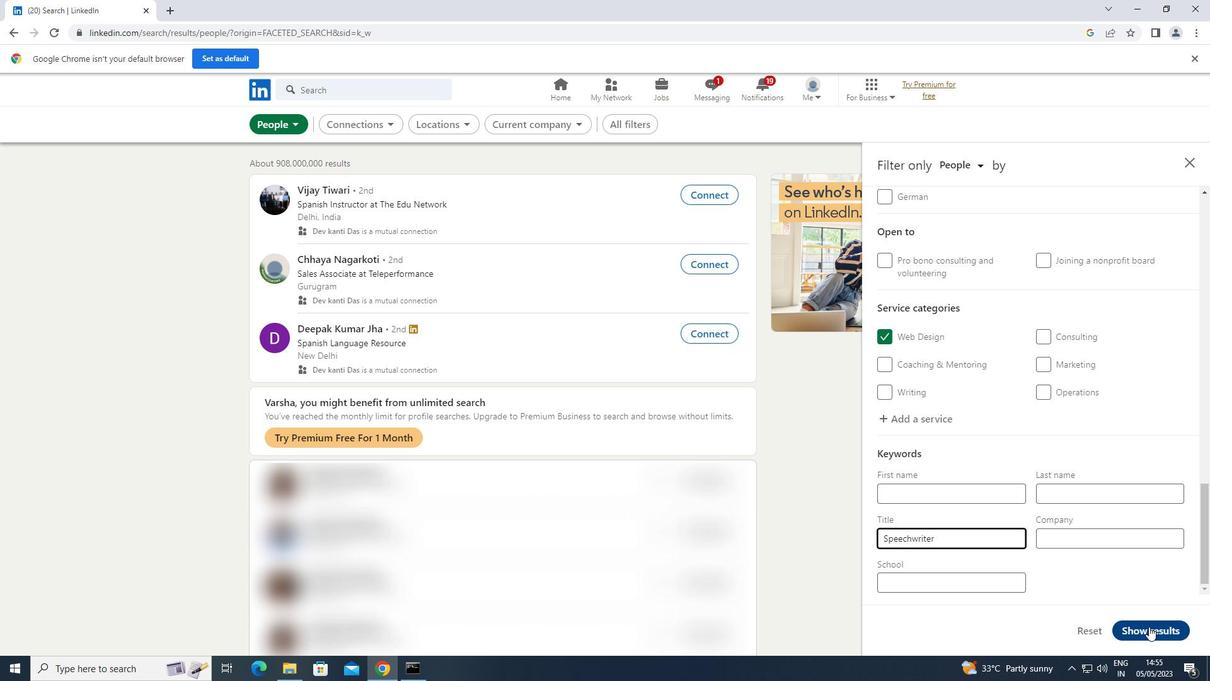
